 Task: Look for space in Brejo Santo, Brazil from 12th July, 2023 to 16th July, 2023 for 8 adults in price range Rs.10000 to Rs.16000. Place can be private room with 8 bedrooms having 8 beds and 8 bathrooms. Property type can be house, flat, guest house. Amenities needed are: wifi, TV, free parkinig on premises, gym, breakfast. Booking option can be shelf check-in. Required host language is English.
Action: Mouse pressed left at (577, 120)
Screenshot: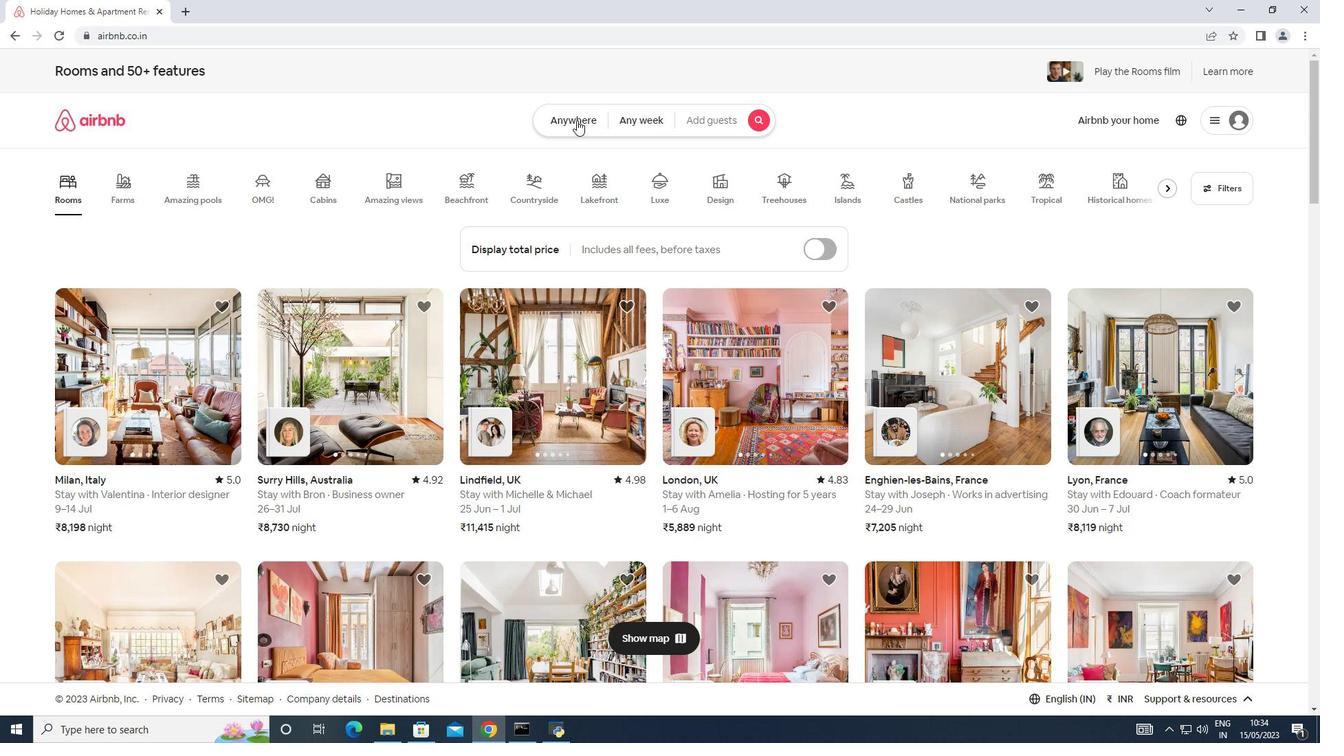 
Action: Mouse moved to (501, 176)
Screenshot: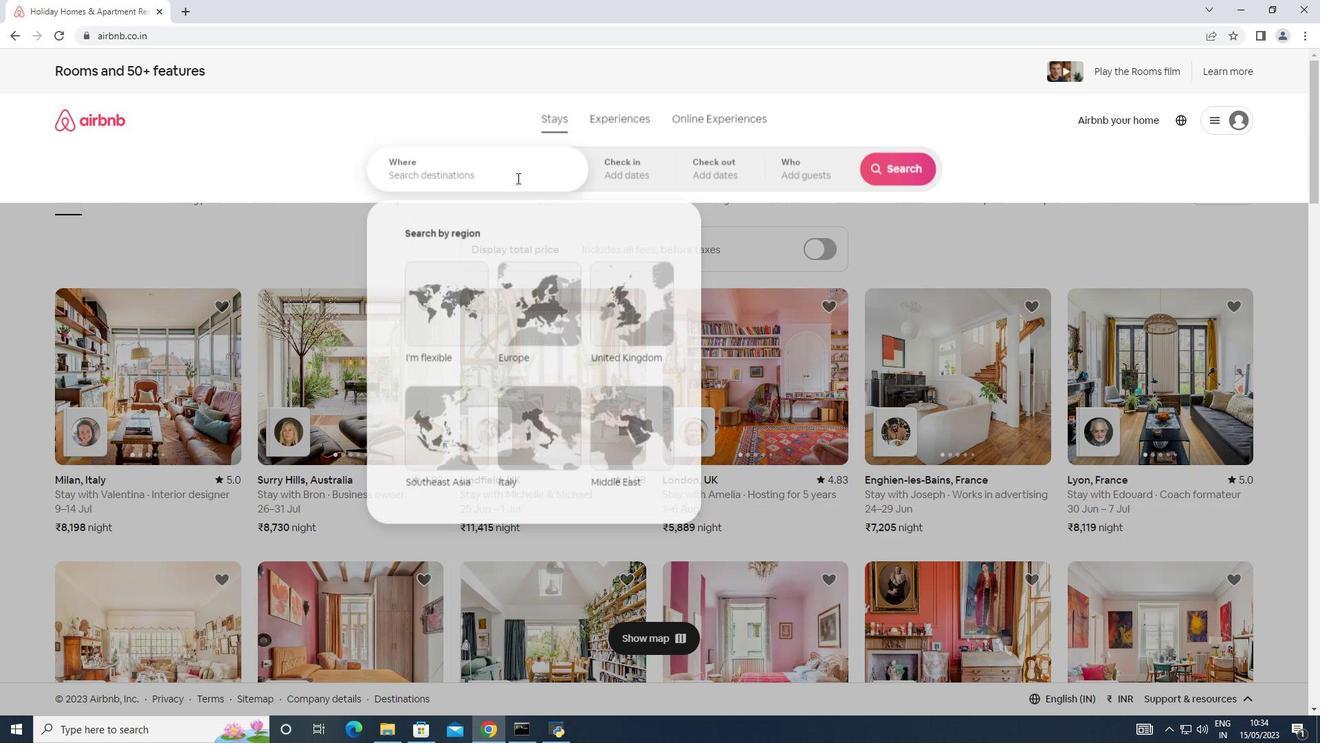 
Action: Mouse pressed left at (501, 176)
Screenshot: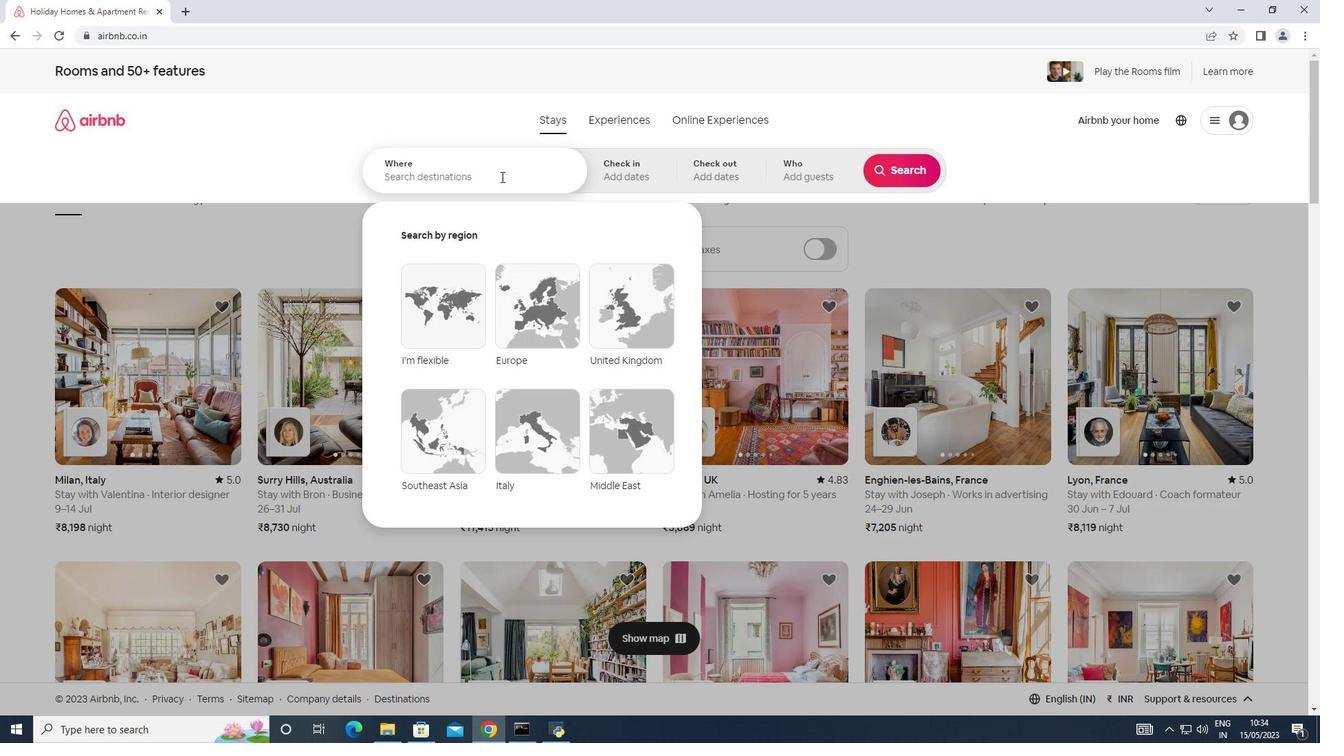 
Action: Mouse moved to (500, 176)
Screenshot: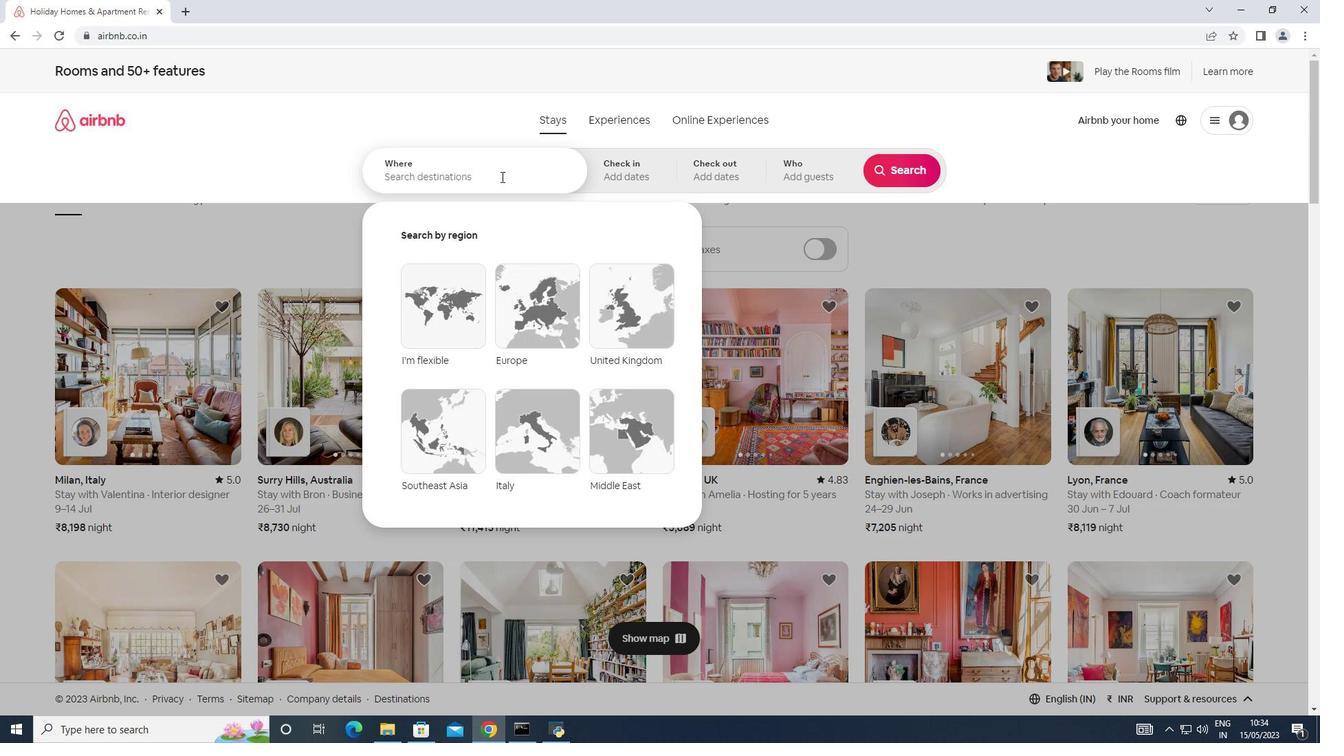 
Action: Key pressed <Key.shift>Brejo<Key.space><Key.shift>Santo,<Key.shift>Brazil
Screenshot: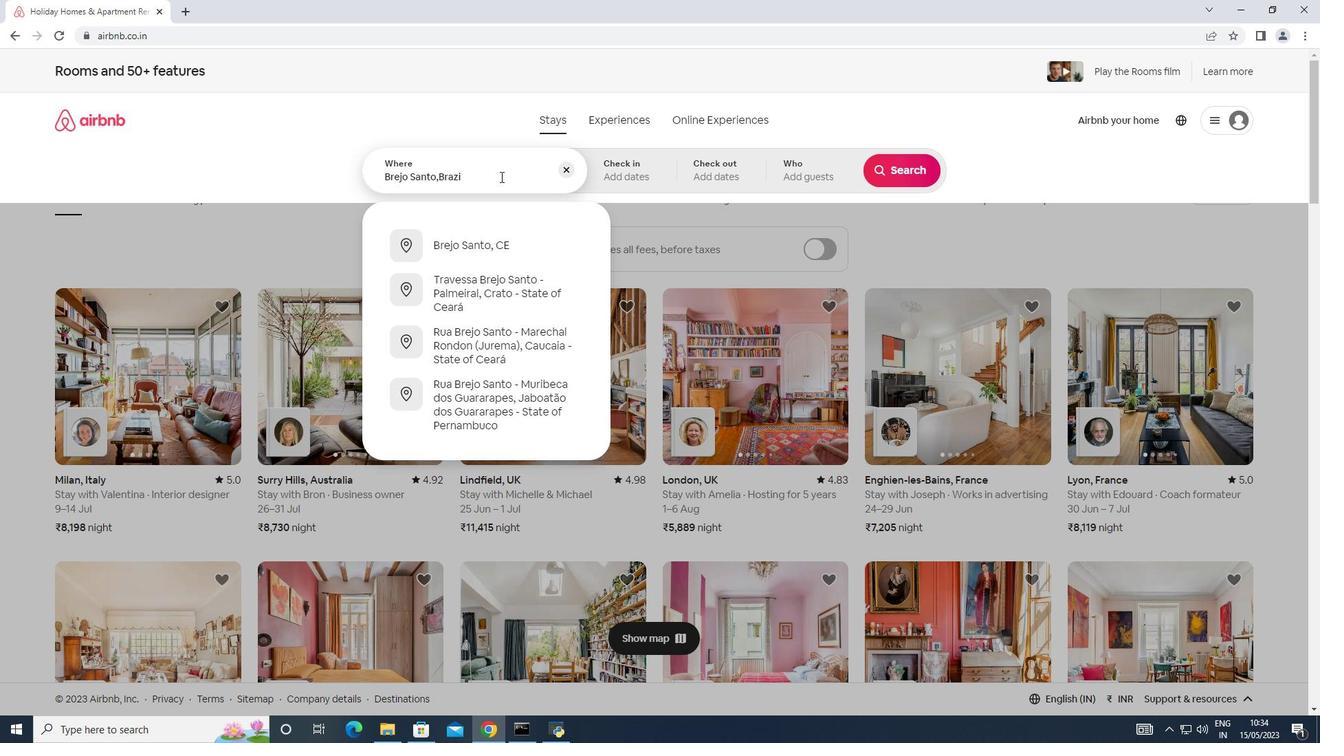 
Action: Mouse moved to (643, 173)
Screenshot: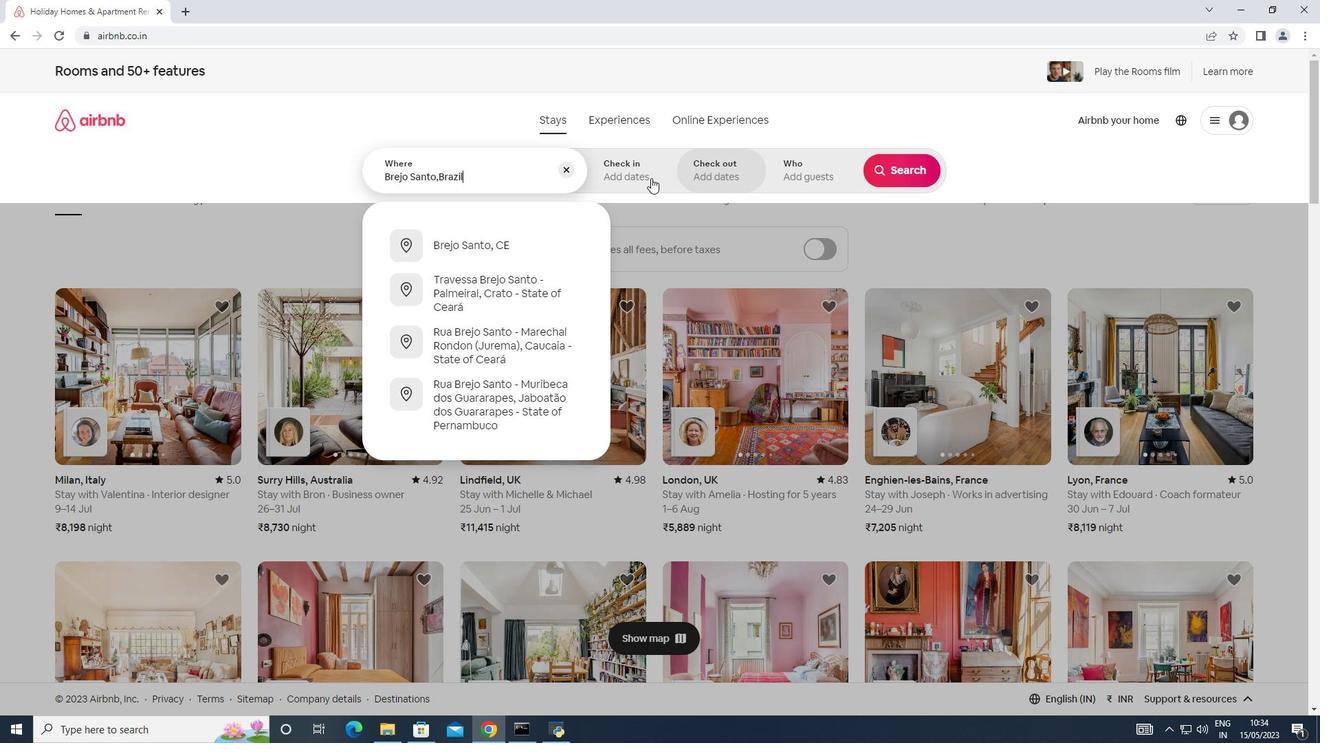 
Action: Mouse pressed left at (643, 173)
Screenshot: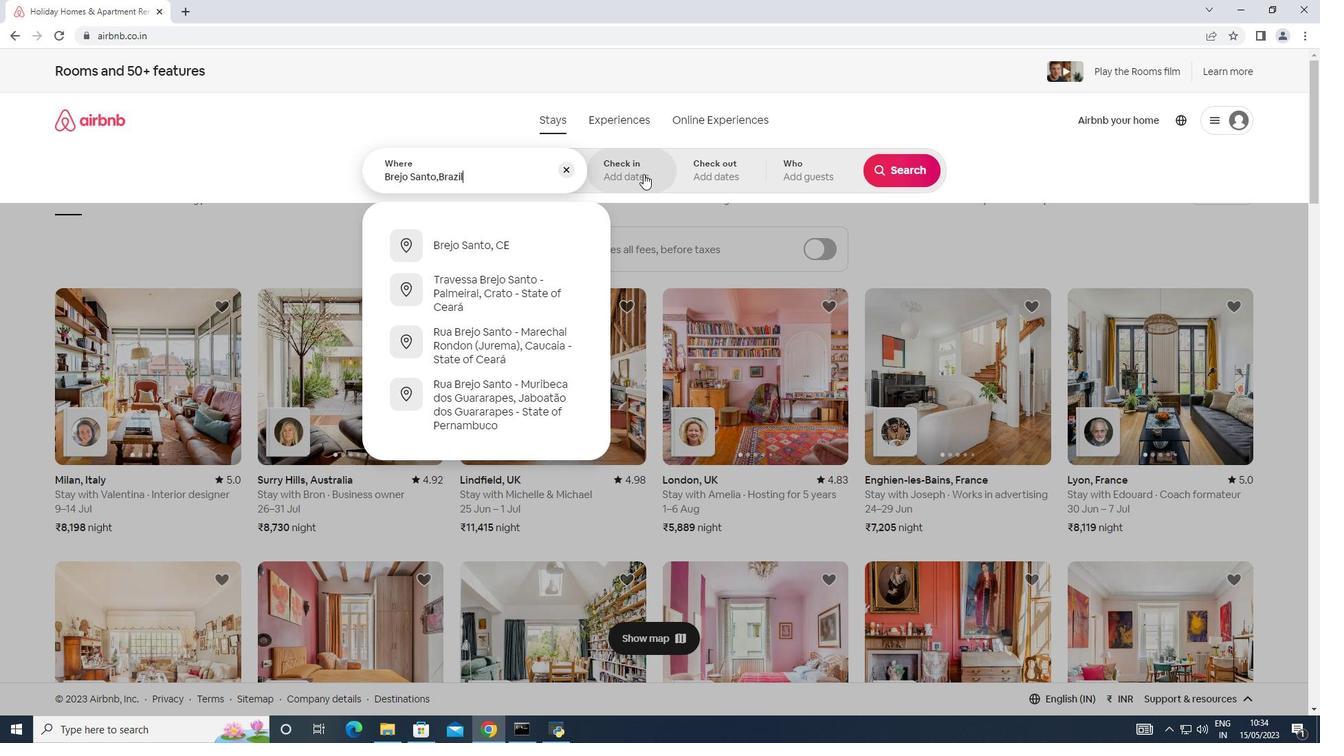 
Action: Mouse moved to (906, 280)
Screenshot: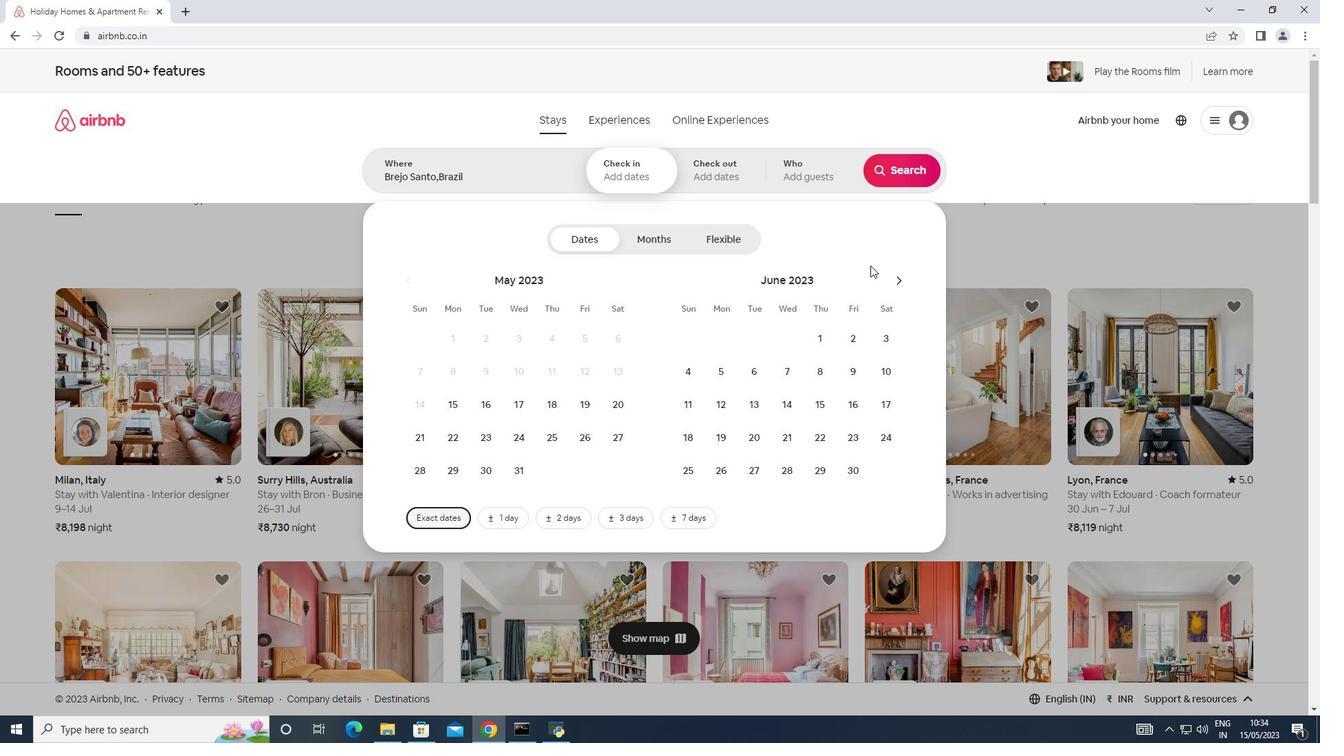
Action: Mouse pressed left at (906, 280)
Screenshot: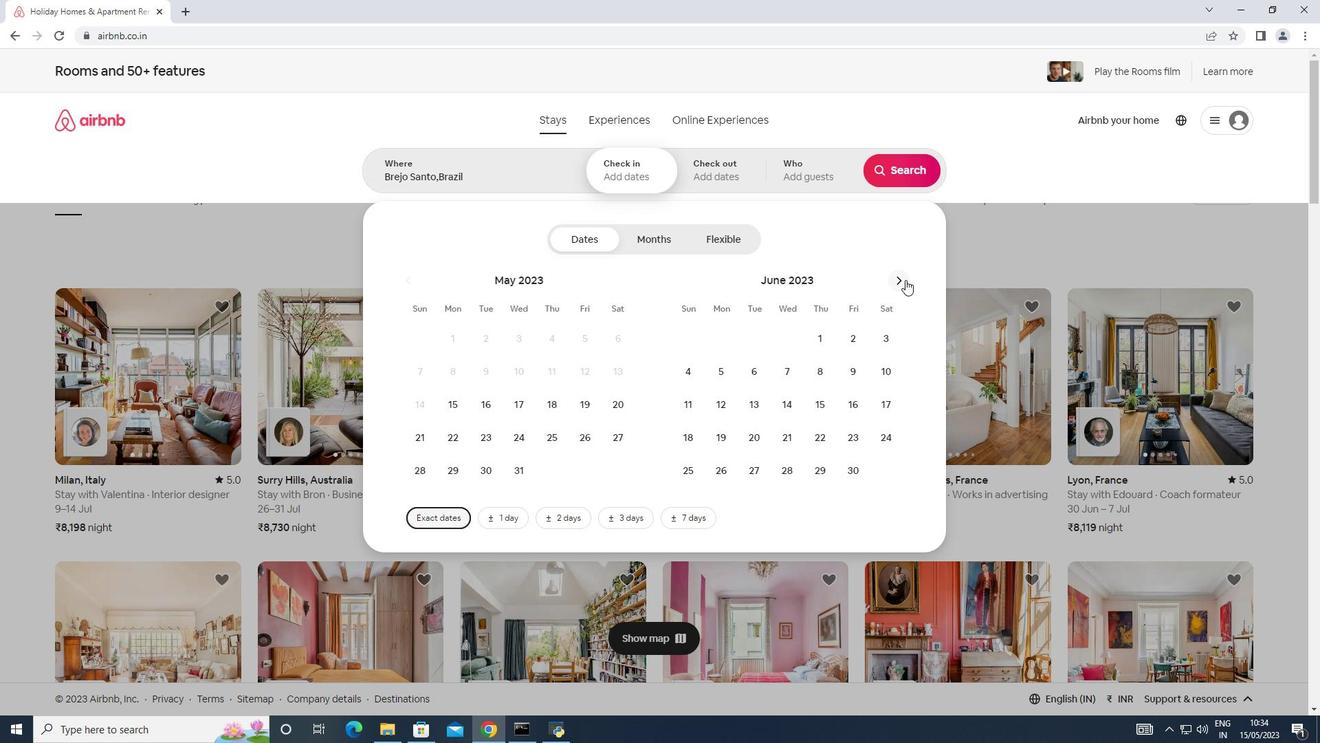 
Action: Mouse moved to (785, 399)
Screenshot: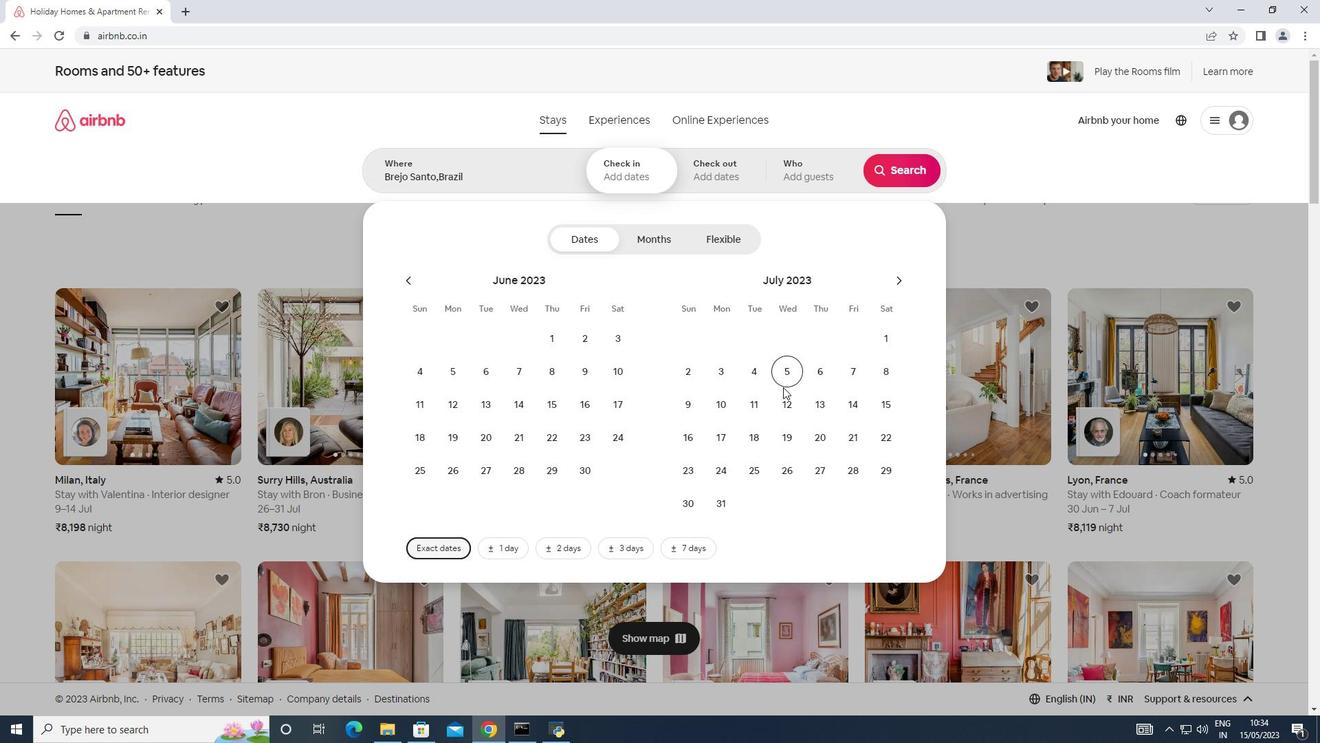 
Action: Mouse pressed left at (785, 399)
Screenshot: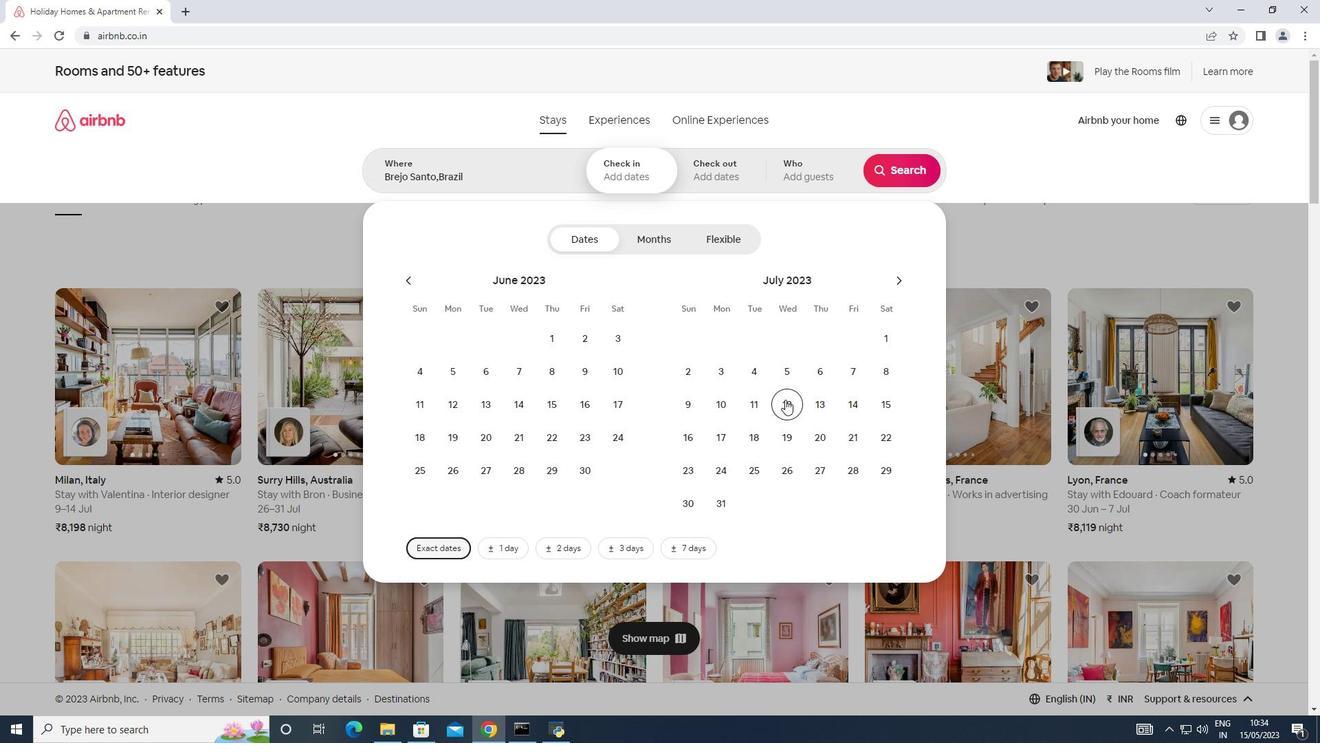 
Action: Mouse moved to (686, 435)
Screenshot: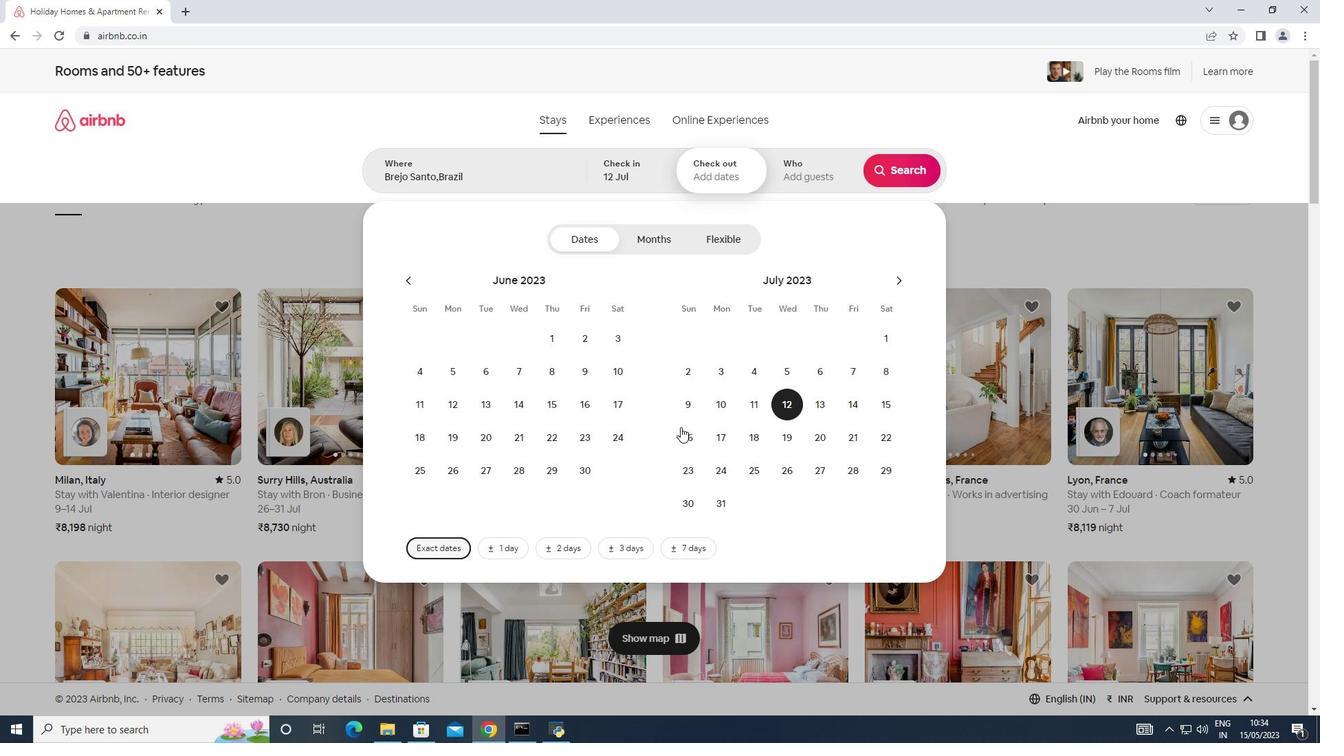 
Action: Mouse pressed left at (686, 435)
Screenshot: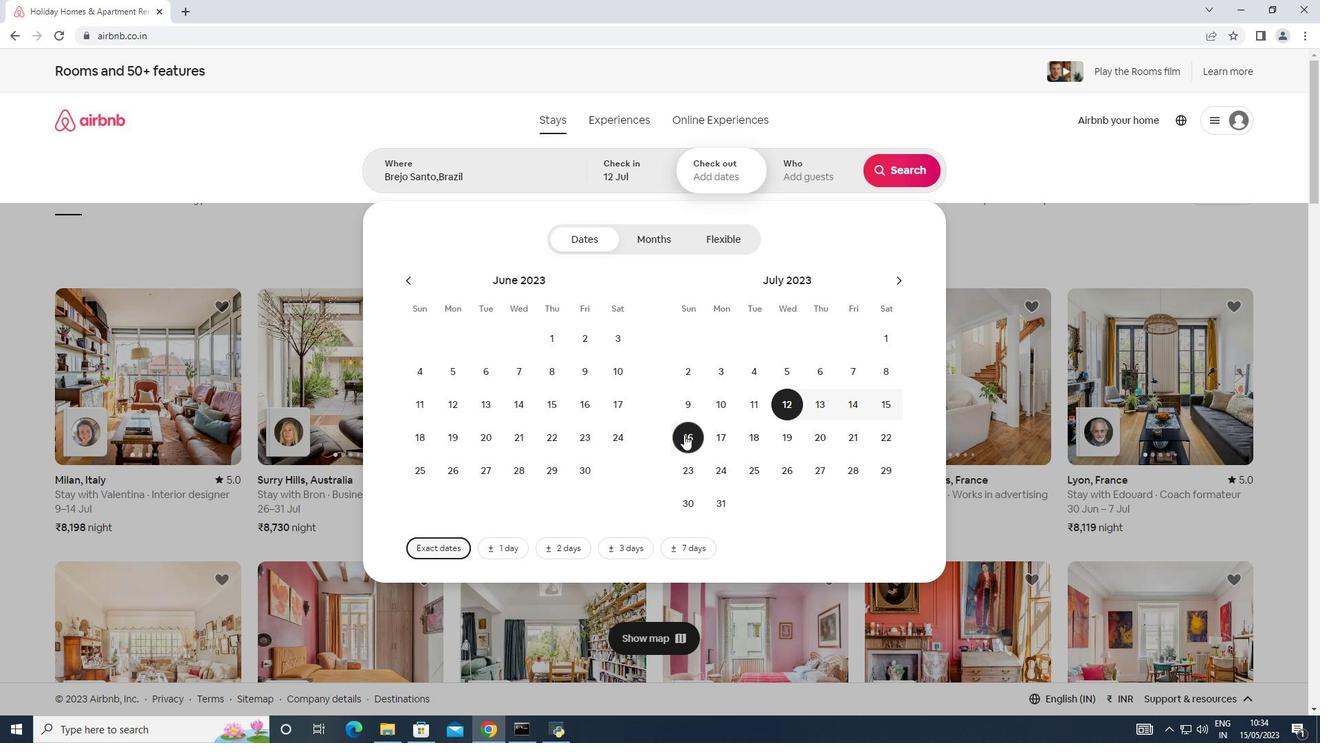 
Action: Mouse moved to (813, 172)
Screenshot: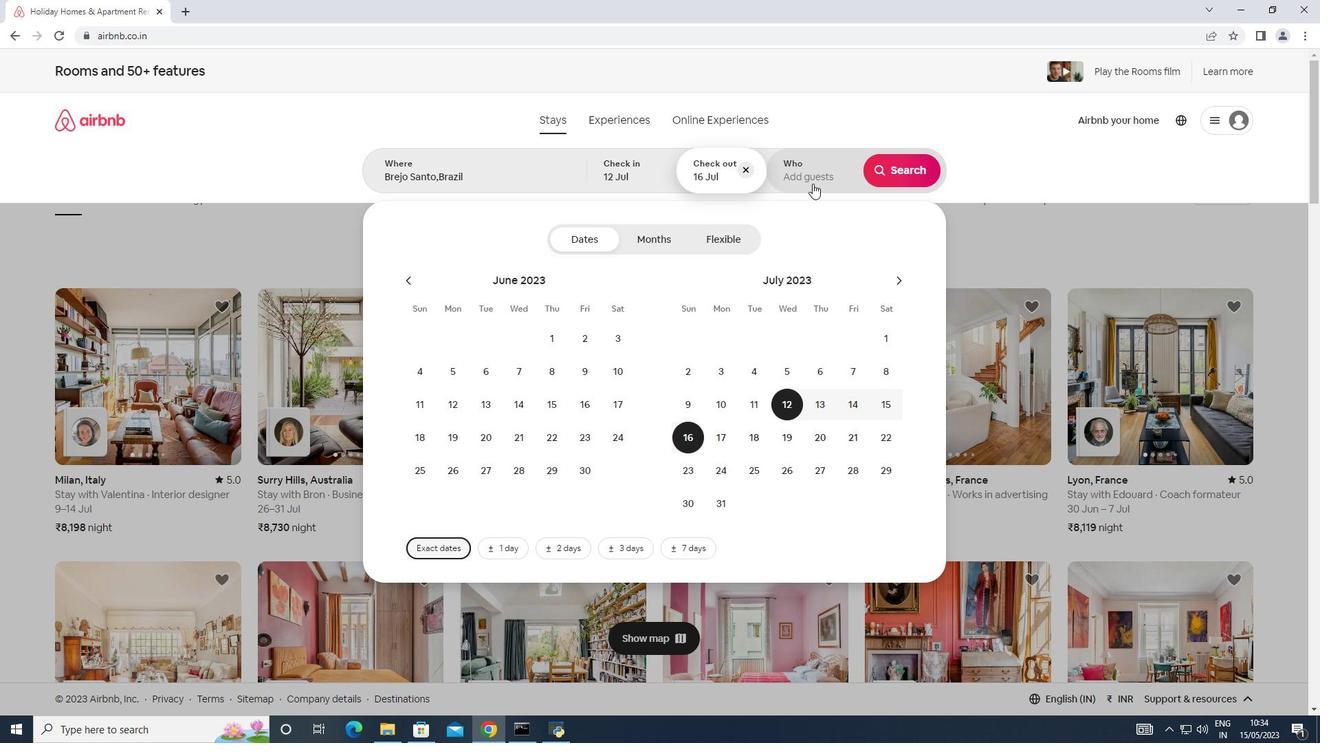 
Action: Mouse pressed left at (813, 172)
Screenshot: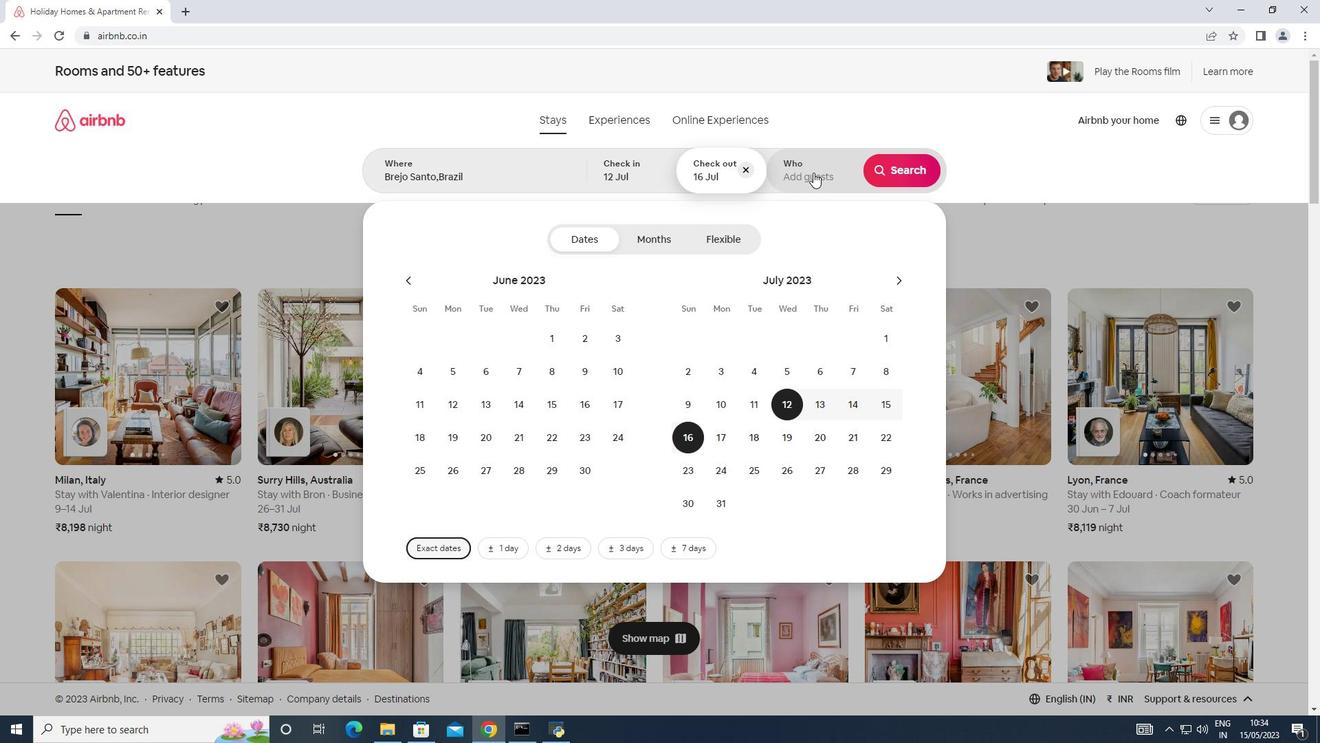 
Action: Mouse moved to (897, 245)
Screenshot: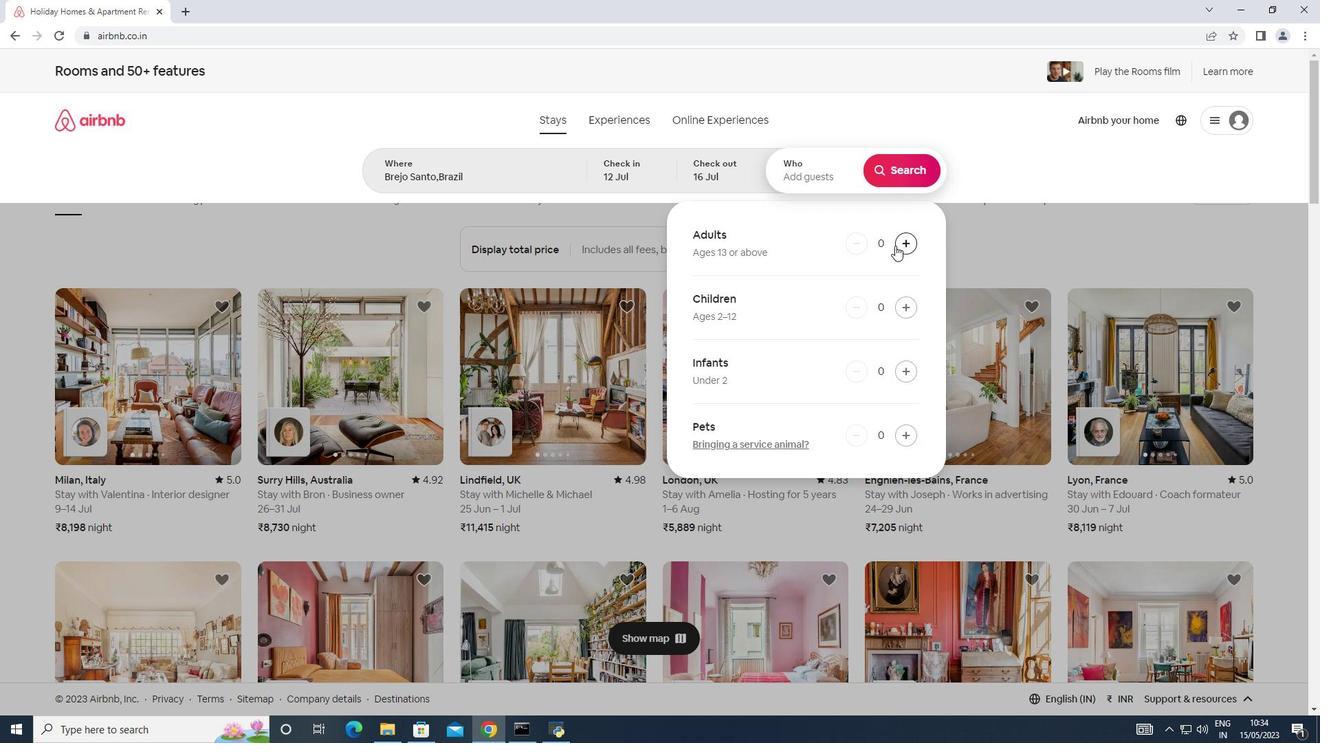 
Action: Mouse pressed left at (897, 245)
Screenshot: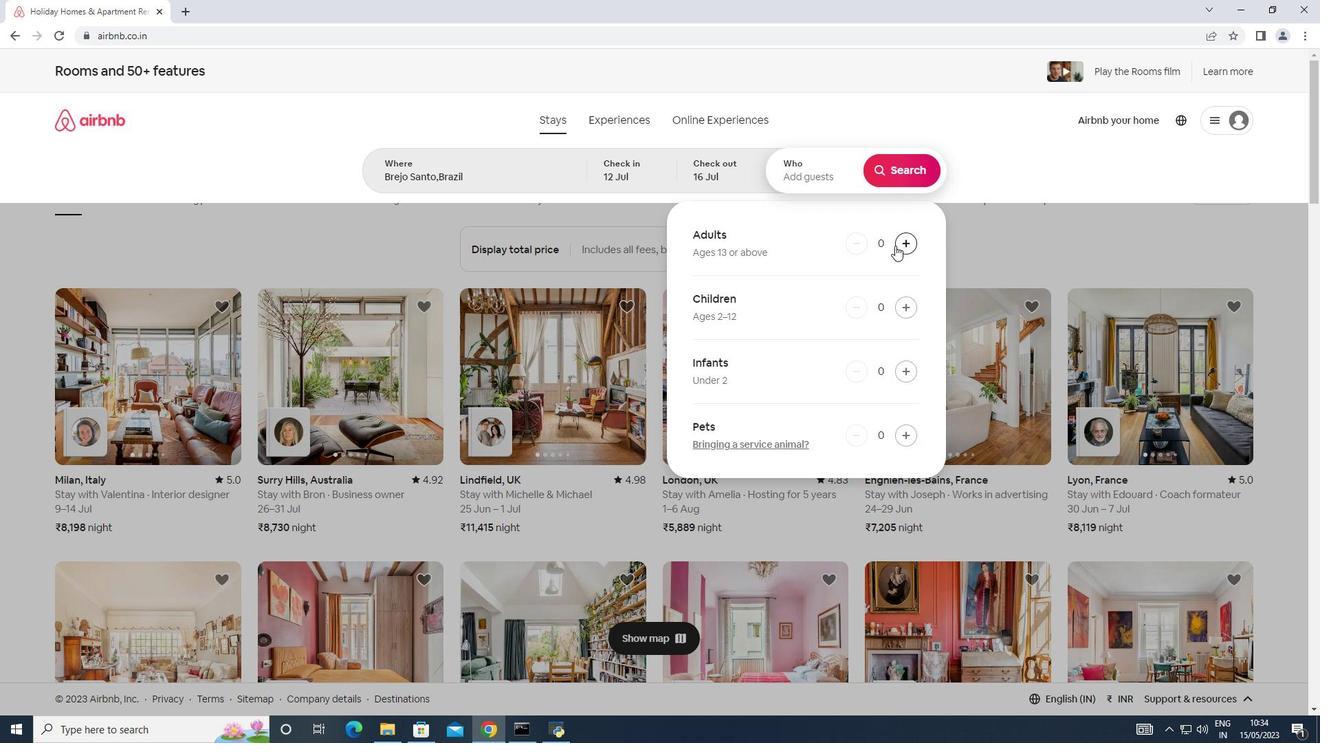 
Action: Mouse moved to (898, 246)
Screenshot: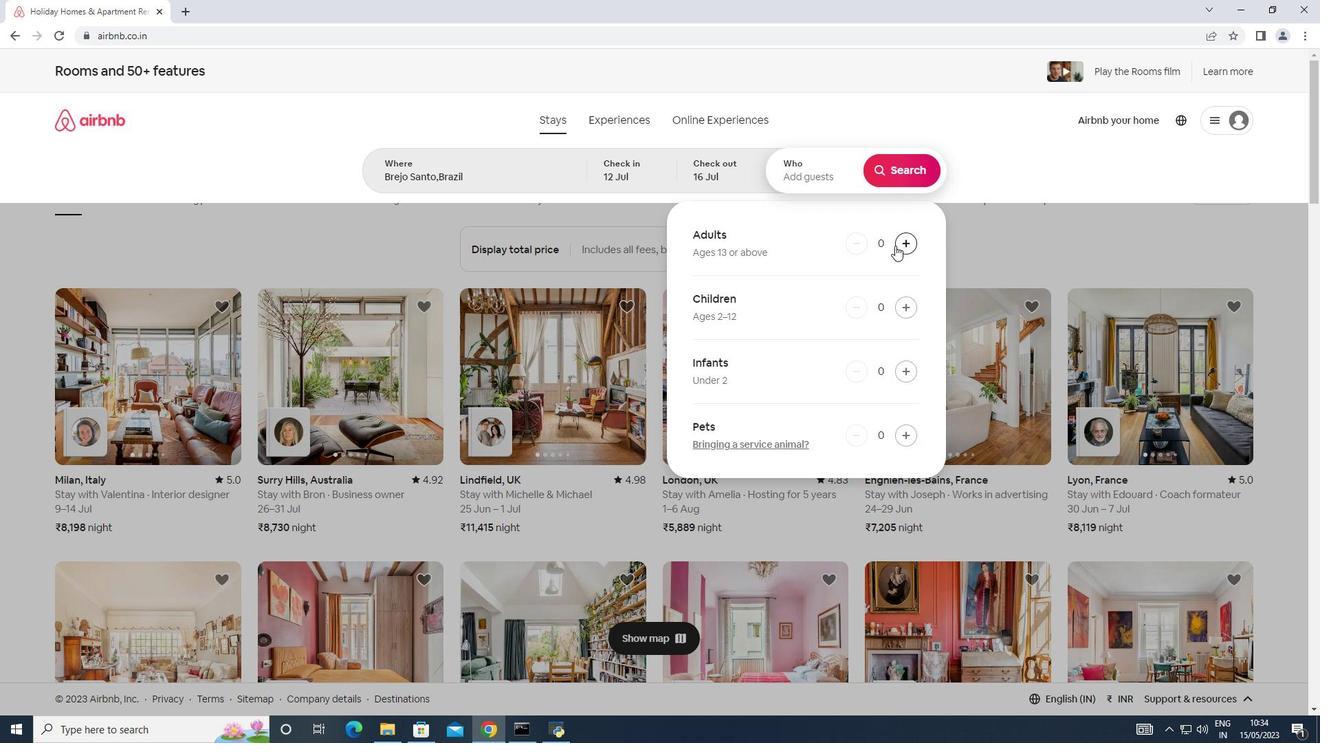 
Action: Mouse pressed left at (898, 246)
Screenshot: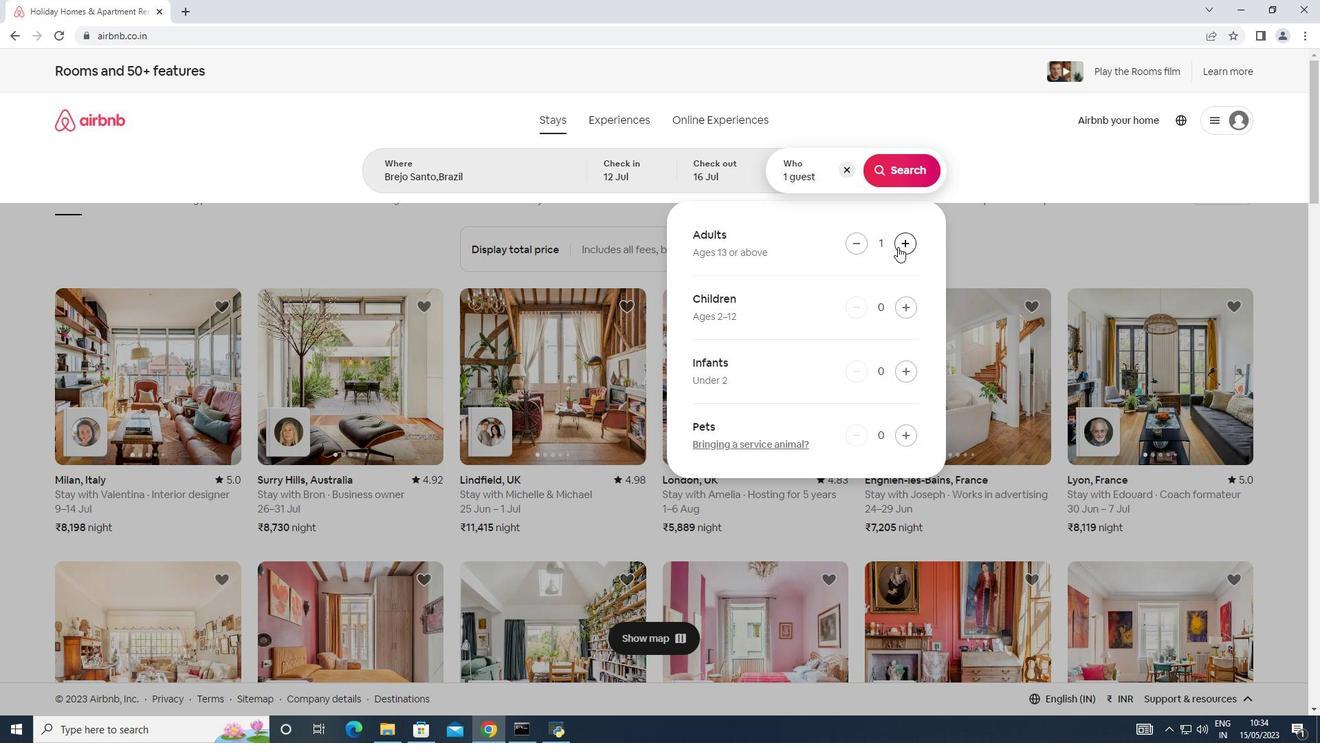 
Action: Mouse pressed left at (898, 246)
Screenshot: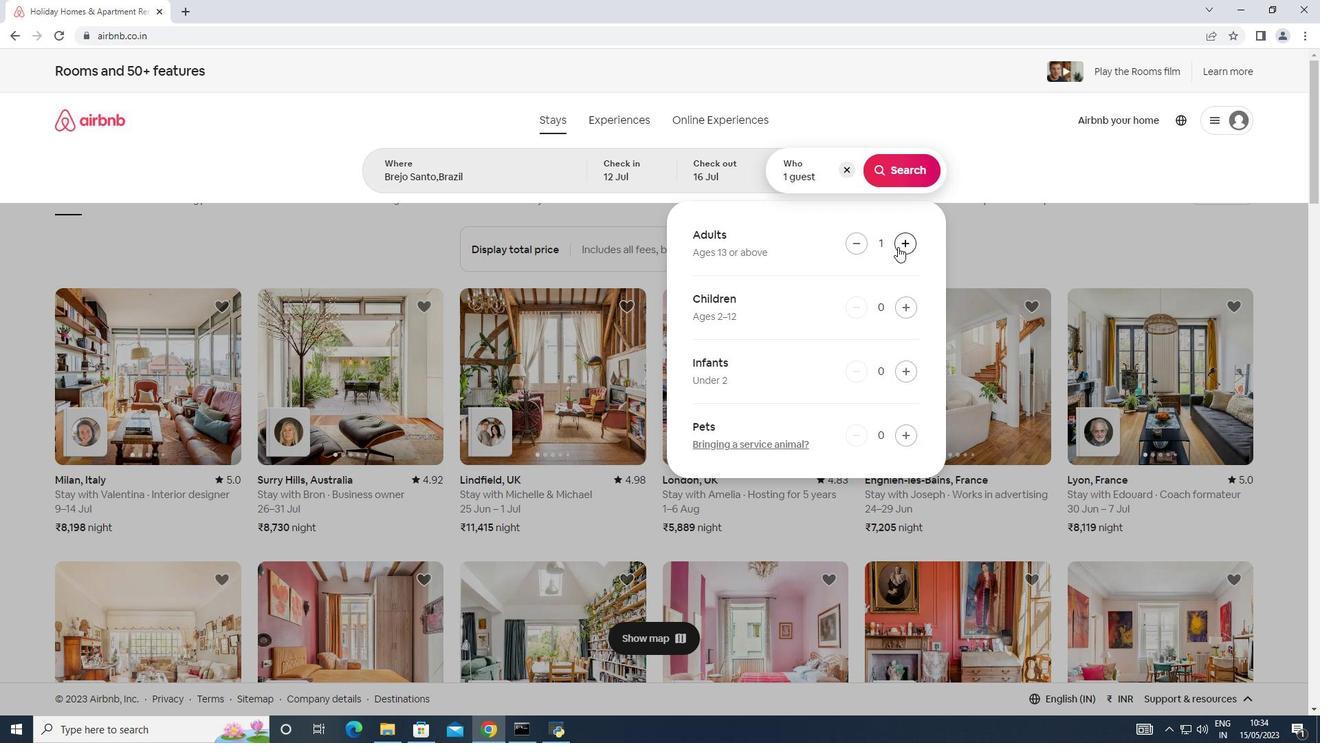 
Action: Mouse pressed left at (898, 246)
Screenshot: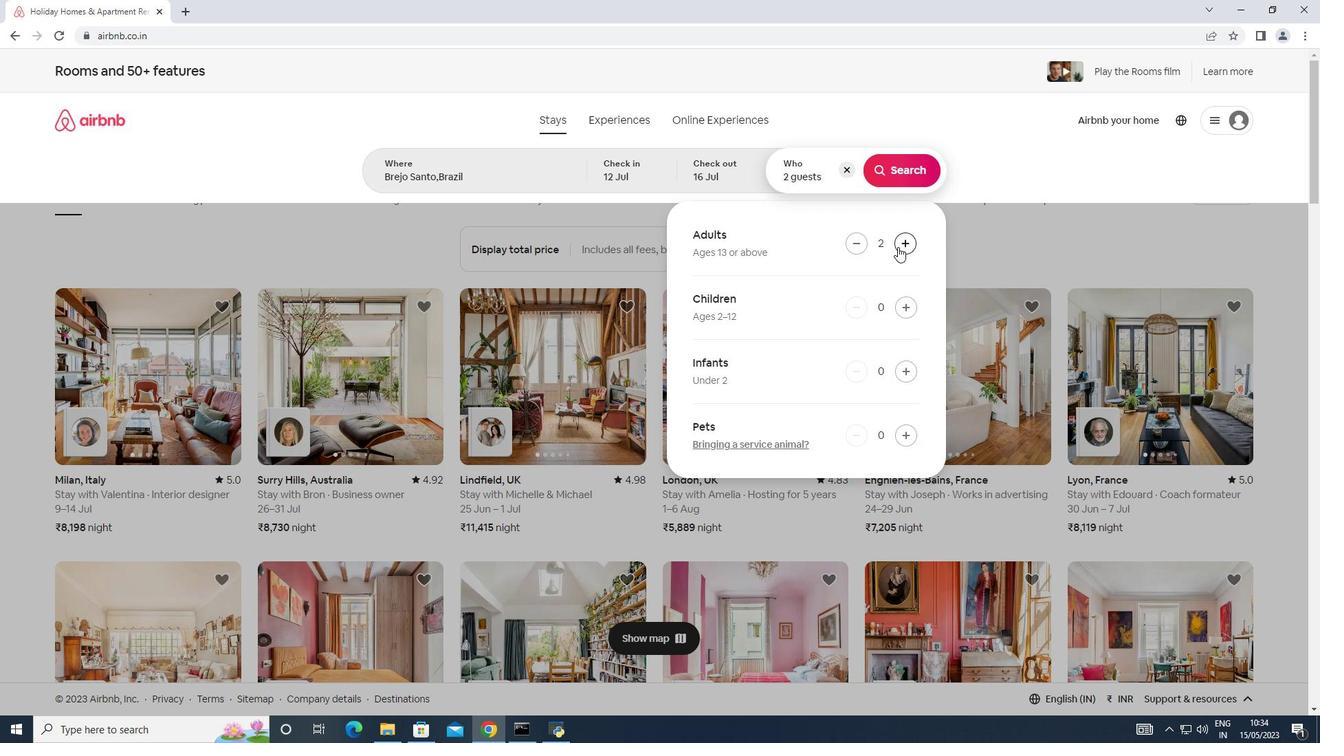 
Action: Mouse pressed left at (898, 246)
Screenshot: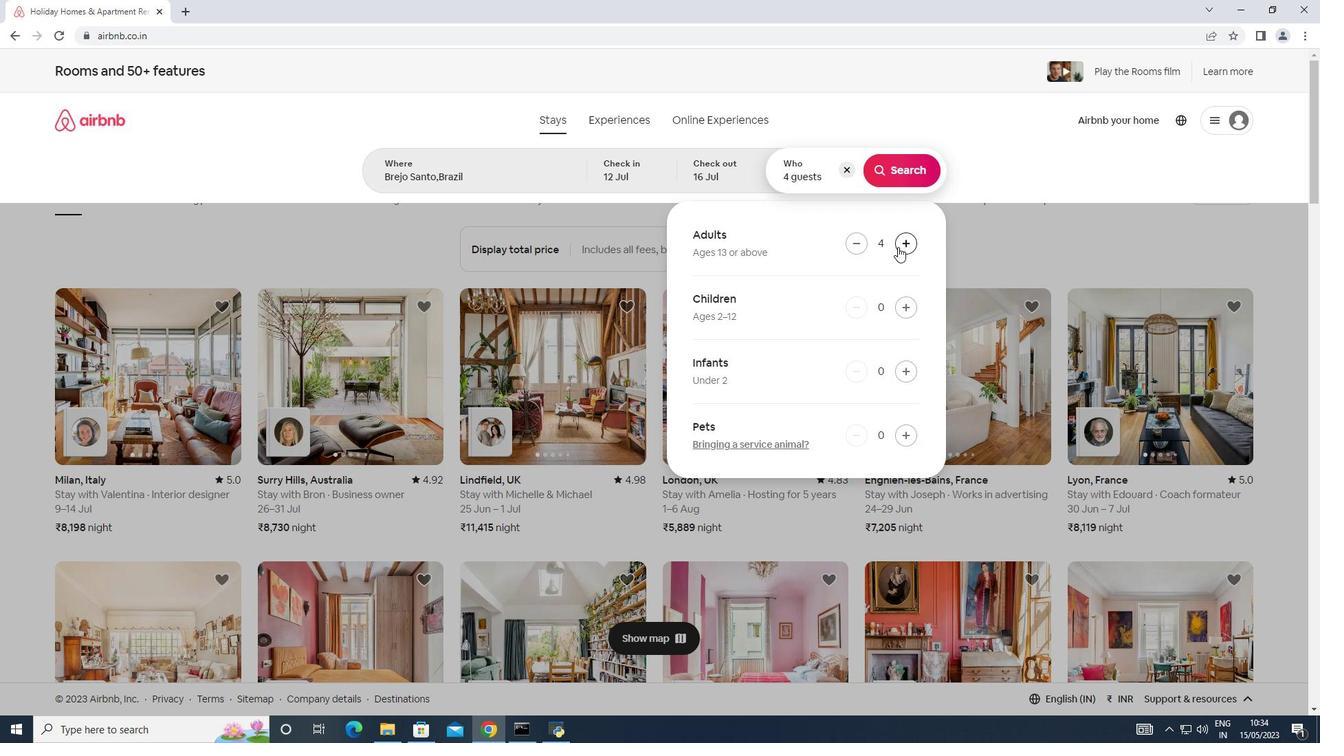 
Action: Mouse pressed left at (898, 246)
Screenshot: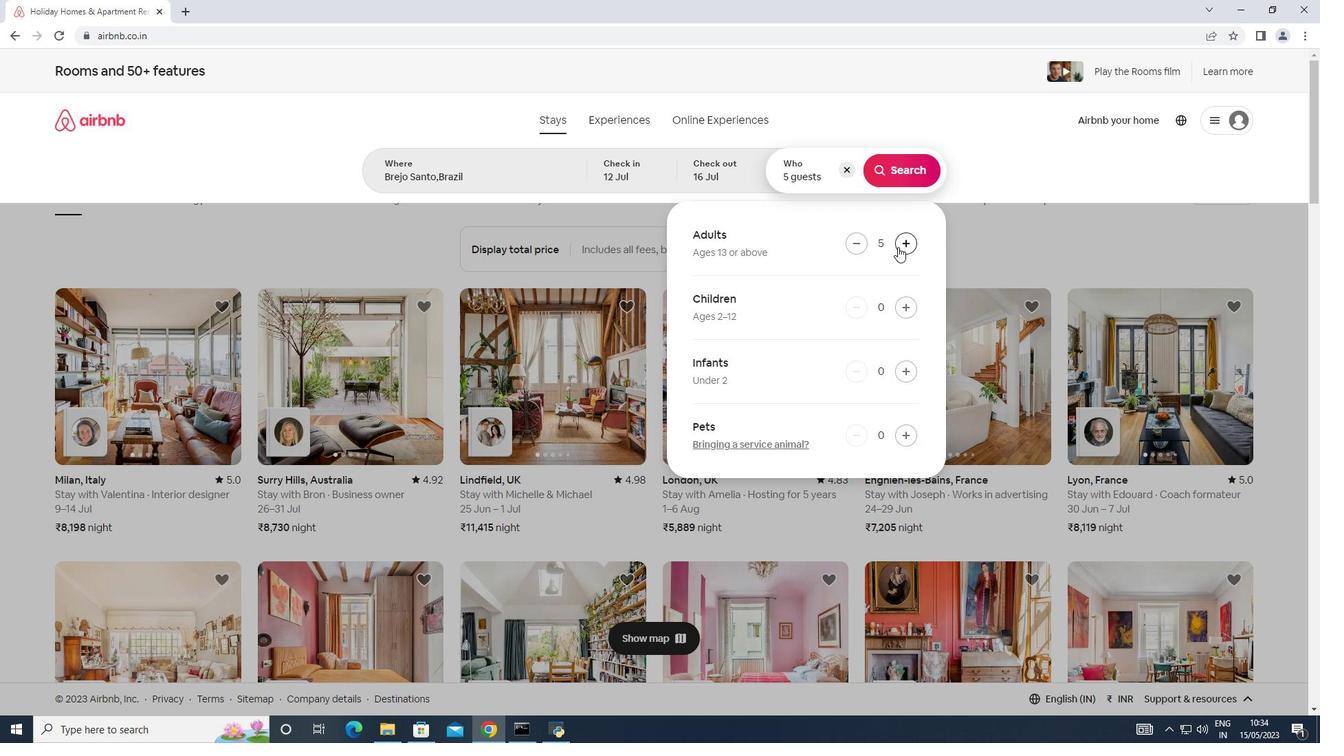 
Action: Mouse pressed left at (898, 246)
Screenshot: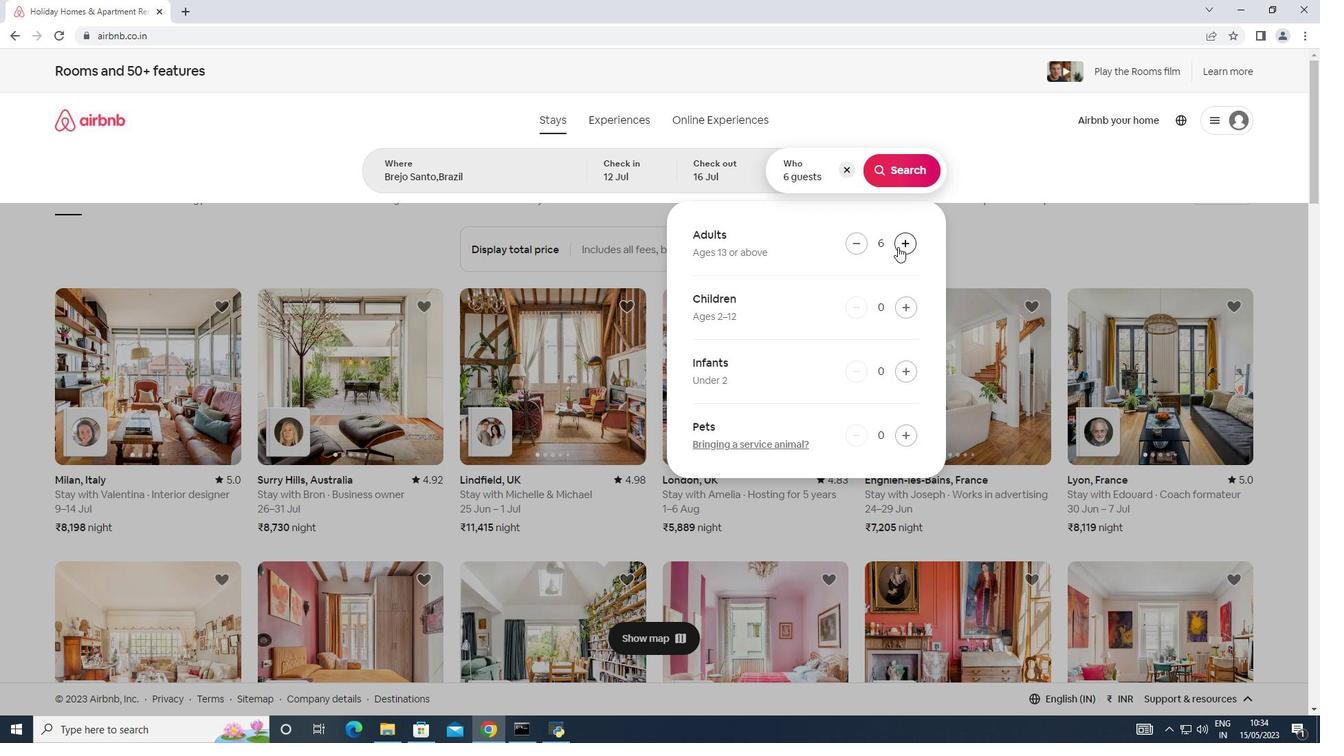 
Action: Mouse pressed left at (898, 246)
Screenshot: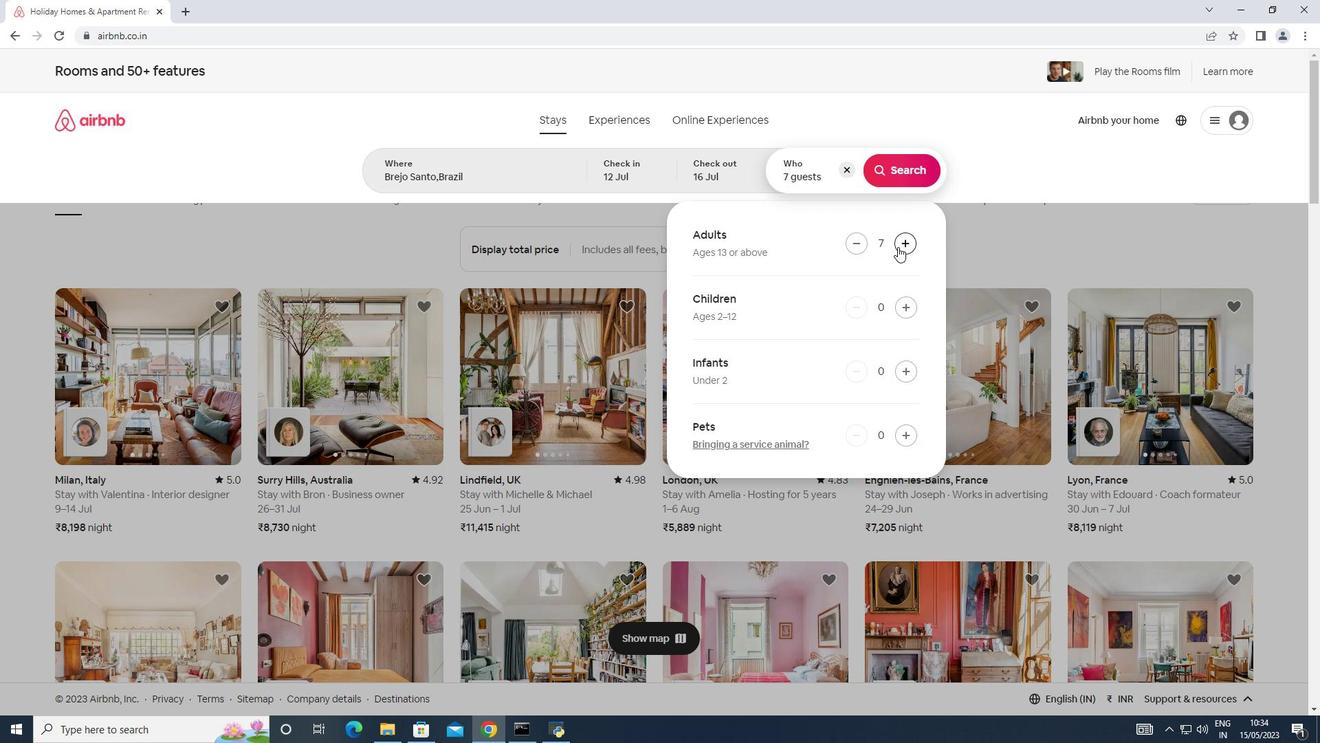 
Action: Mouse moved to (907, 167)
Screenshot: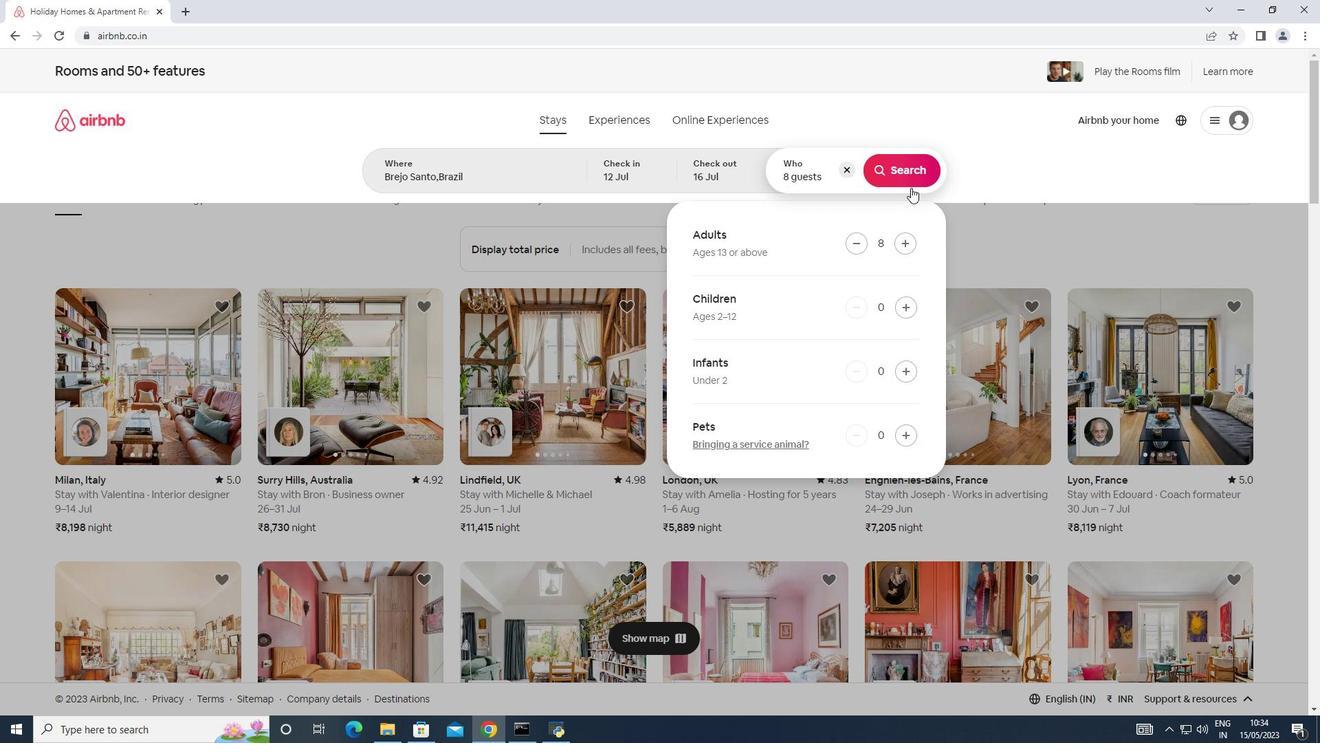 
Action: Mouse pressed left at (907, 167)
Screenshot: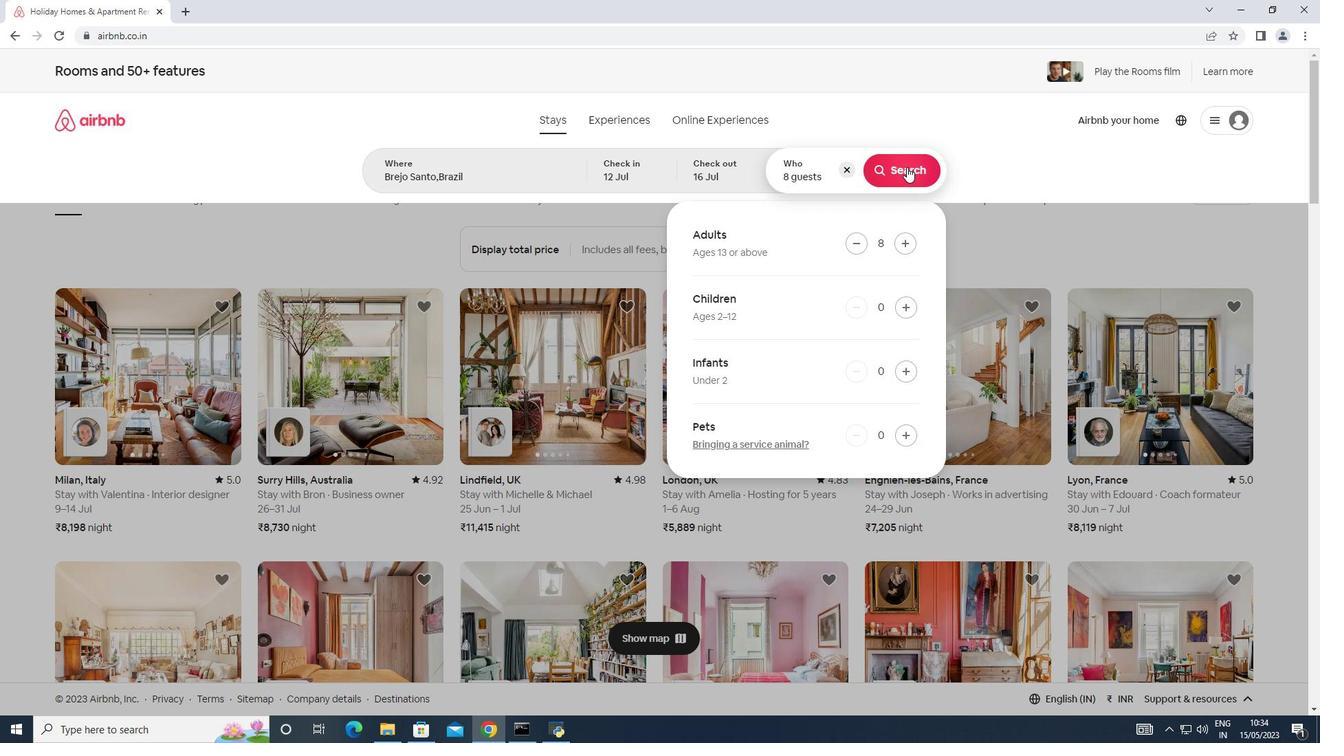 
Action: Mouse moved to (1248, 125)
Screenshot: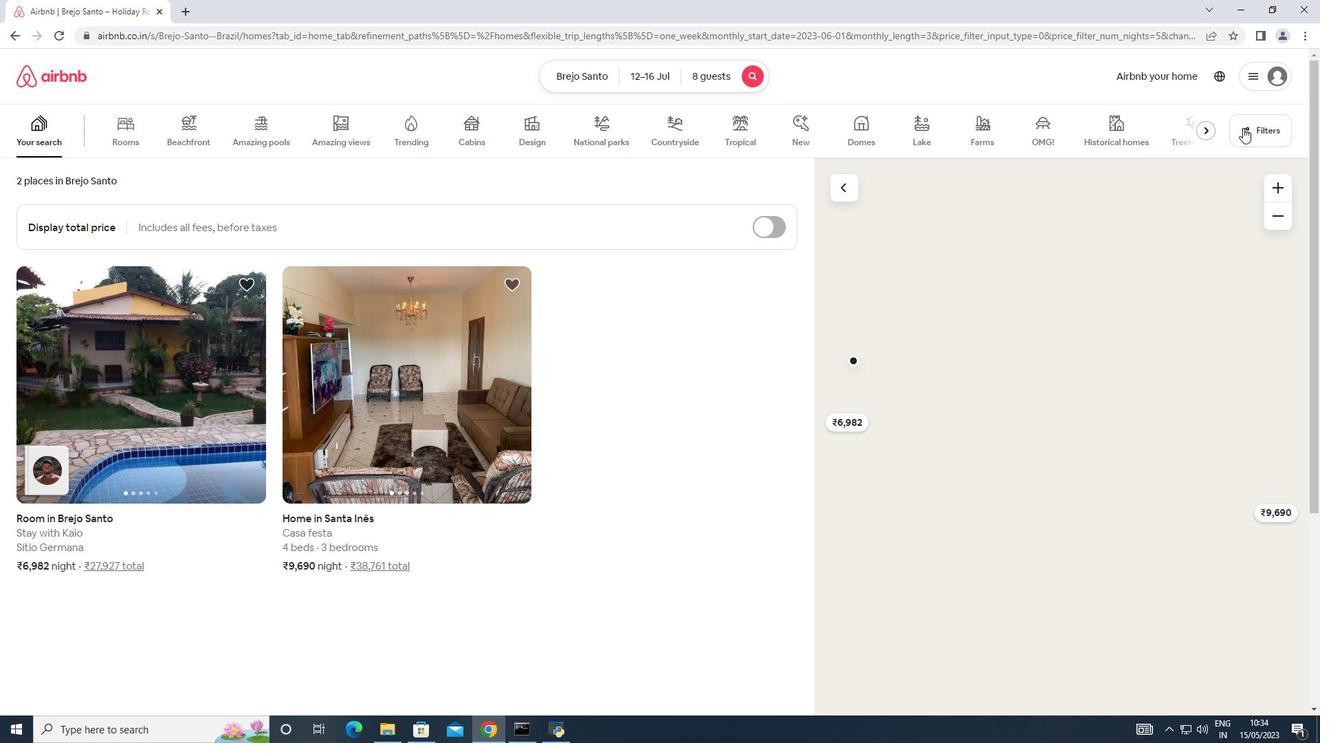 
Action: Mouse pressed left at (1248, 125)
Screenshot: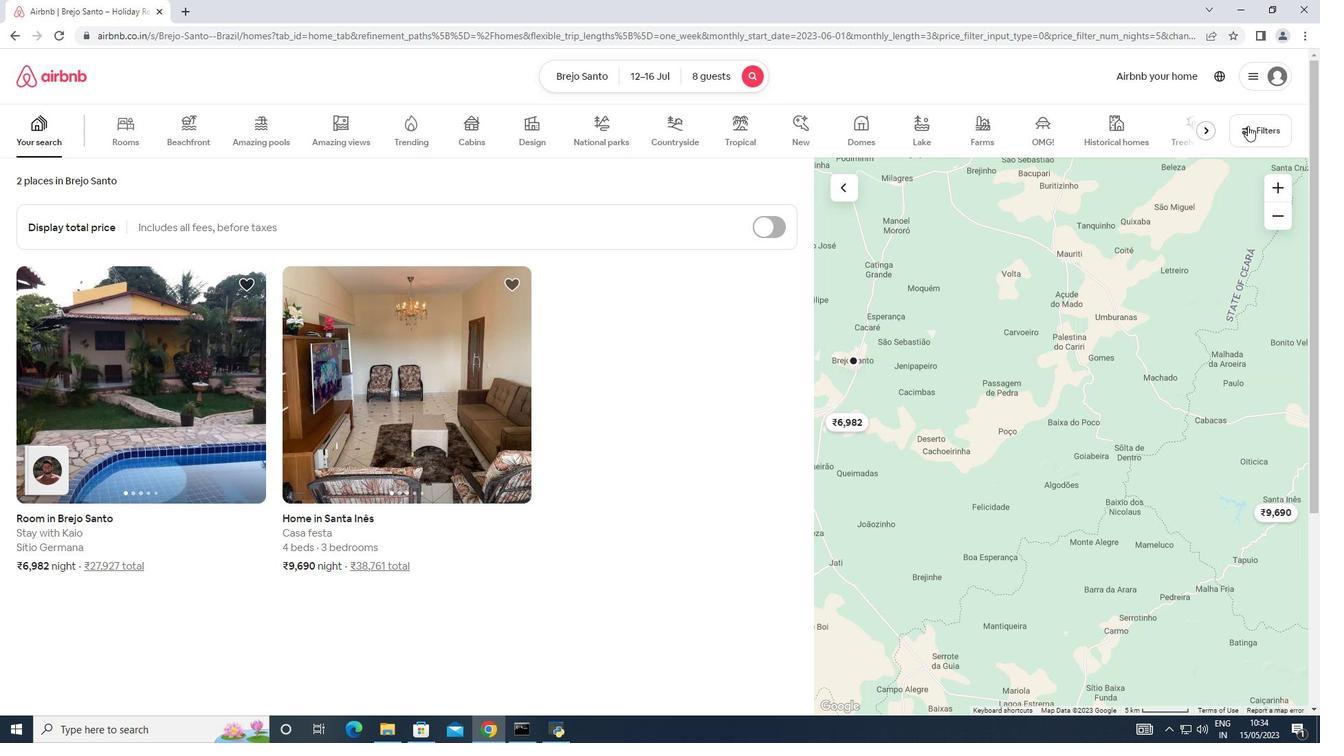 
Action: Mouse moved to (482, 474)
Screenshot: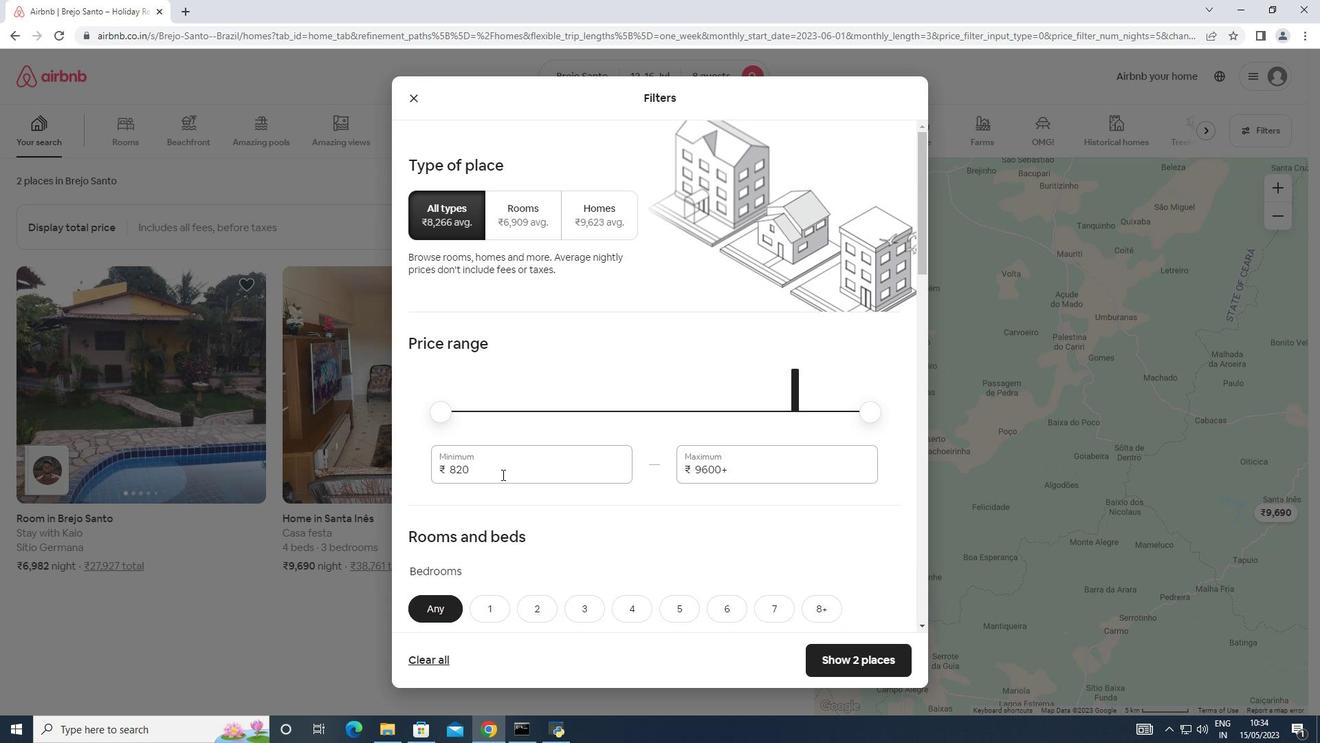 
Action: Mouse pressed left at (482, 474)
Screenshot: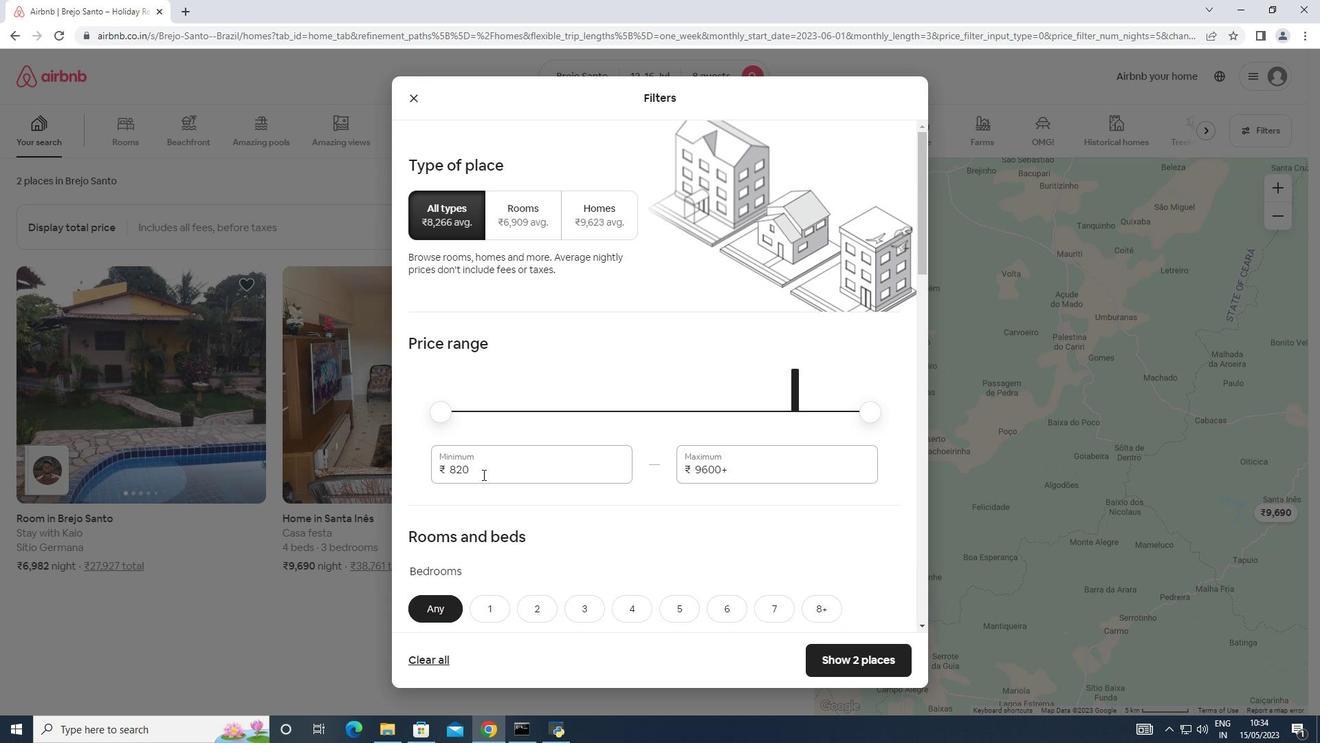 
Action: Mouse moved to (443, 468)
Screenshot: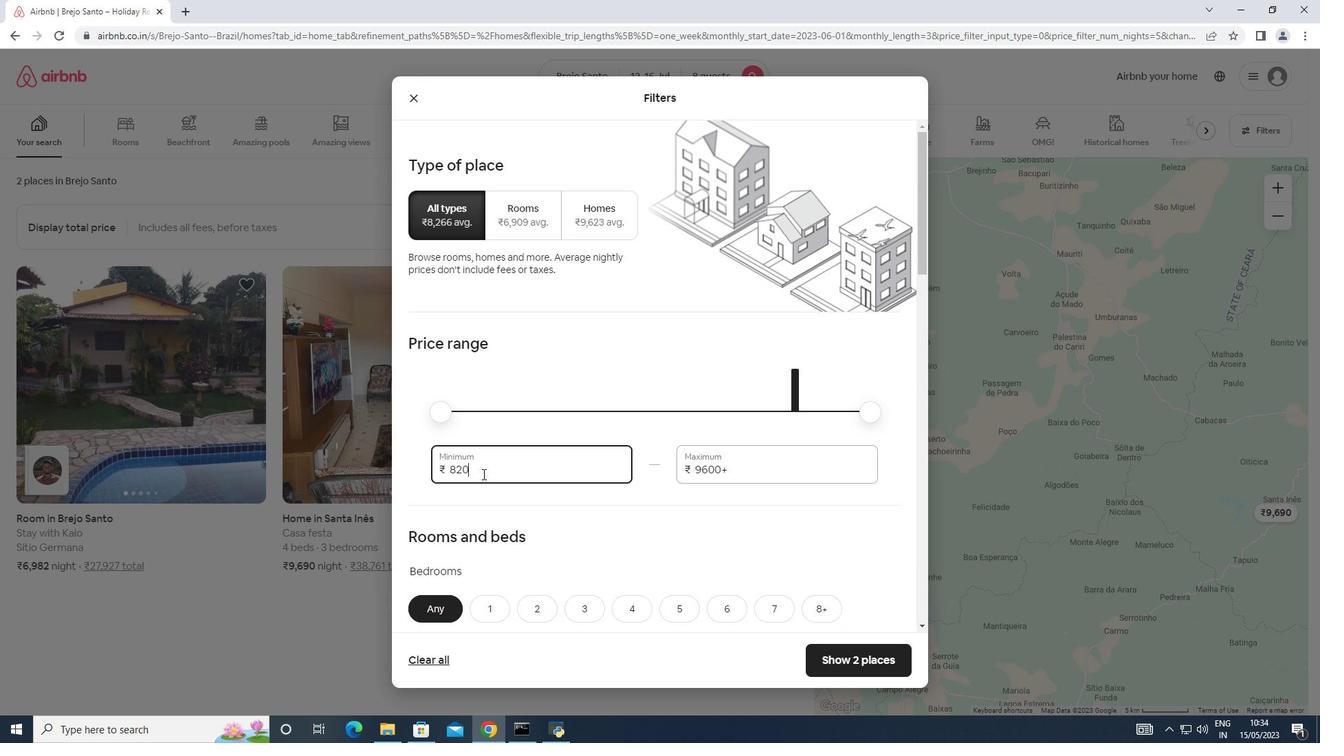 
Action: Key pressed 10000
Screenshot: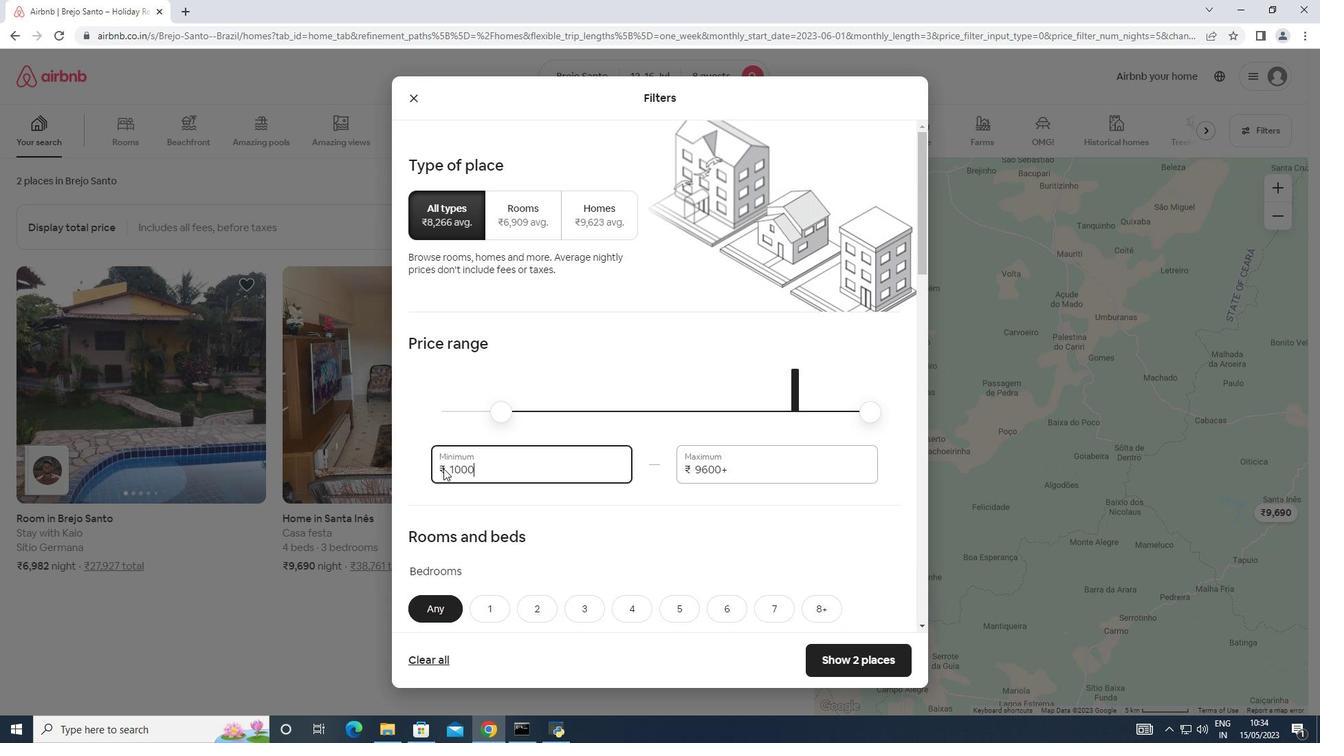 
Action: Mouse moved to (747, 470)
Screenshot: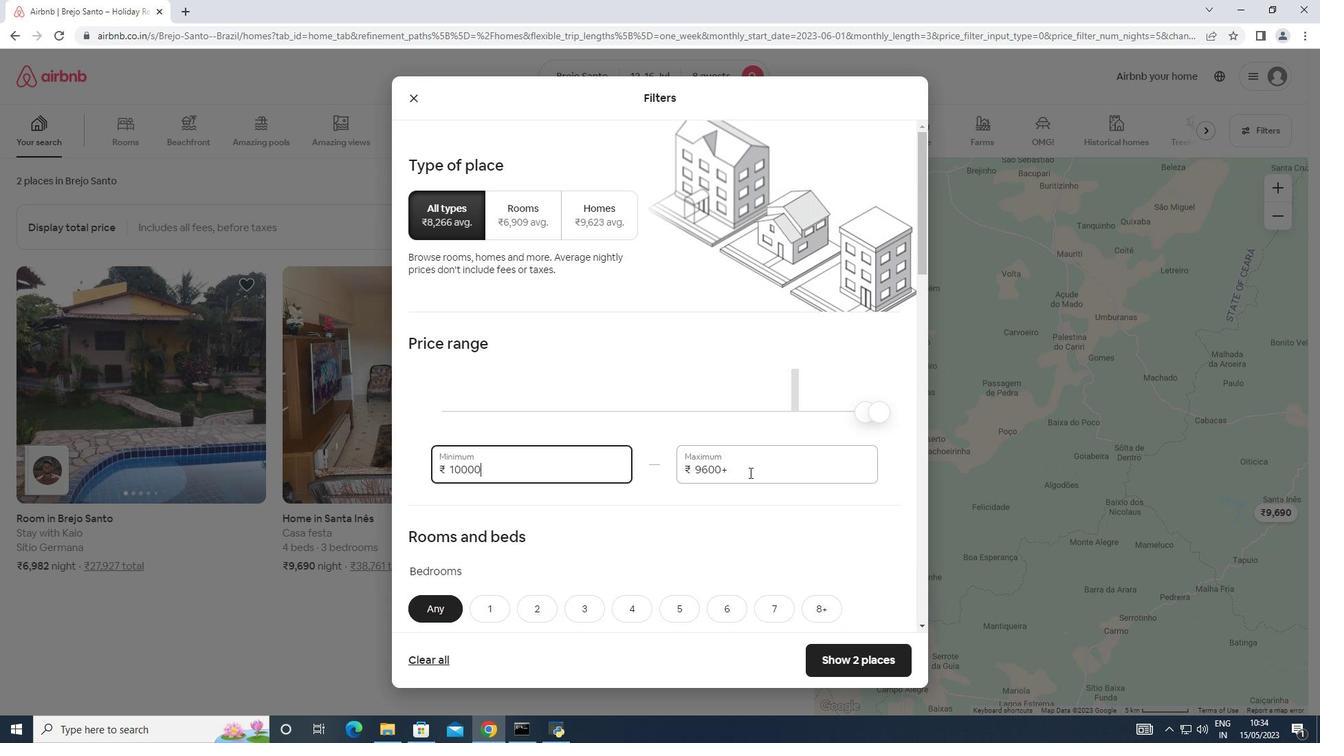 
Action: Mouse pressed left at (747, 470)
Screenshot: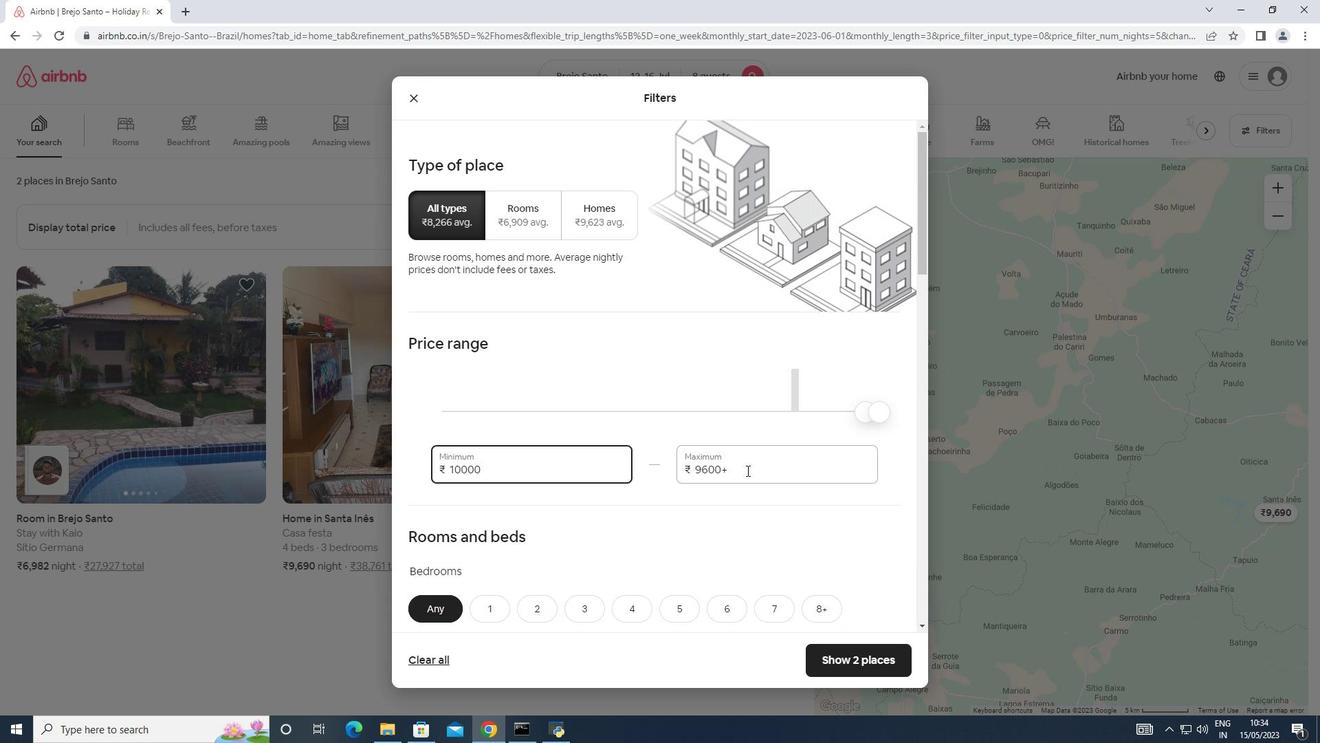 
Action: Mouse moved to (673, 470)
Screenshot: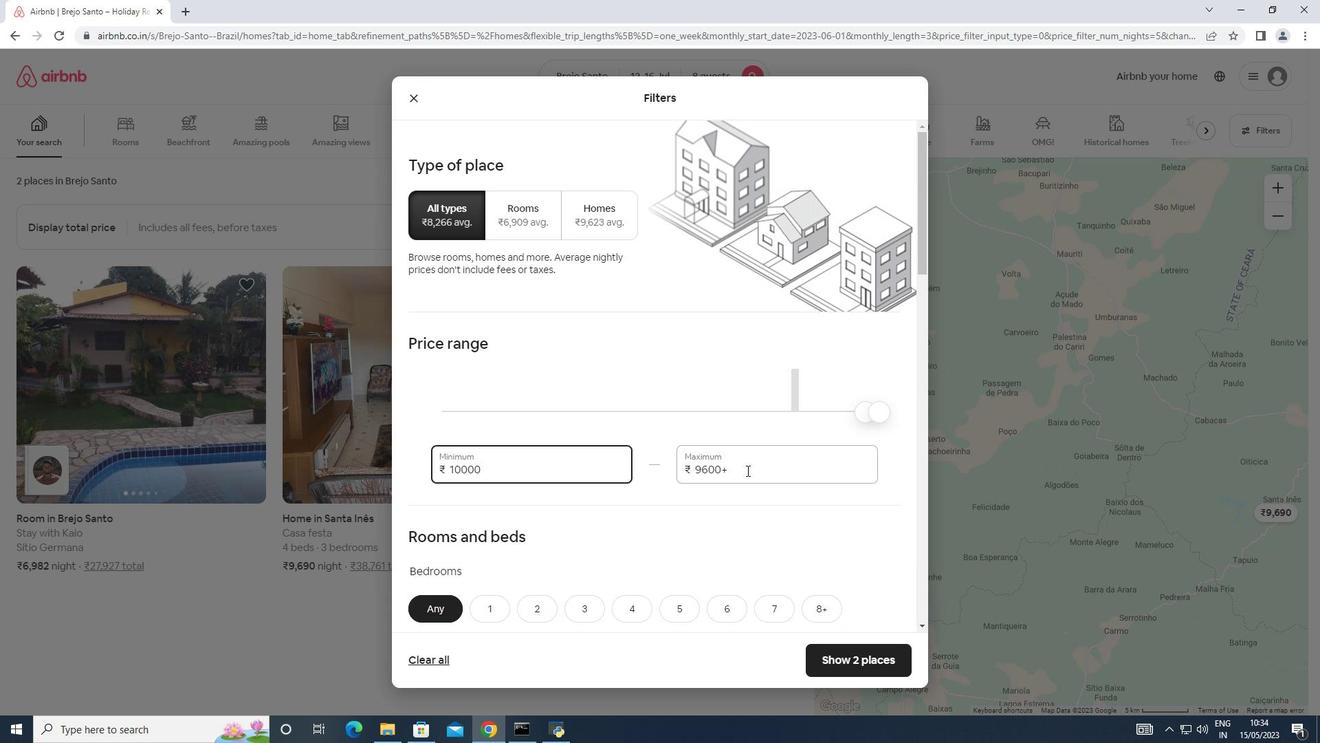 
Action: Key pressed 16000
Screenshot: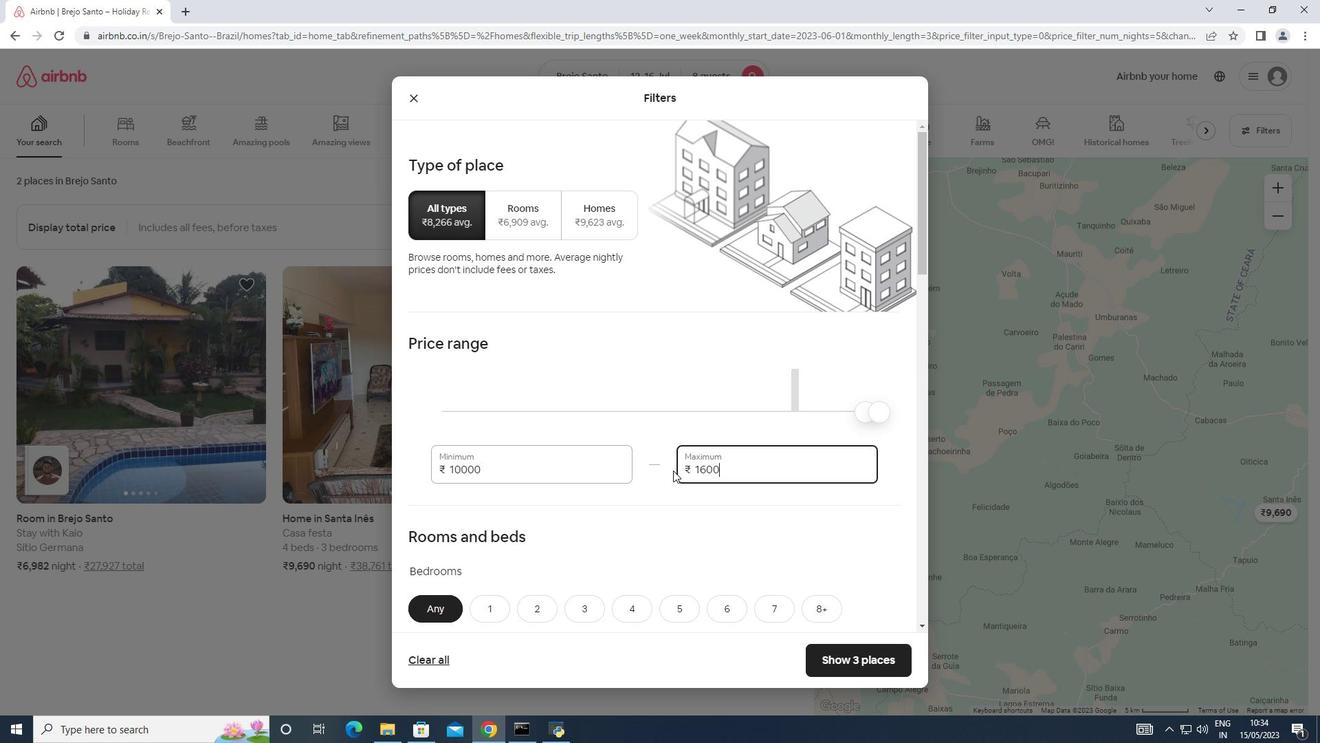 
Action: Mouse moved to (685, 462)
Screenshot: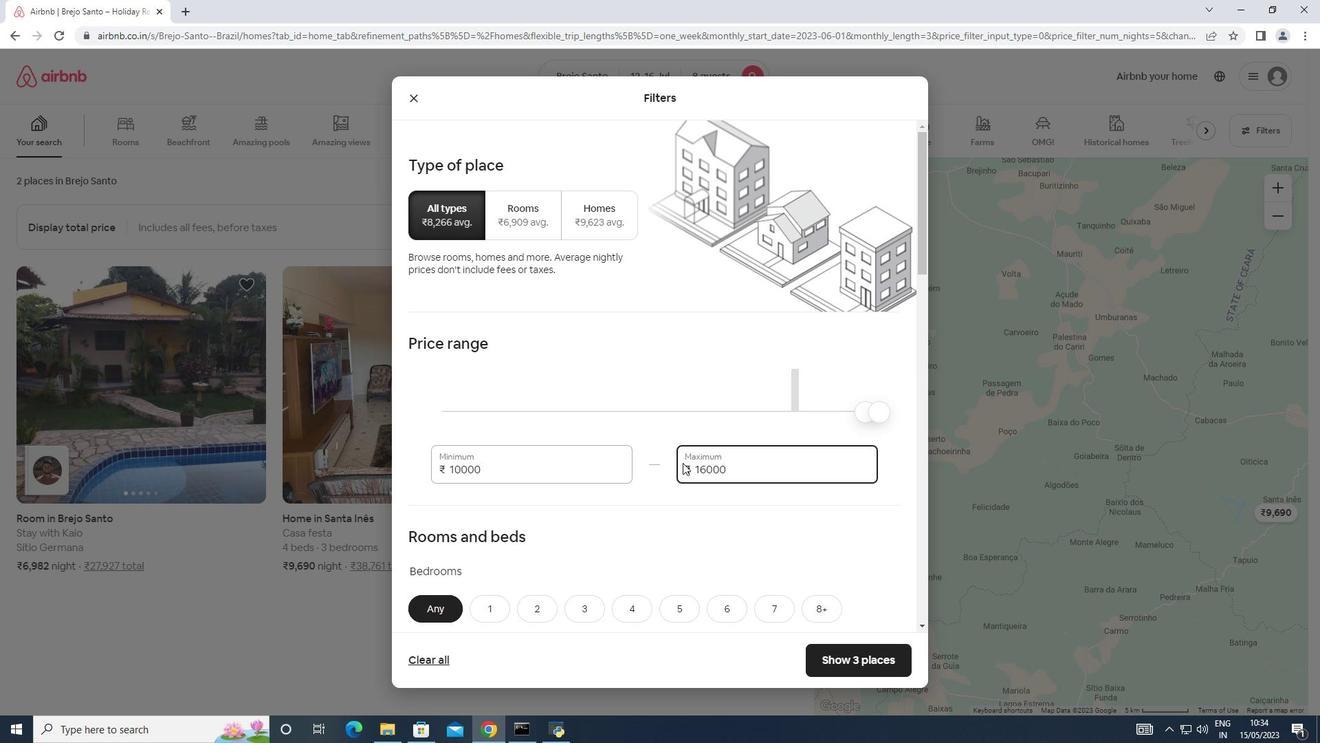 
Action: Mouse scrolled (685, 461) with delta (0, 0)
Screenshot: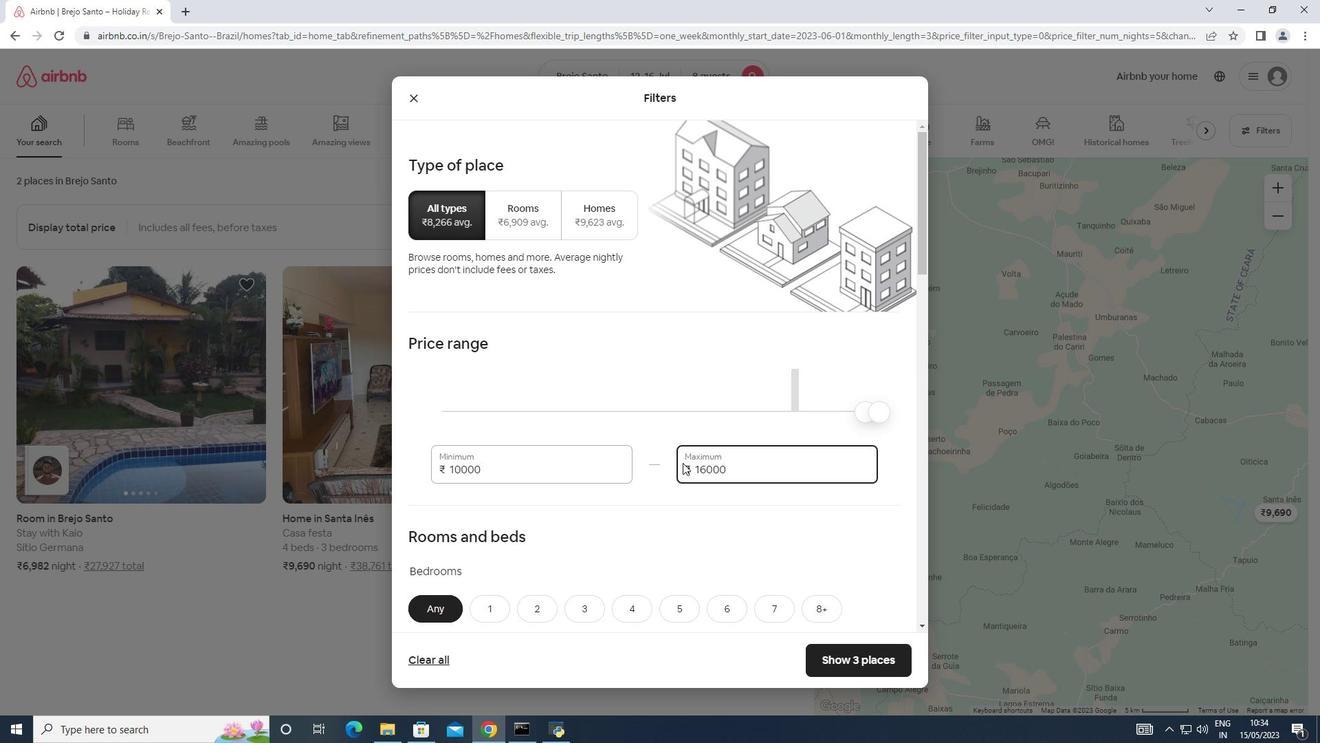 
Action: Mouse moved to (685, 461)
Screenshot: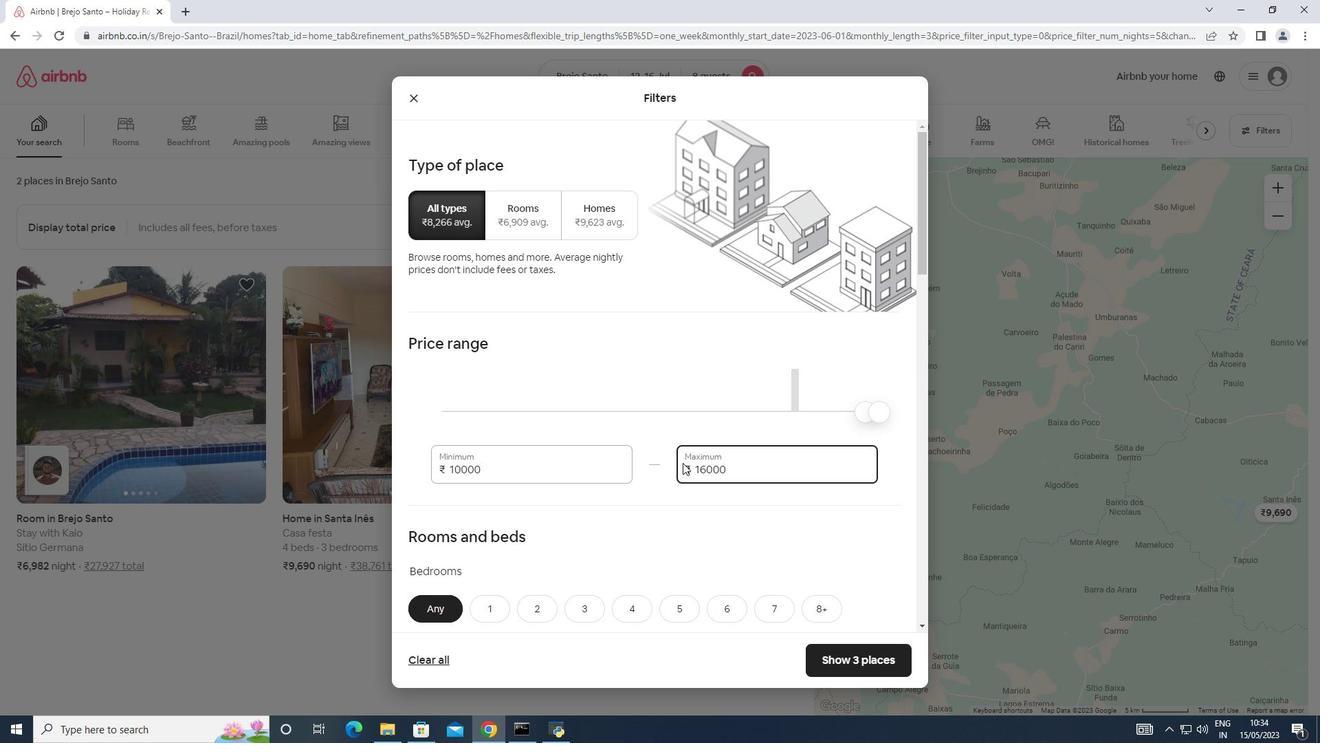 
Action: Mouse scrolled (685, 460) with delta (0, 0)
Screenshot: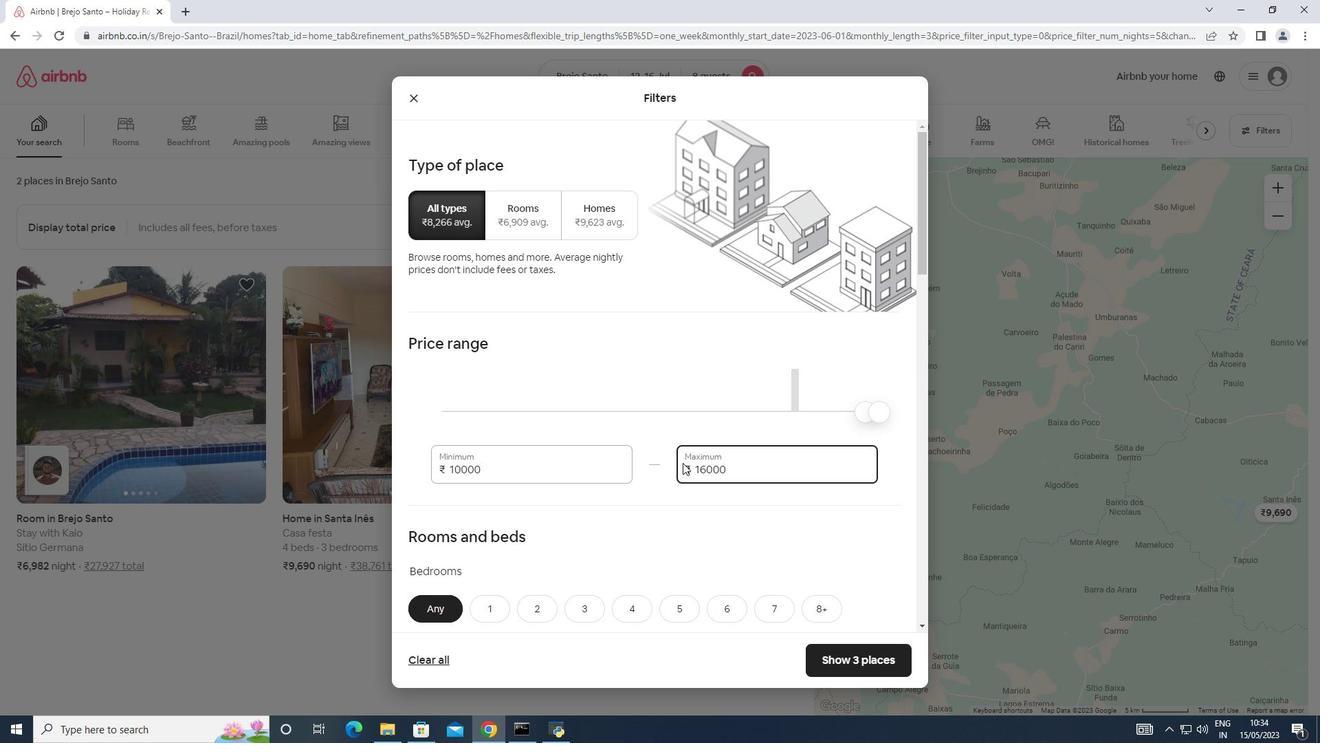 
Action: Mouse moved to (717, 445)
Screenshot: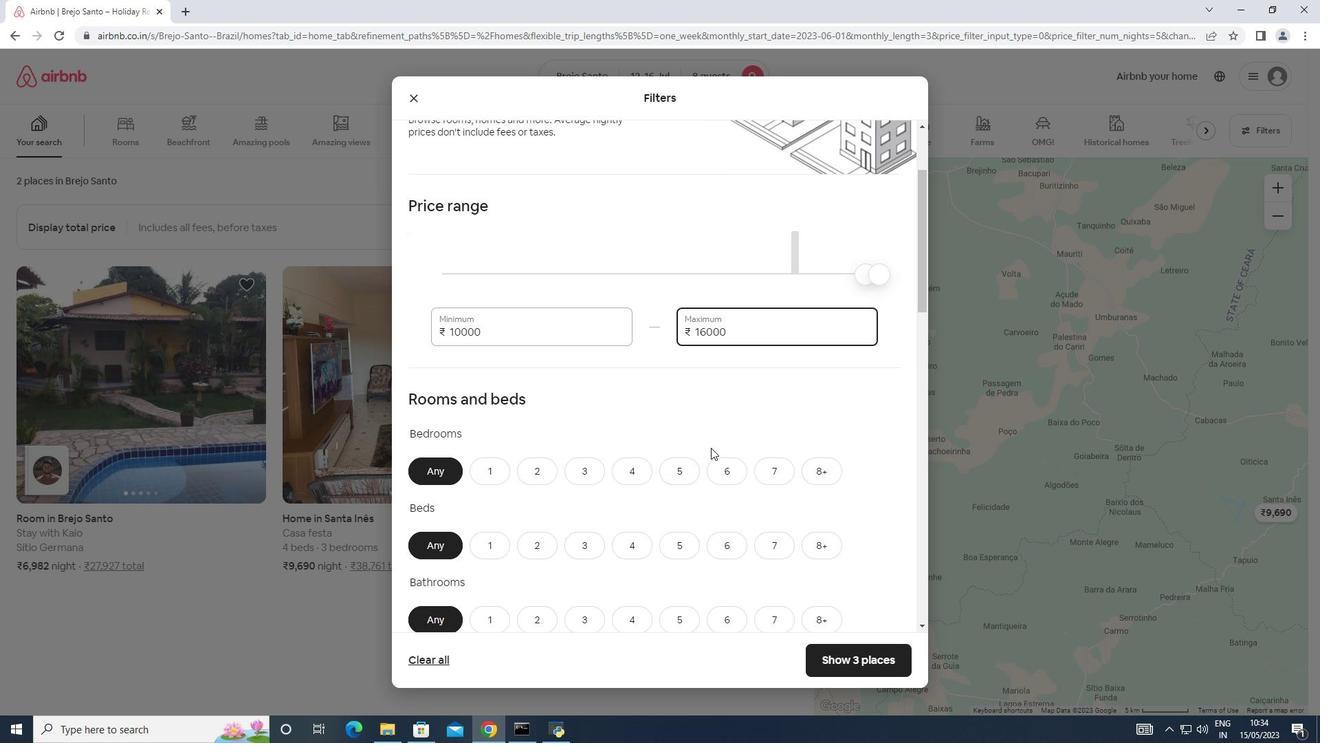 
Action: Mouse scrolled (717, 444) with delta (0, 0)
Screenshot: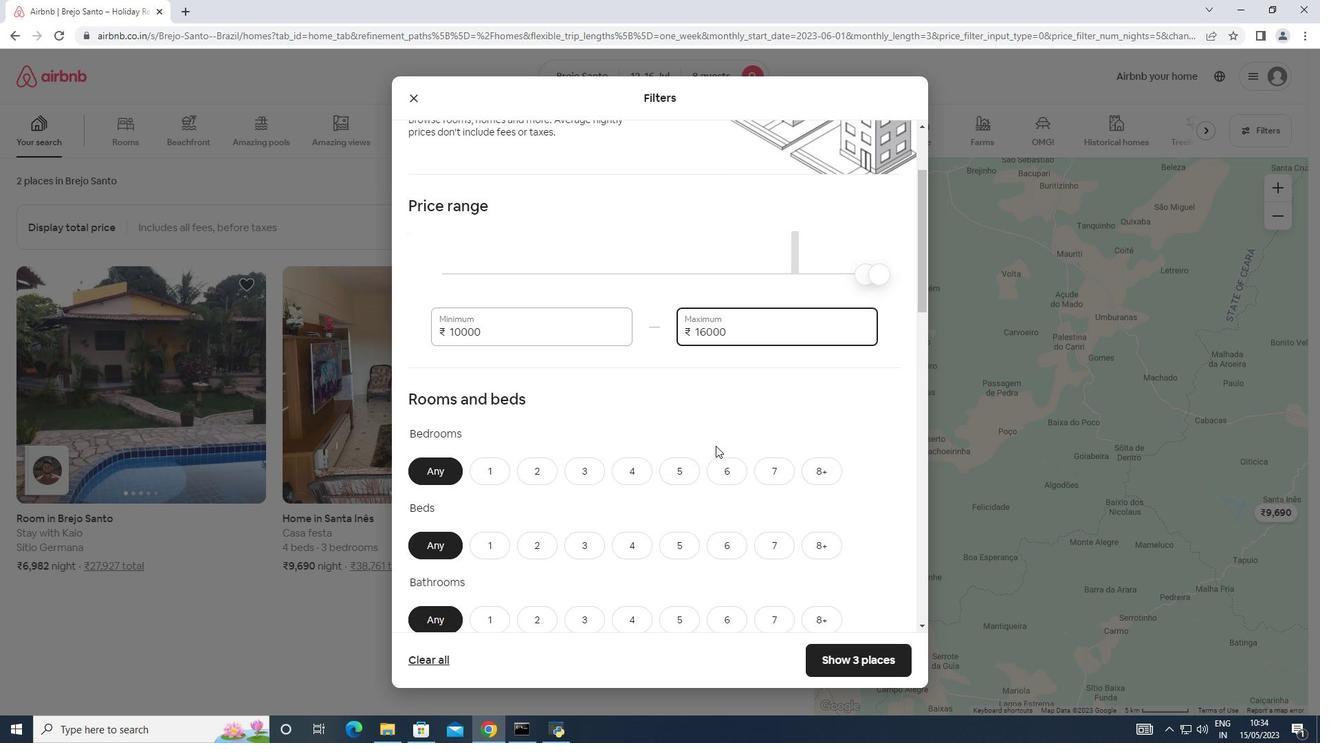
Action: Mouse scrolled (717, 444) with delta (0, 0)
Screenshot: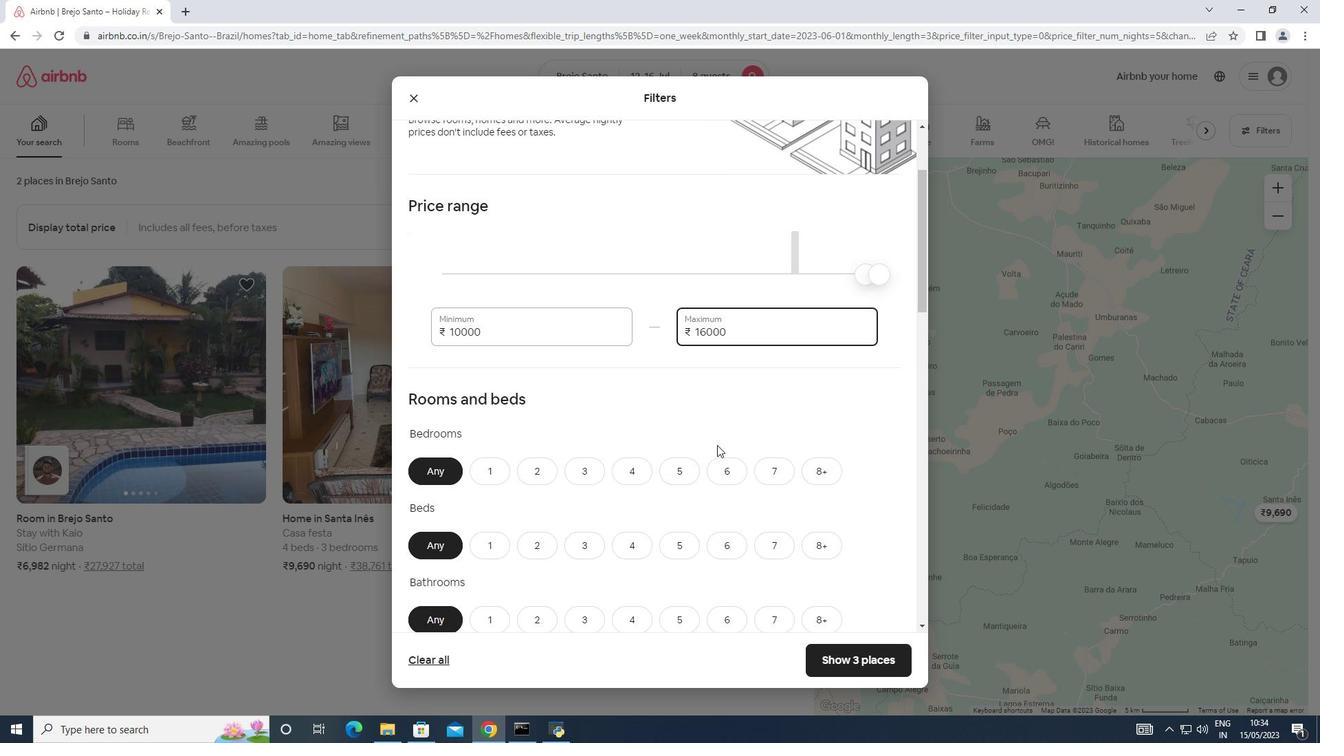 
Action: Mouse moved to (815, 339)
Screenshot: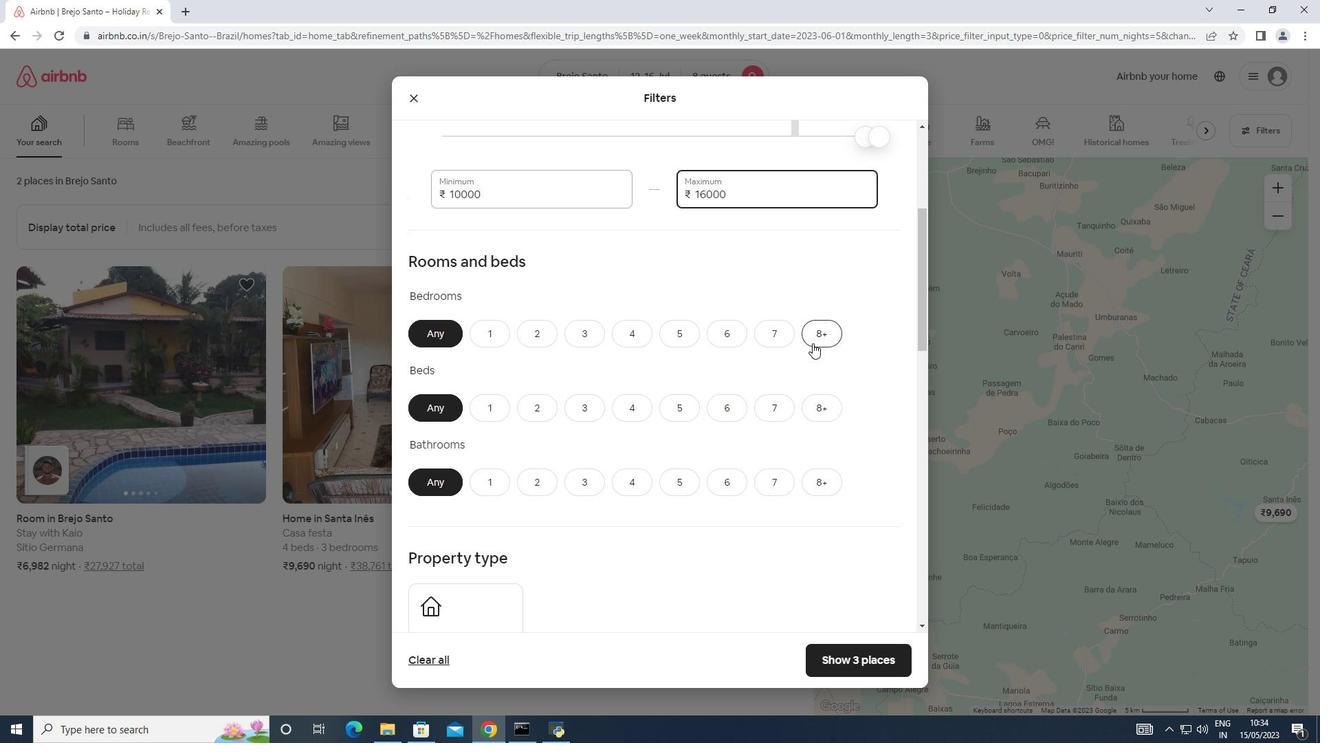 
Action: Mouse pressed left at (815, 339)
Screenshot: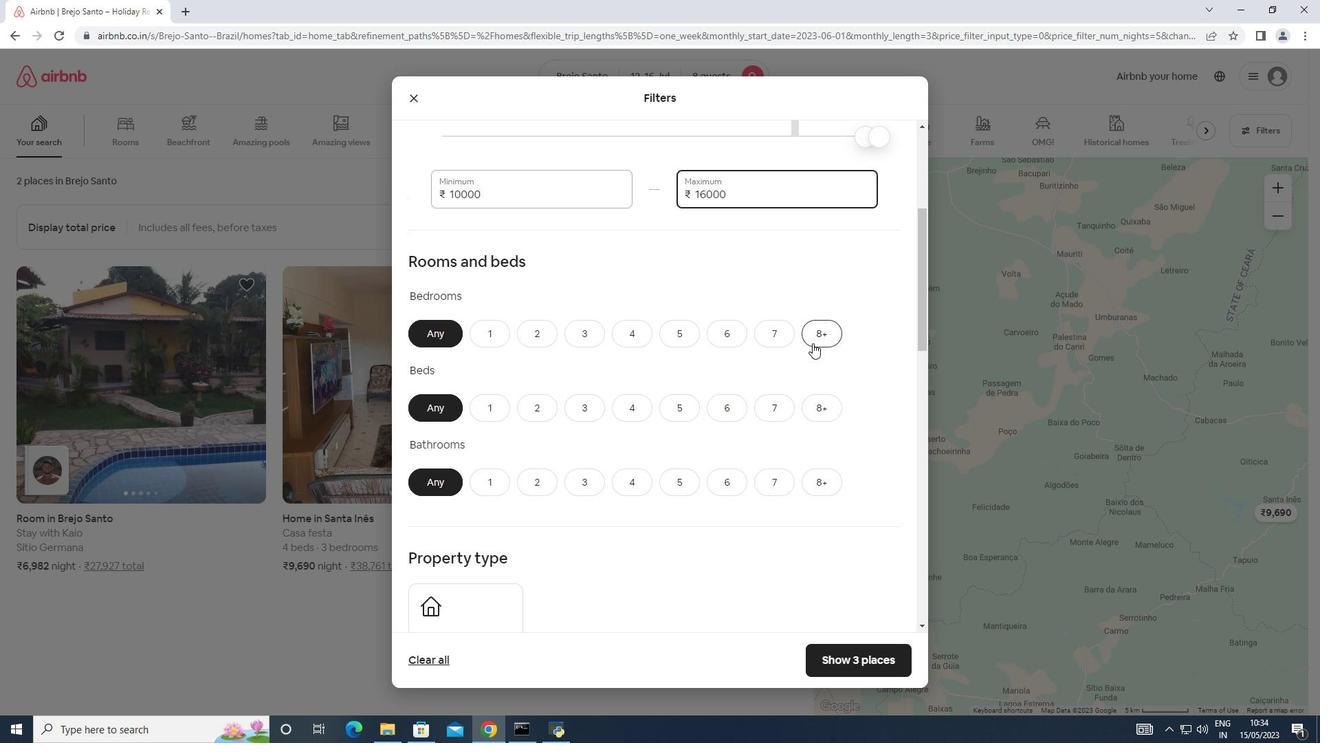 
Action: Mouse moved to (814, 404)
Screenshot: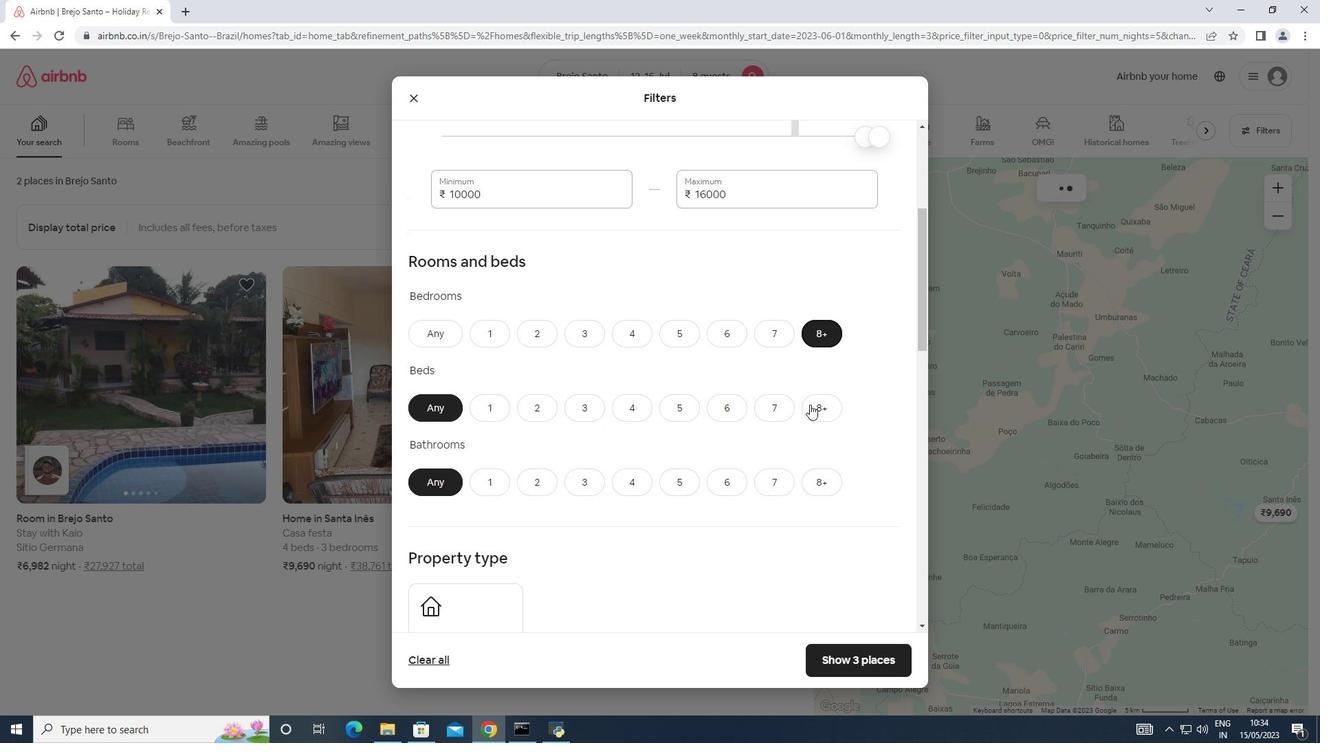 
Action: Mouse pressed left at (814, 404)
Screenshot: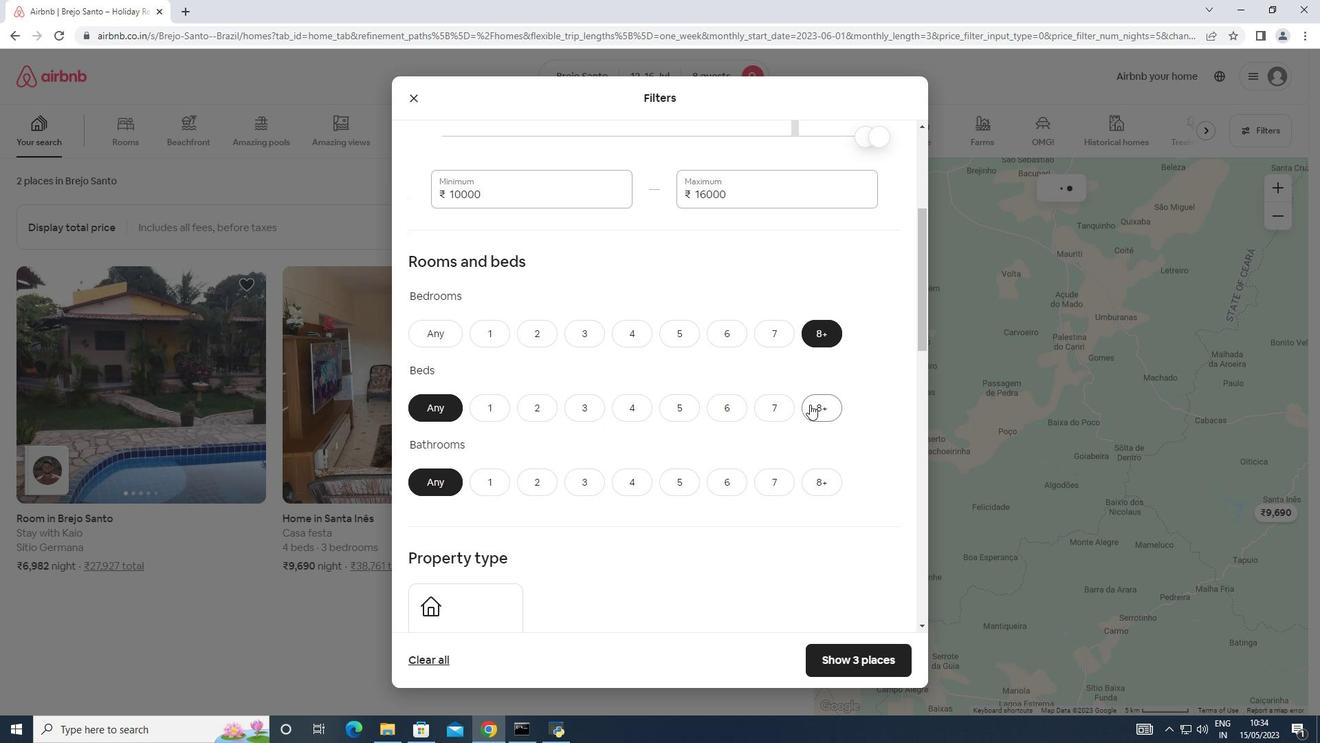 
Action: Mouse moved to (816, 478)
Screenshot: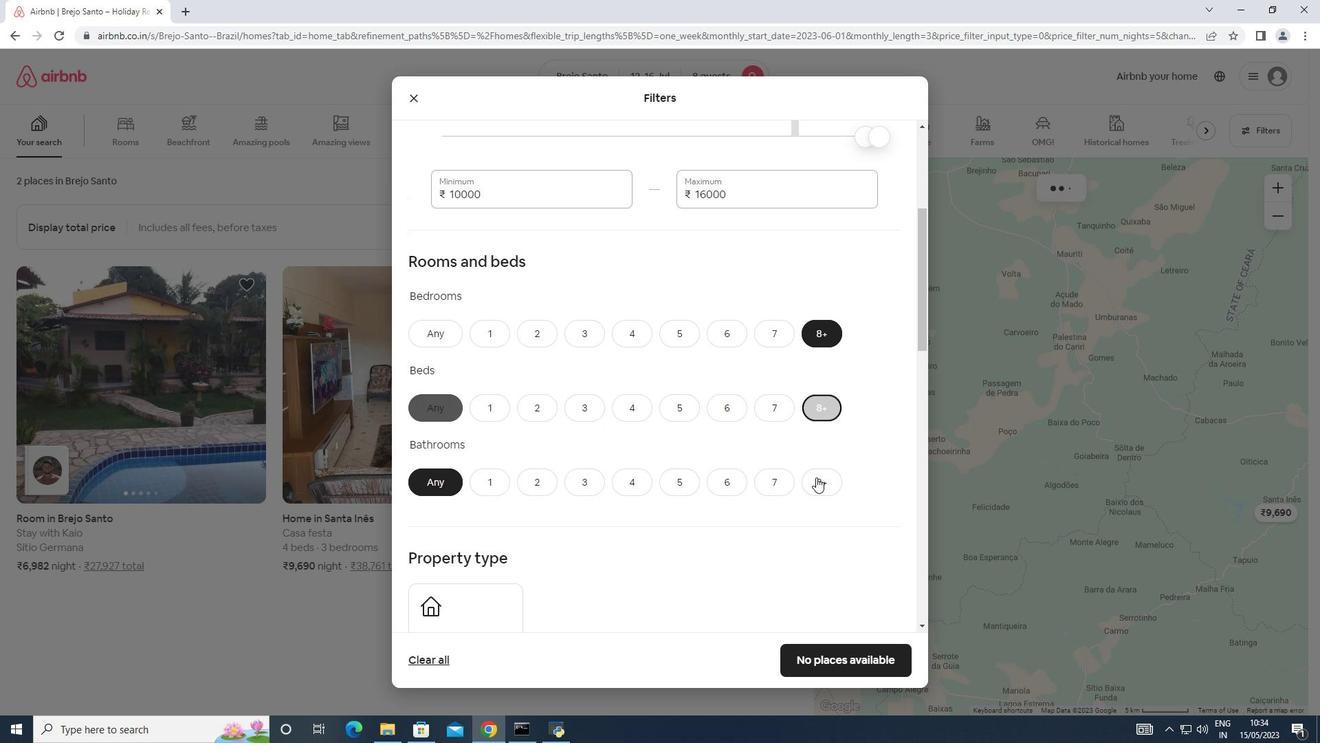 
Action: Mouse pressed left at (816, 478)
Screenshot: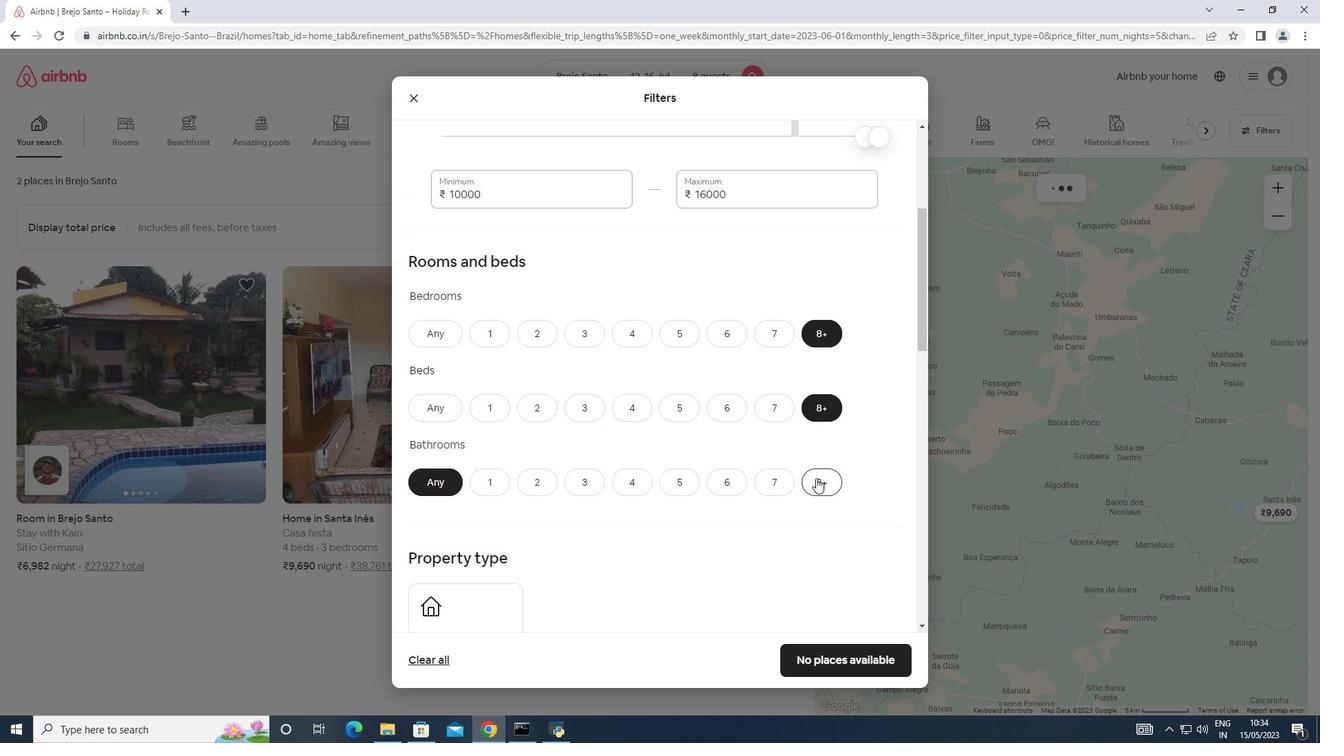 
Action: Mouse moved to (804, 479)
Screenshot: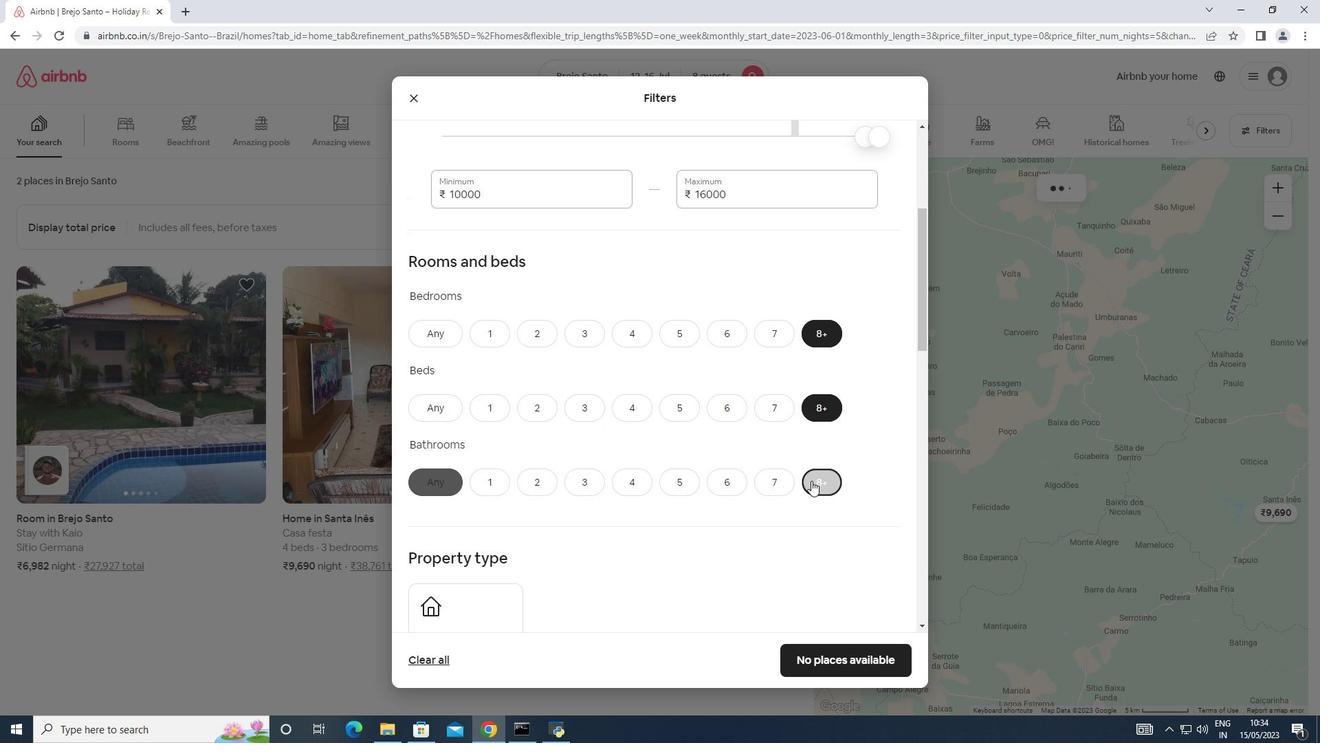 
Action: Mouse scrolled (804, 478) with delta (0, 0)
Screenshot: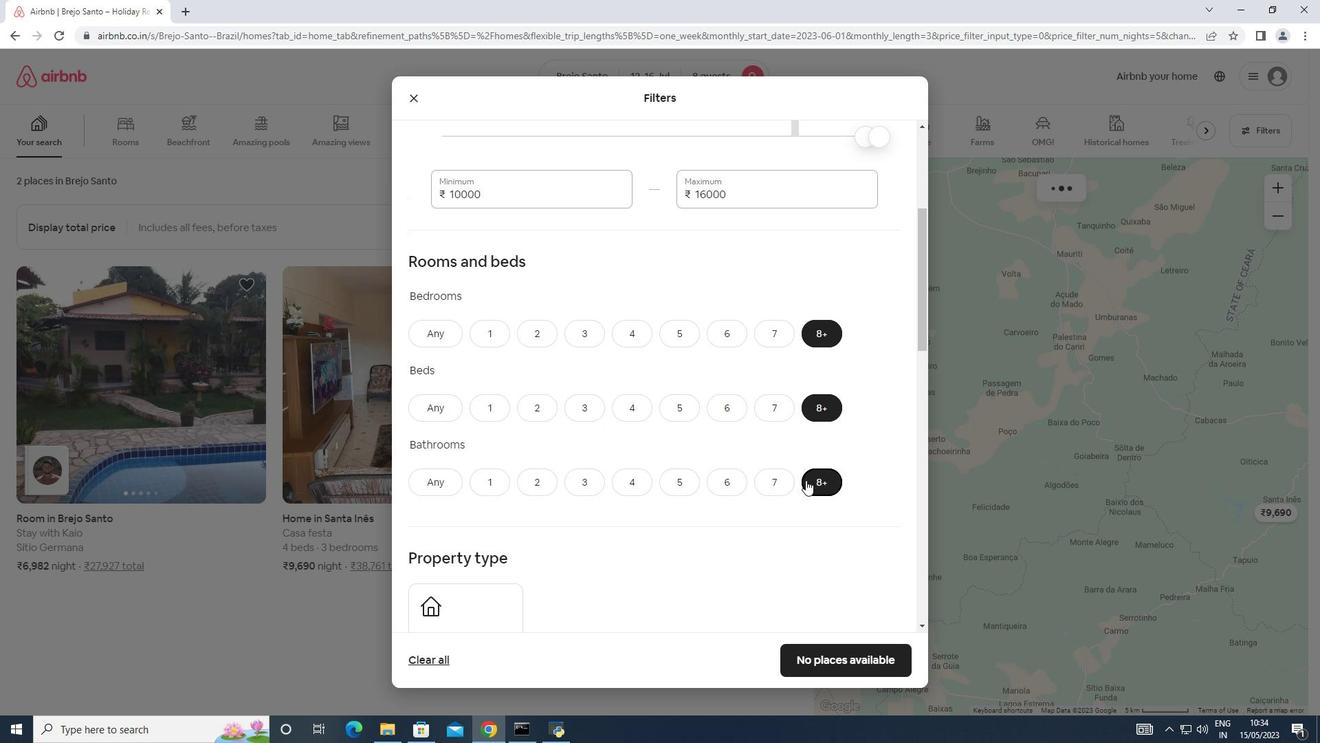 
Action: Mouse scrolled (804, 478) with delta (0, 0)
Screenshot: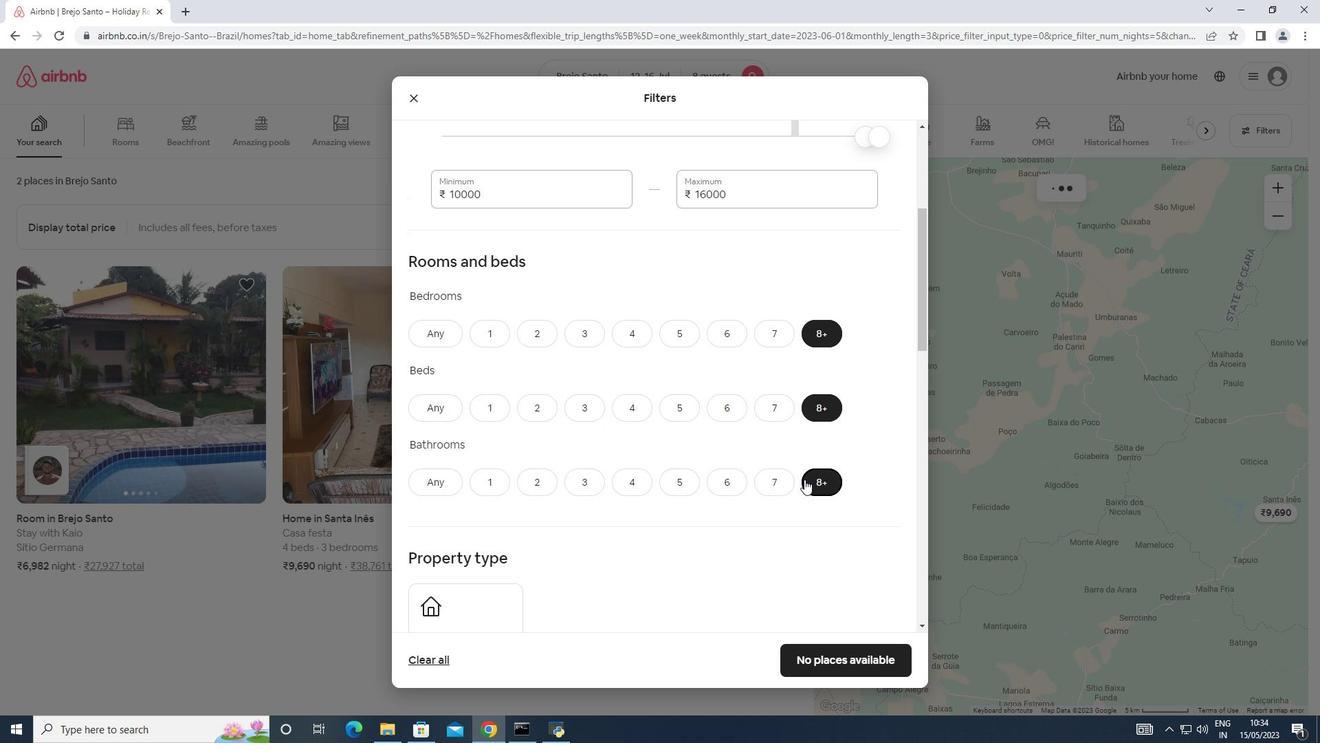 
Action: Mouse moved to (804, 474)
Screenshot: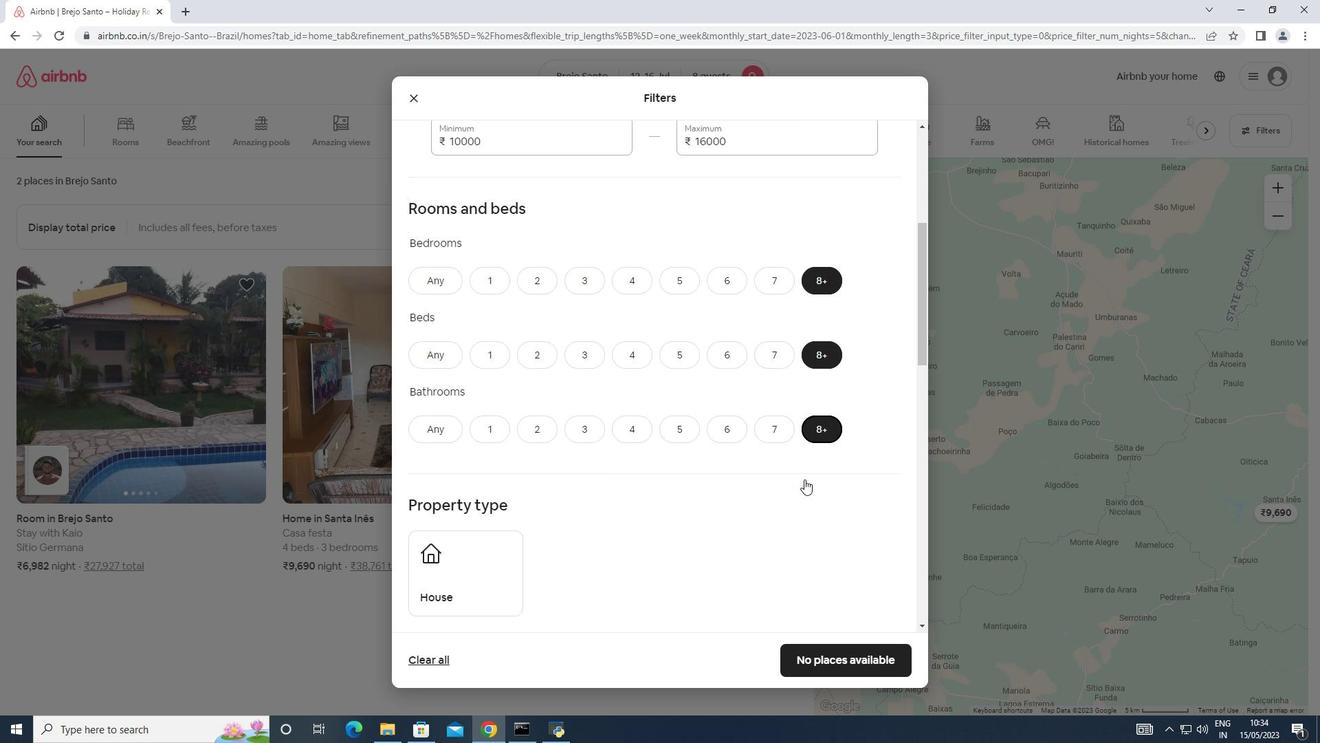 
Action: Mouse scrolled (804, 474) with delta (0, 0)
Screenshot: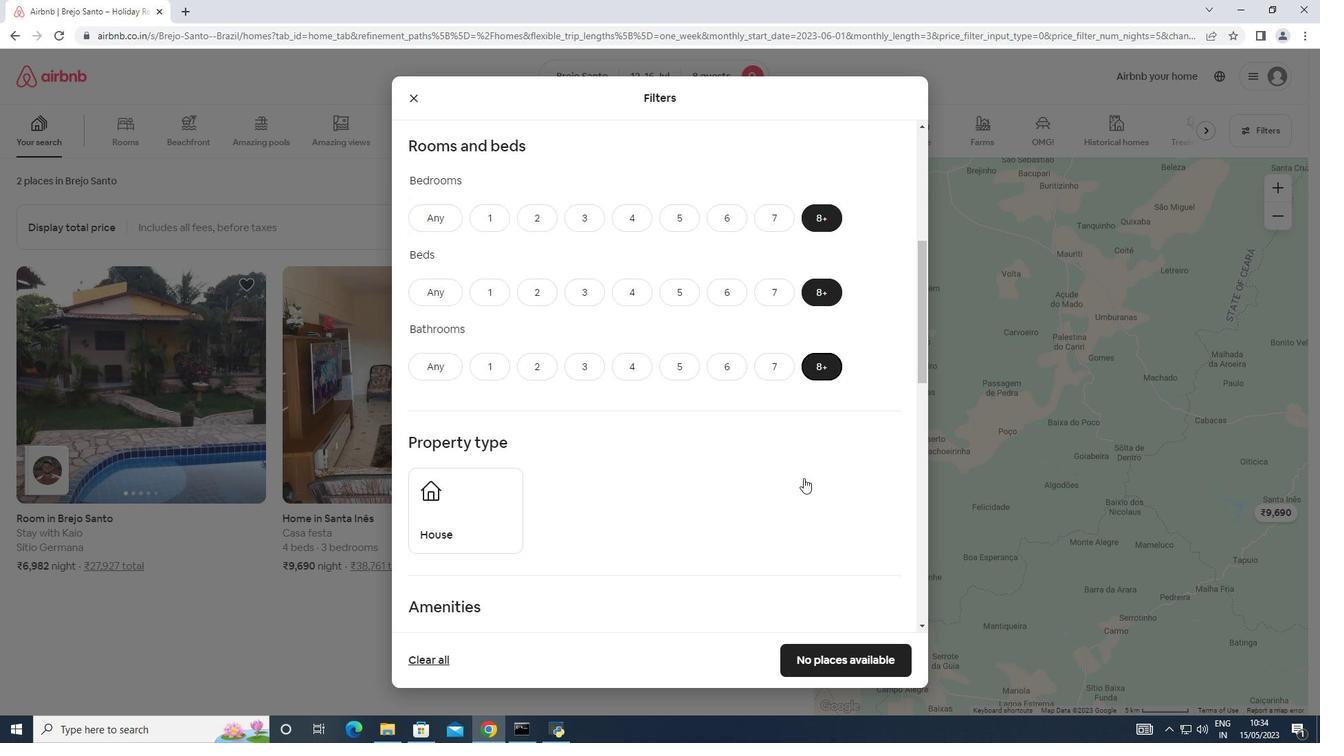 
Action: Mouse moved to (504, 421)
Screenshot: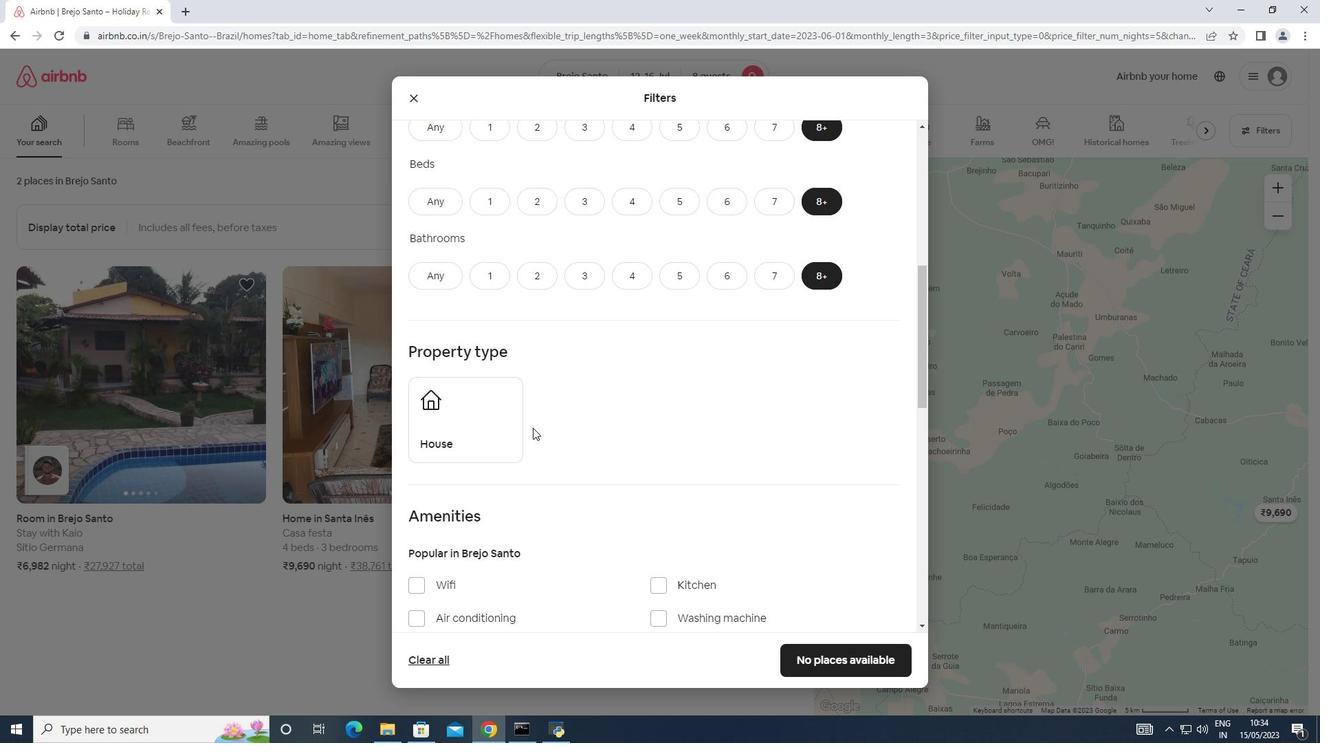 
Action: Mouse pressed left at (504, 421)
Screenshot: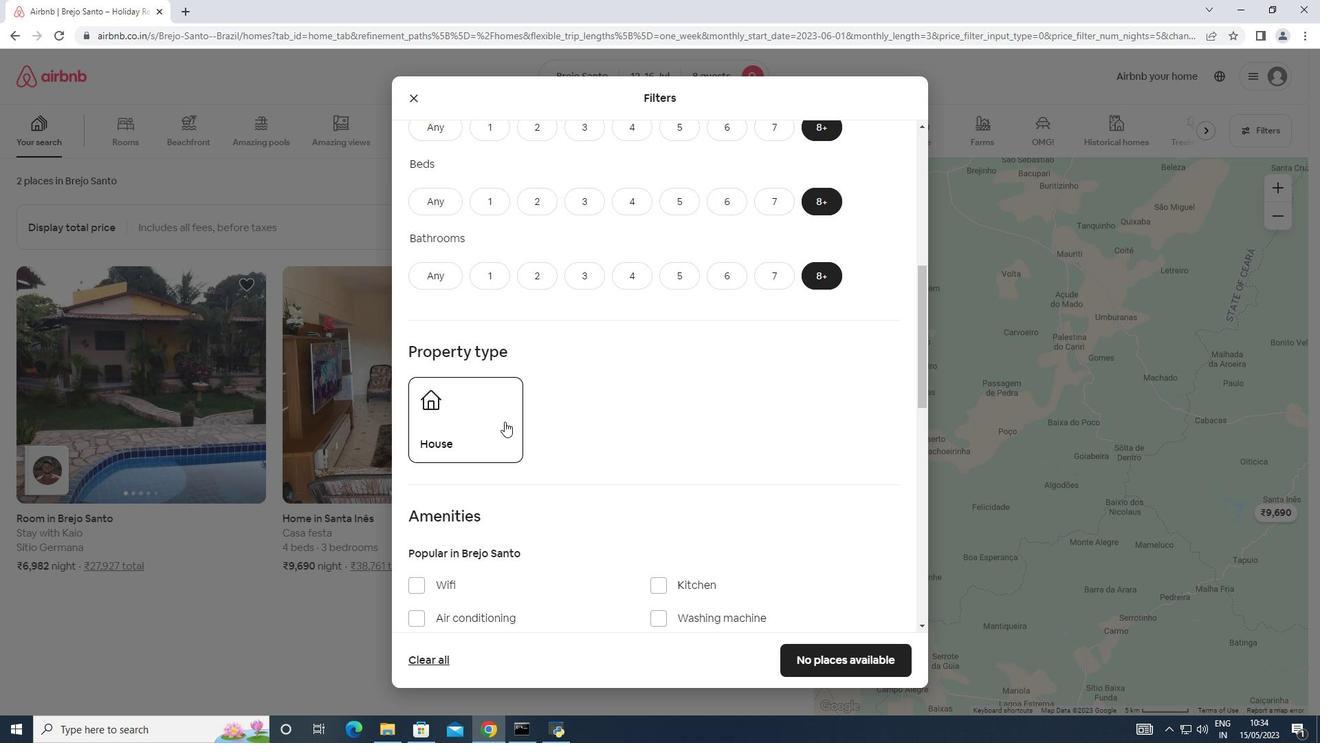 
Action: Mouse moved to (552, 425)
Screenshot: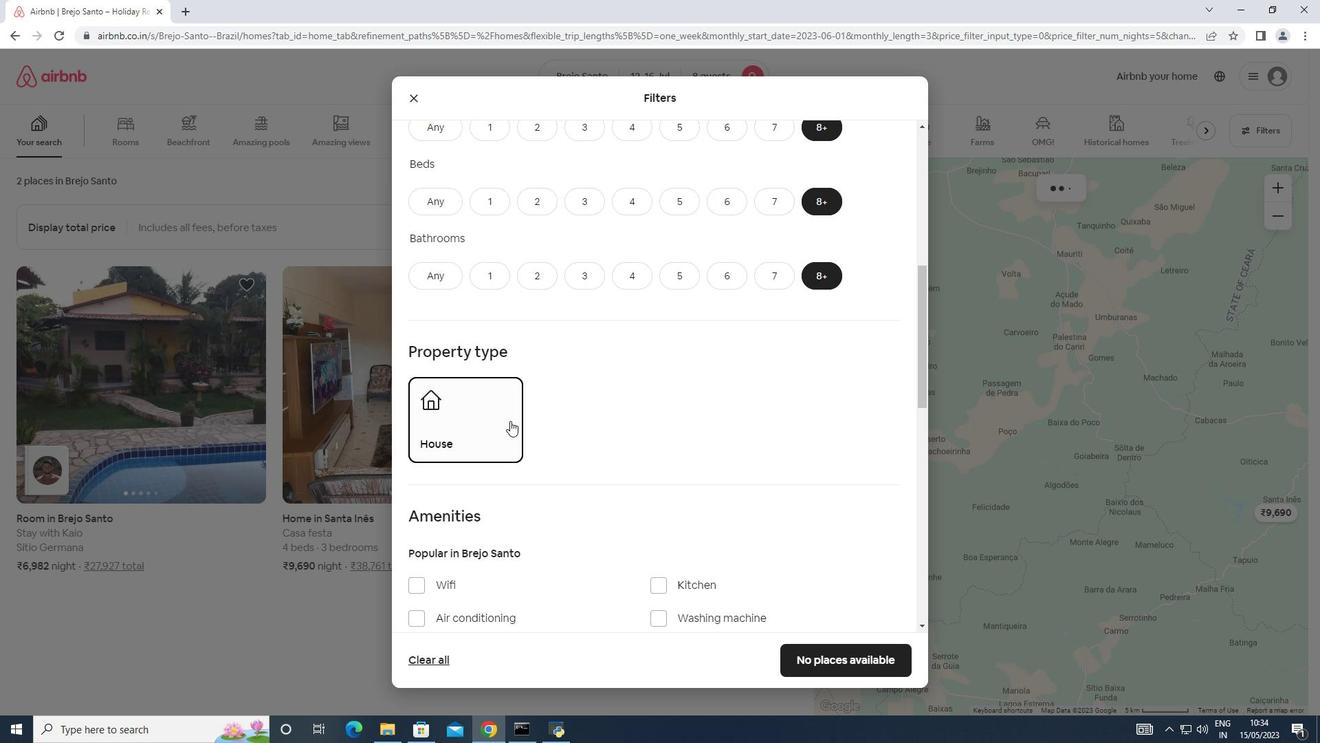 
Action: Mouse scrolled (552, 425) with delta (0, 0)
Screenshot: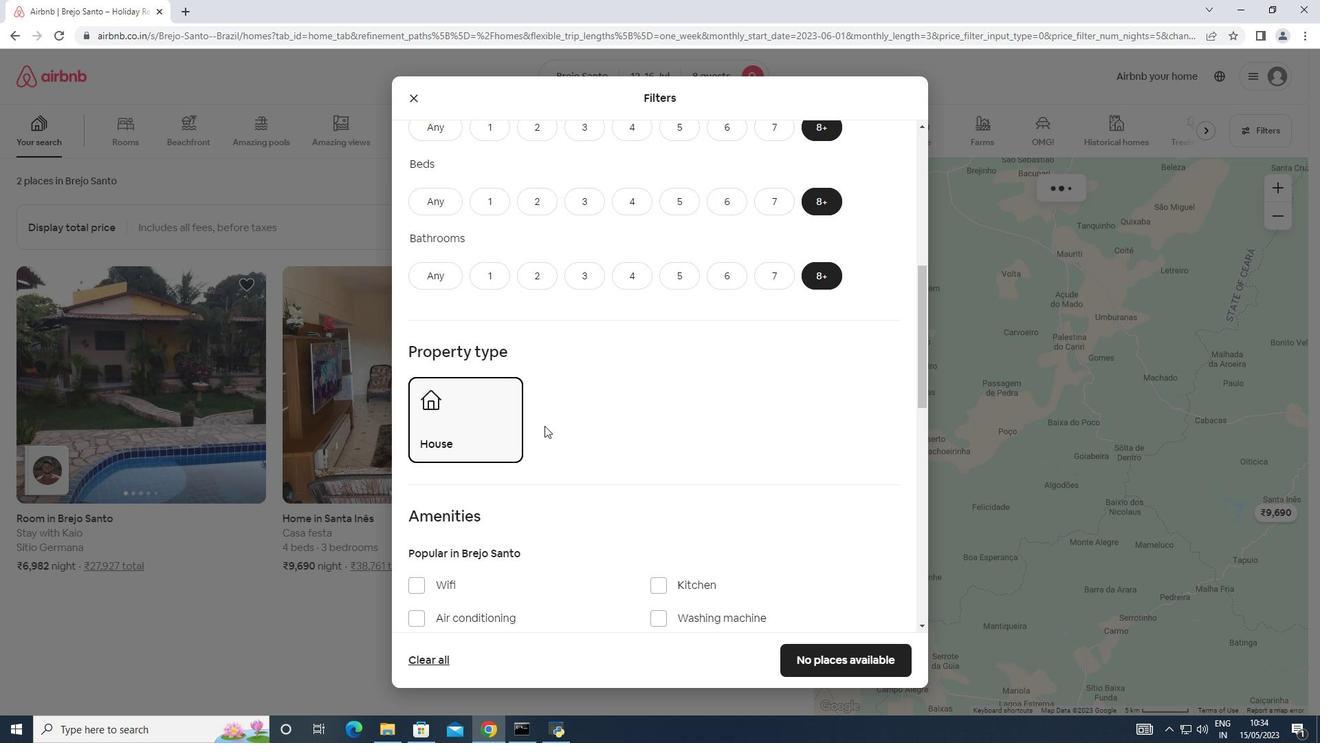 
Action: Mouse scrolled (552, 425) with delta (0, 0)
Screenshot: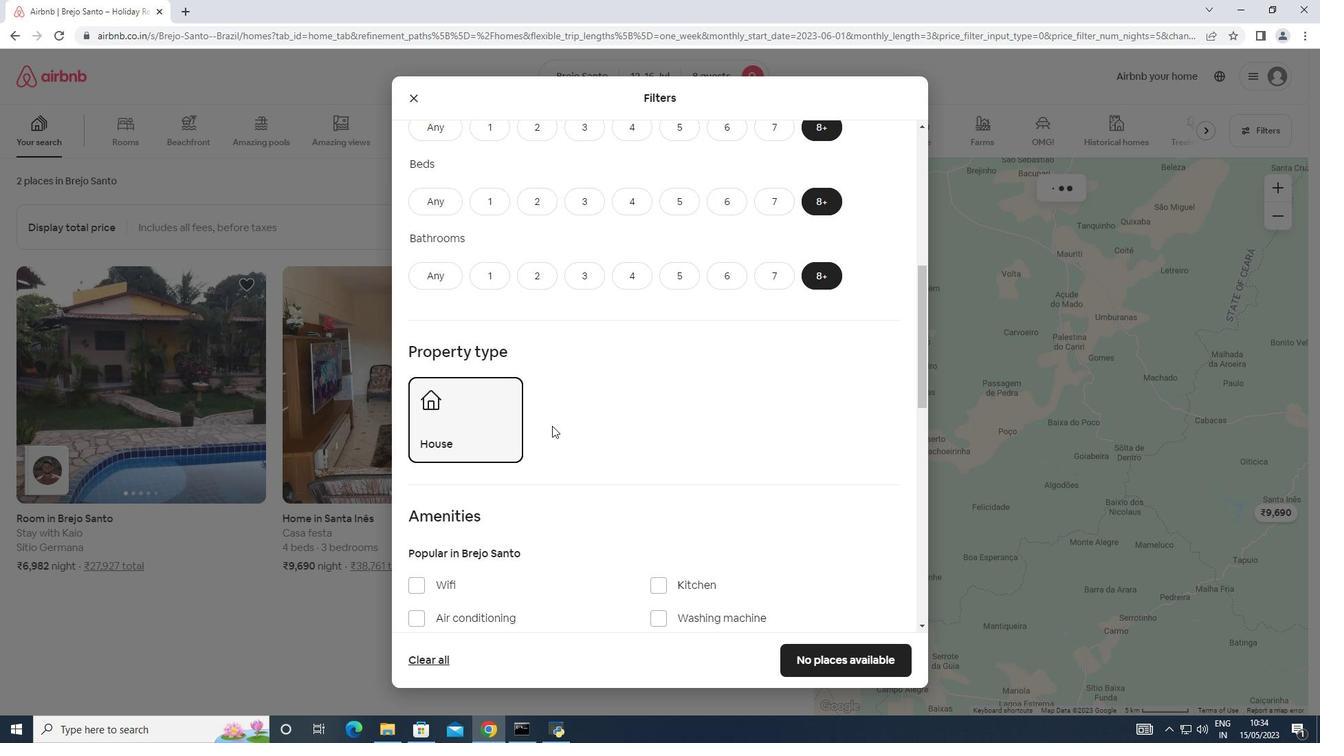 
Action: Mouse moved to (413, 445)
Screenshot: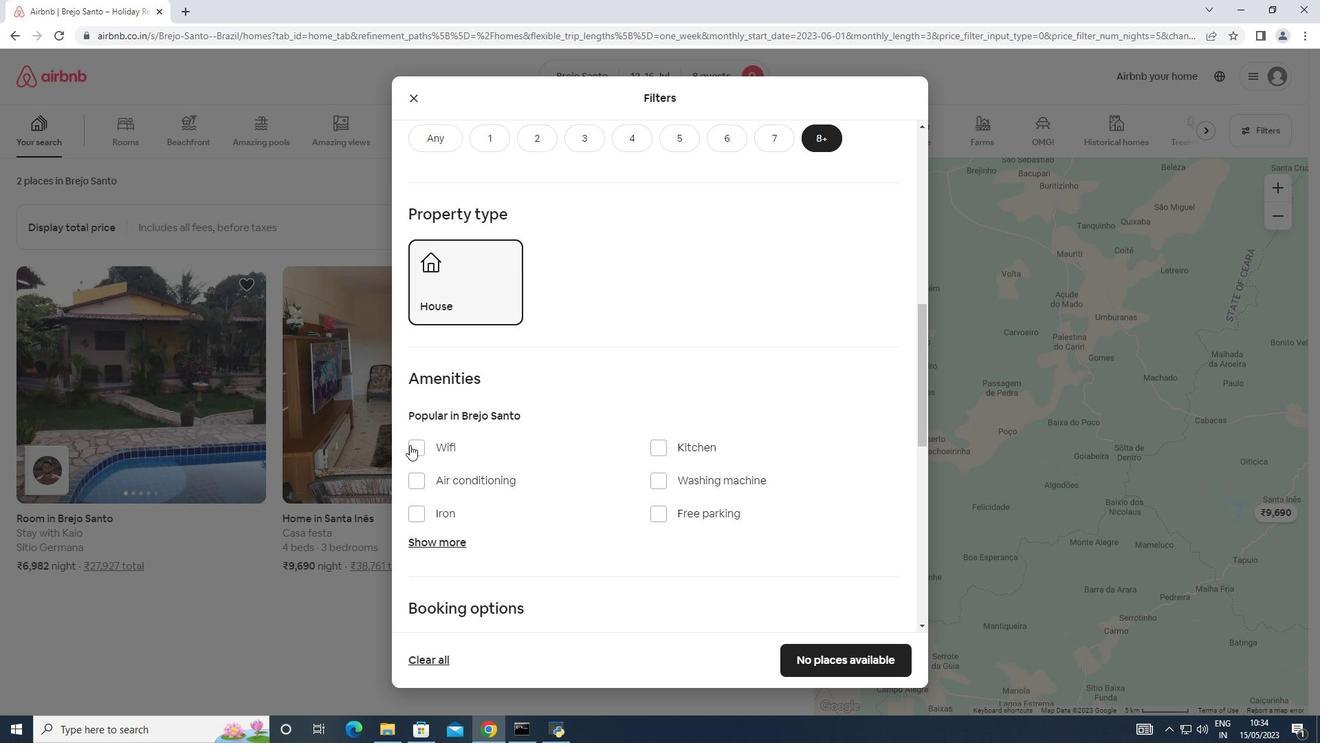 
Action: Mouse pressed left at (413, 445)
Screenshot: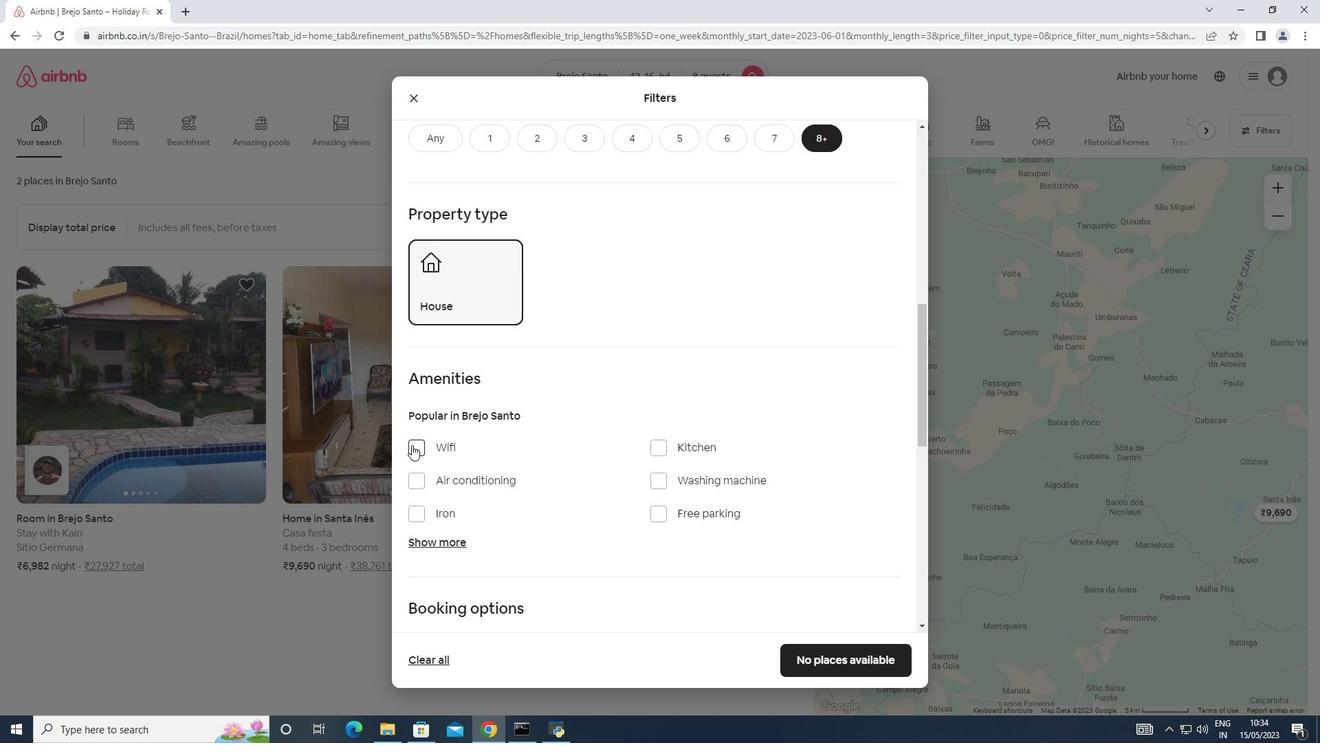 
Action: Mouse moved to (441, 535)
Screenshot: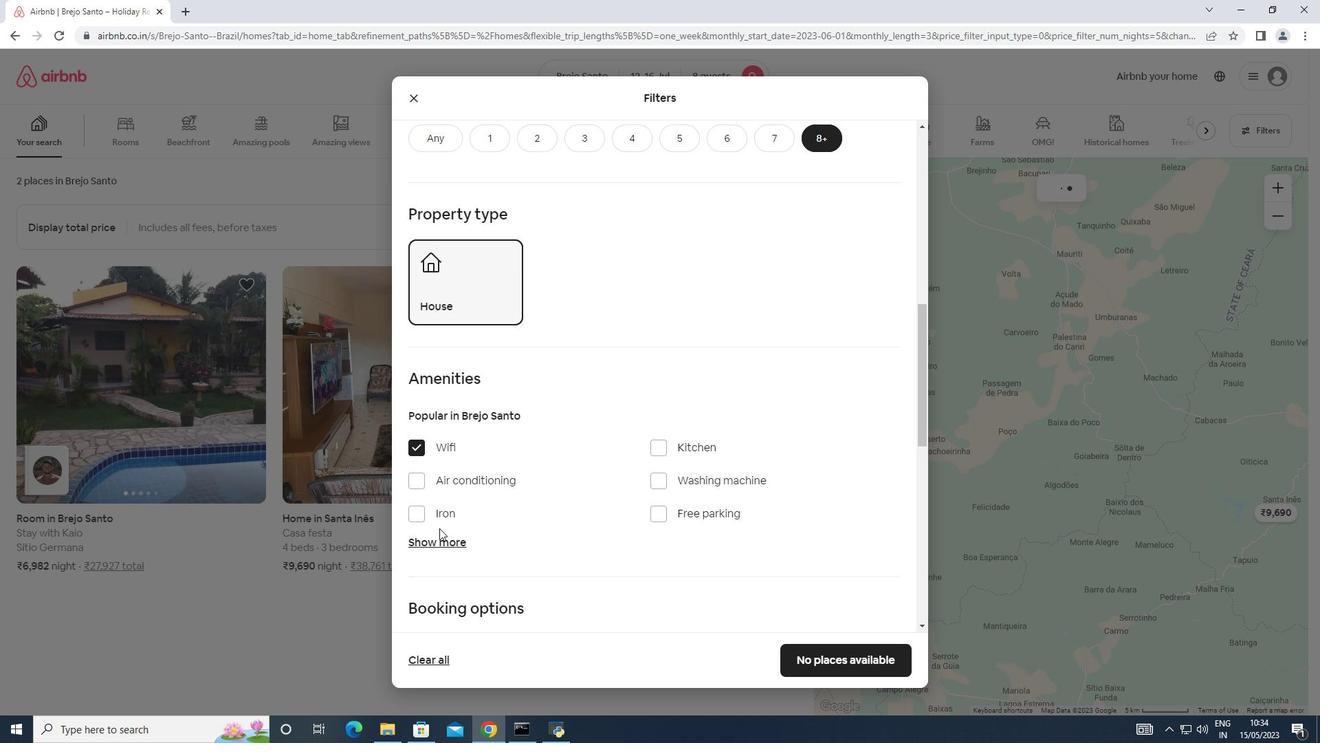 
Action: Mouse pressed left at (441, 535)
Screenshot: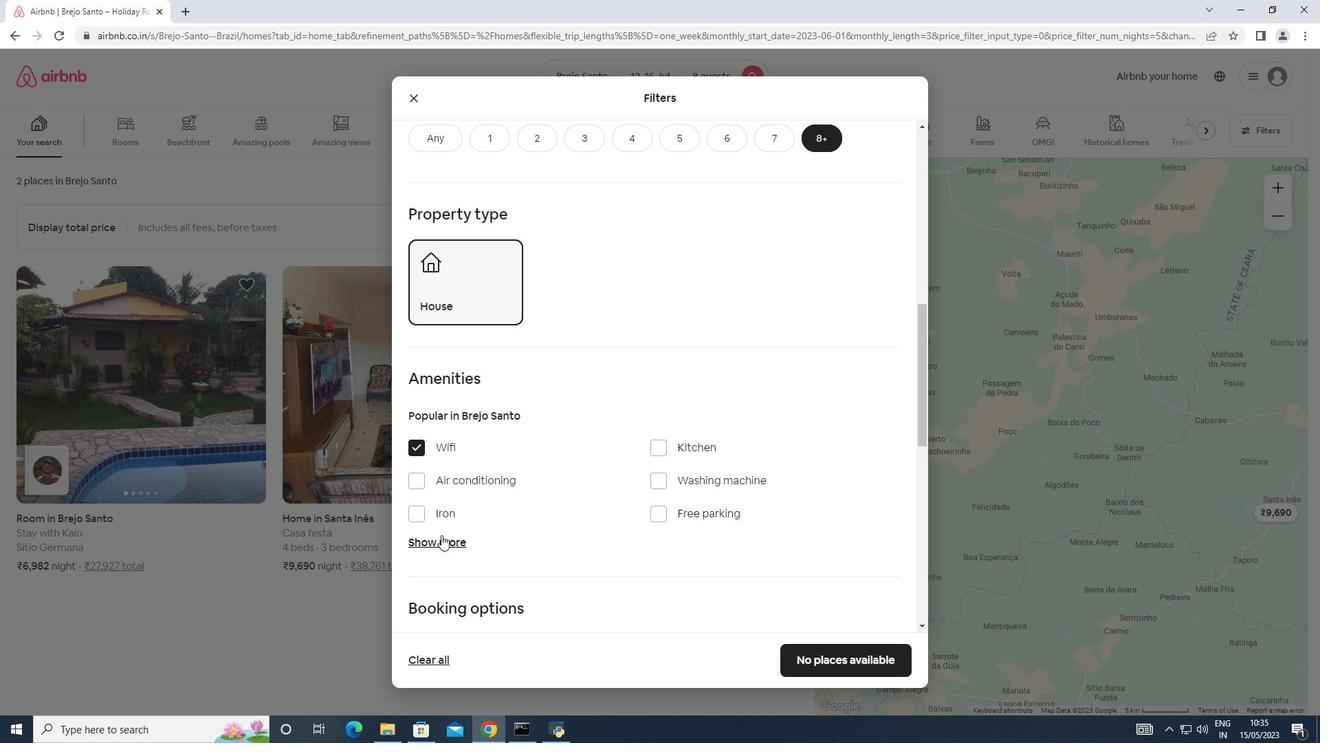 
Action: Mouse moved to (662, 608)
Screenshot: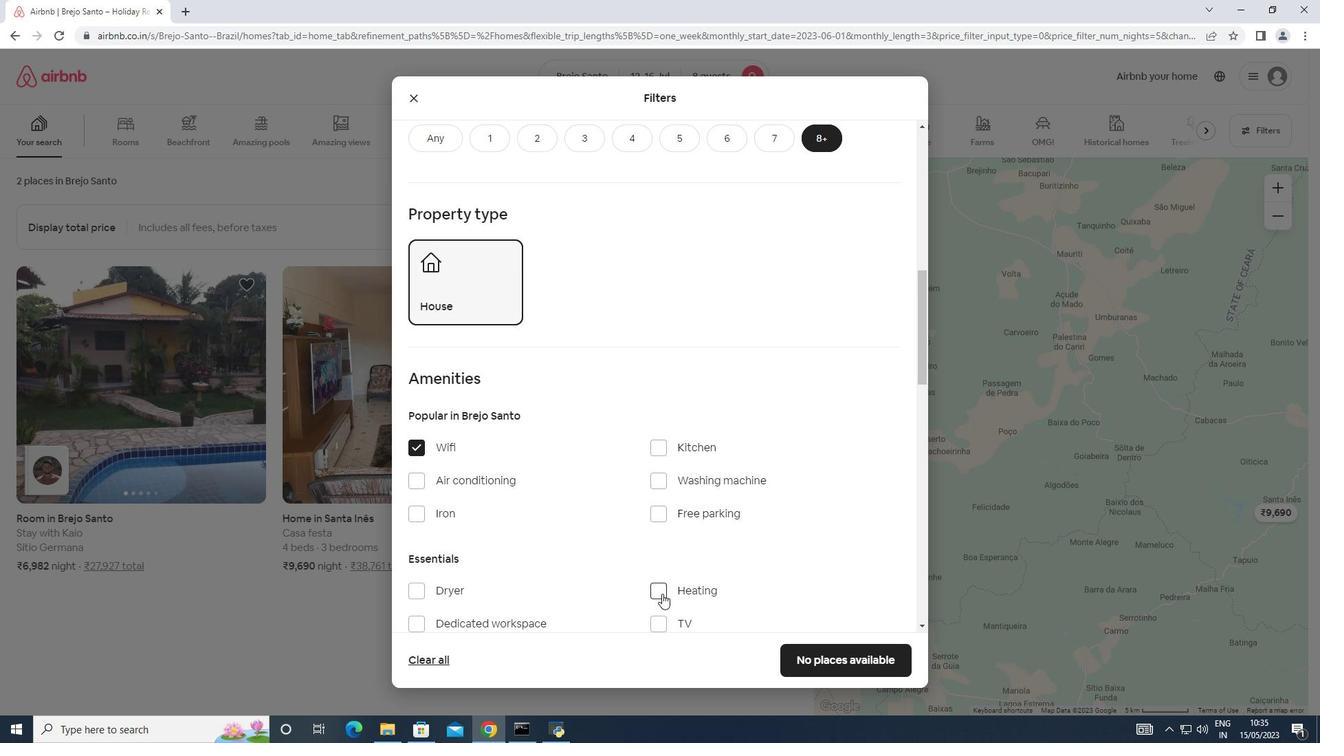 
Action: Mouse scrolled (662, 607) with delta (0, 0)
Screenshot: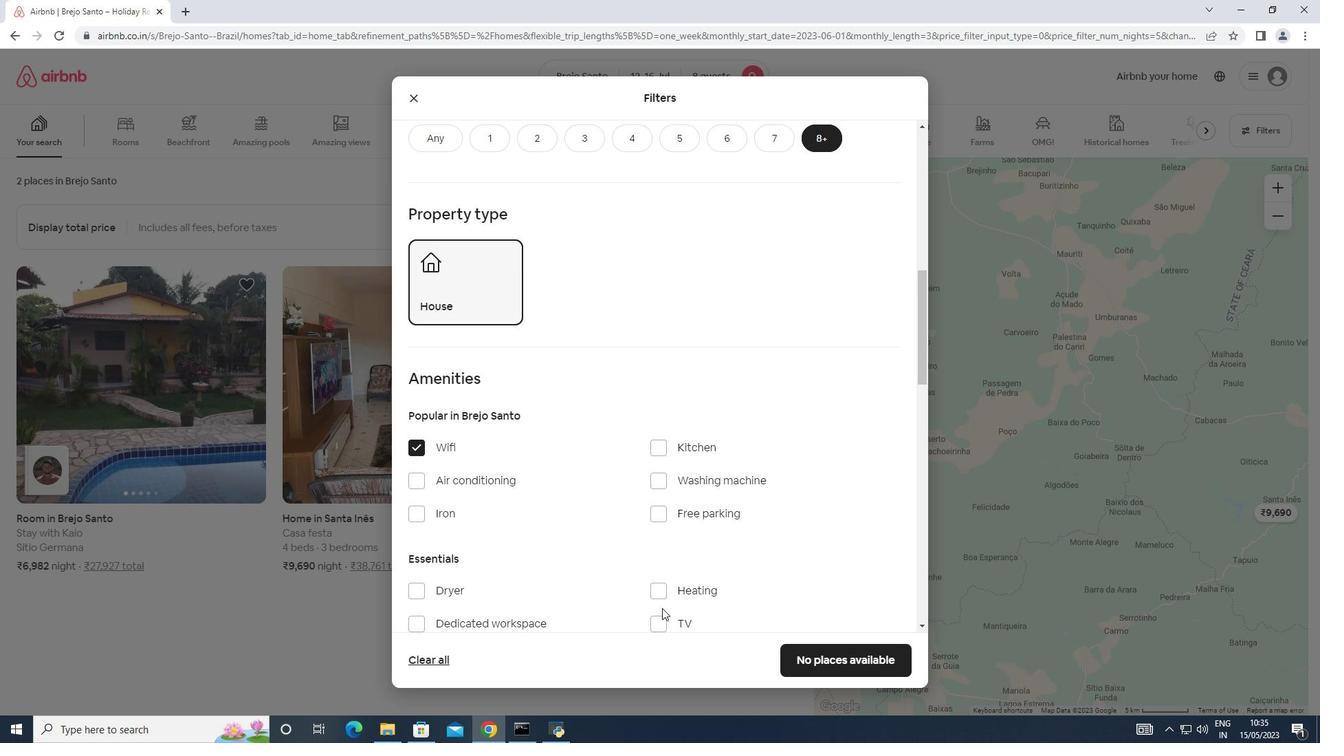 
Action: Mouse scrolled (662, 607) with delta (0, 0)
Screenshot: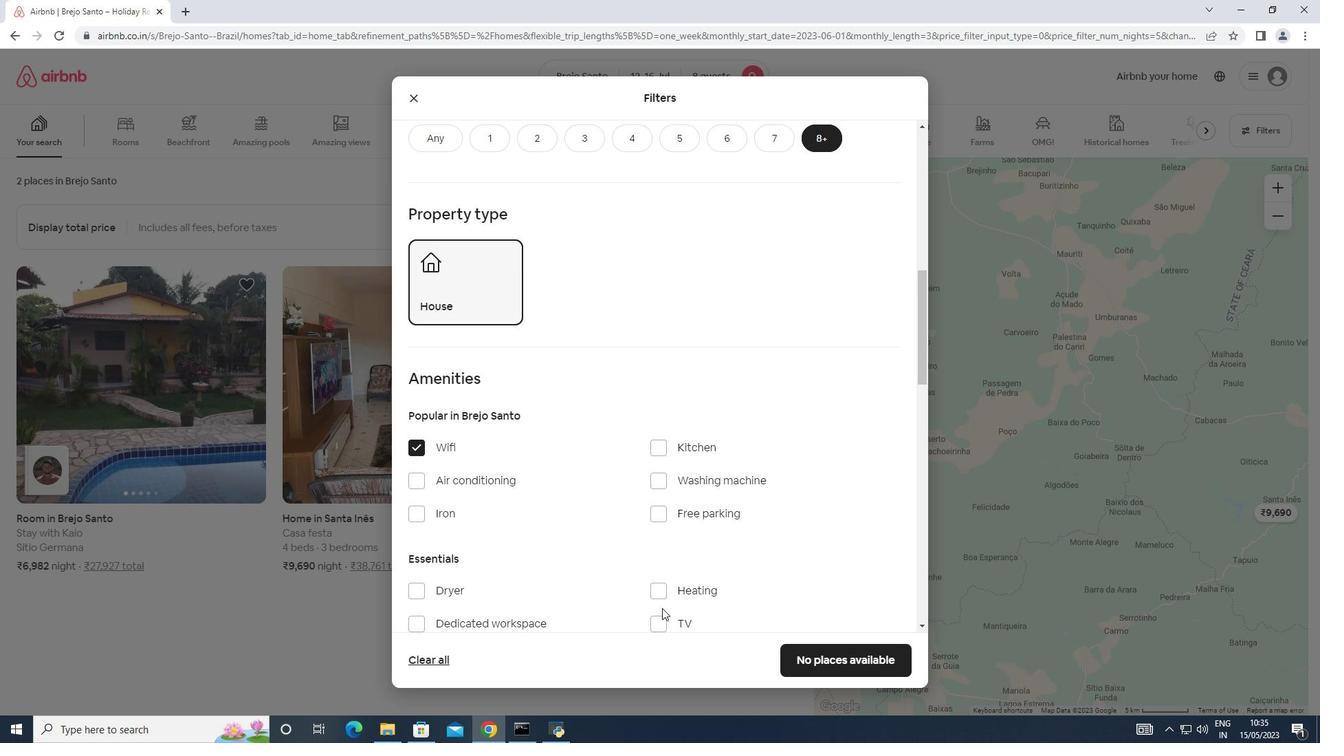 
Action: Mouse moved to (665, 487)
Screenshot: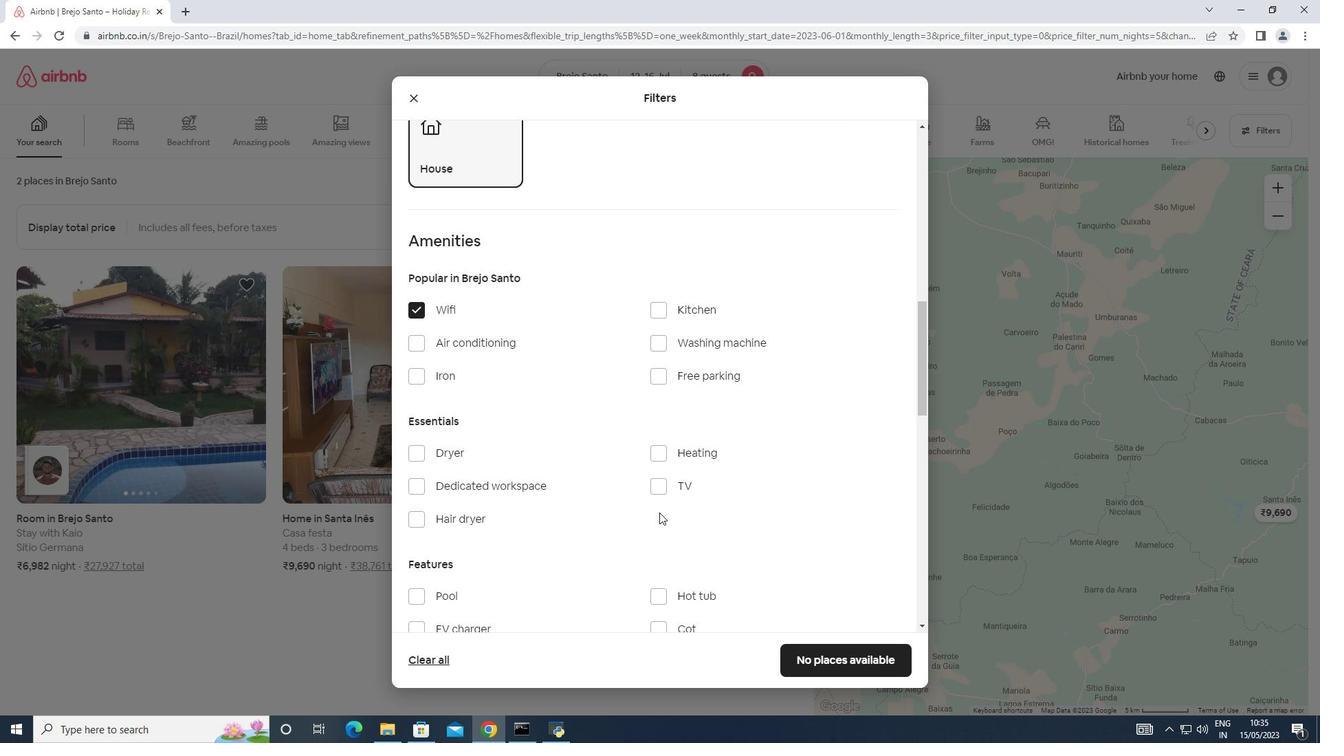 
Action: Mouse pressed left at (665, 487)
Screenshot: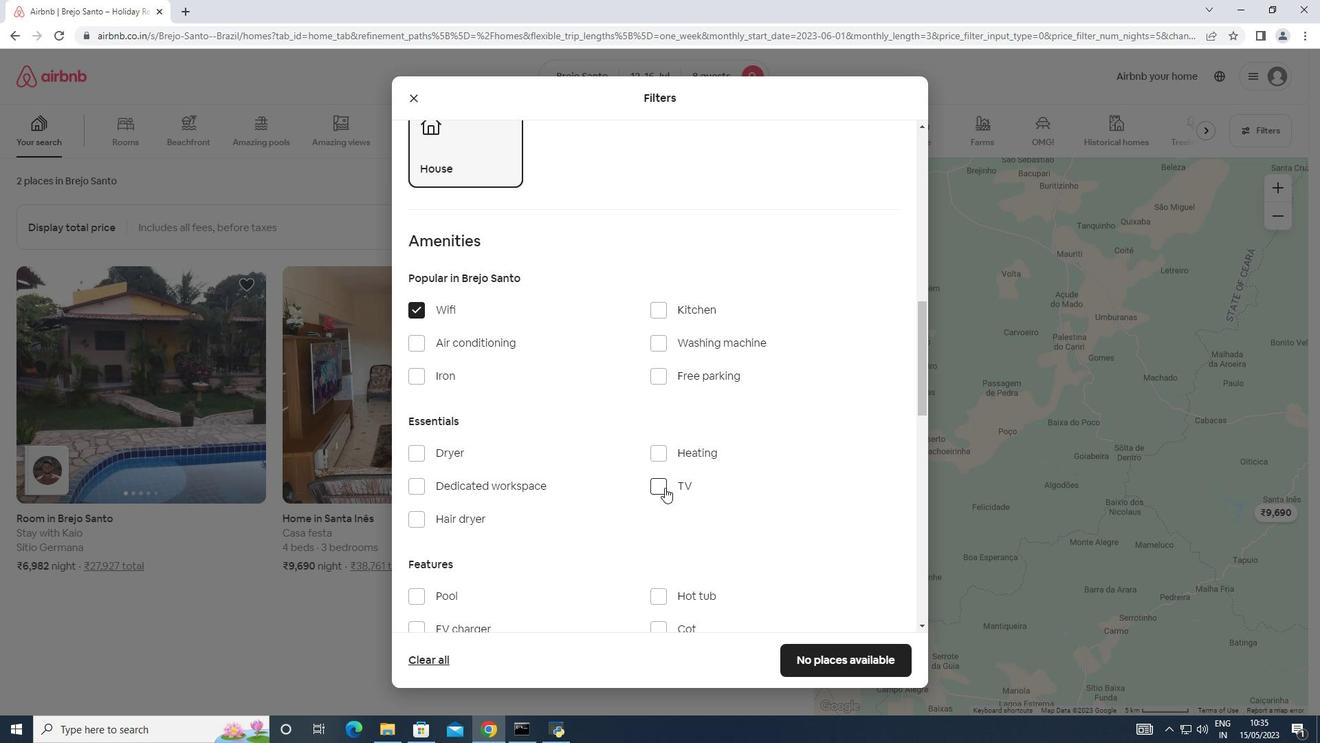 
Action: Mouse moved to (655, 372)
Screenshot: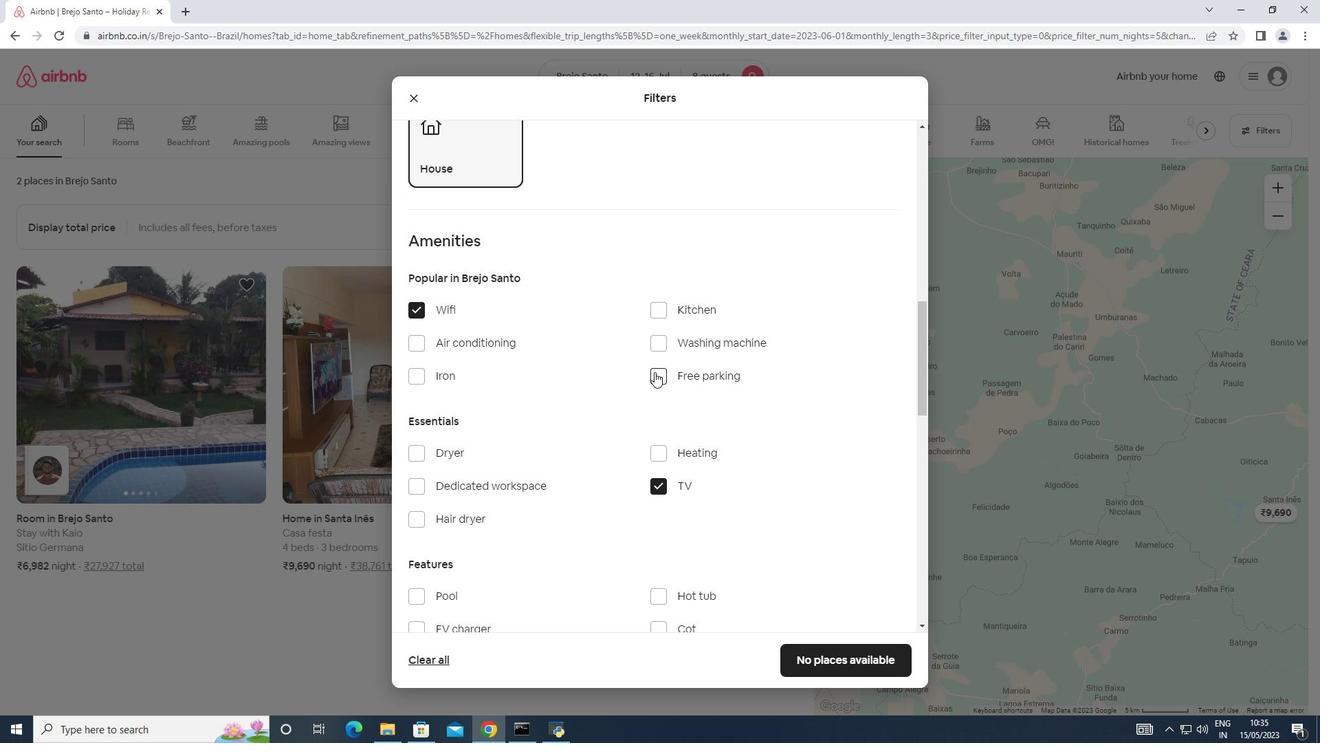 
Action: Mouse pressed left at (655, 372)
Screenshot: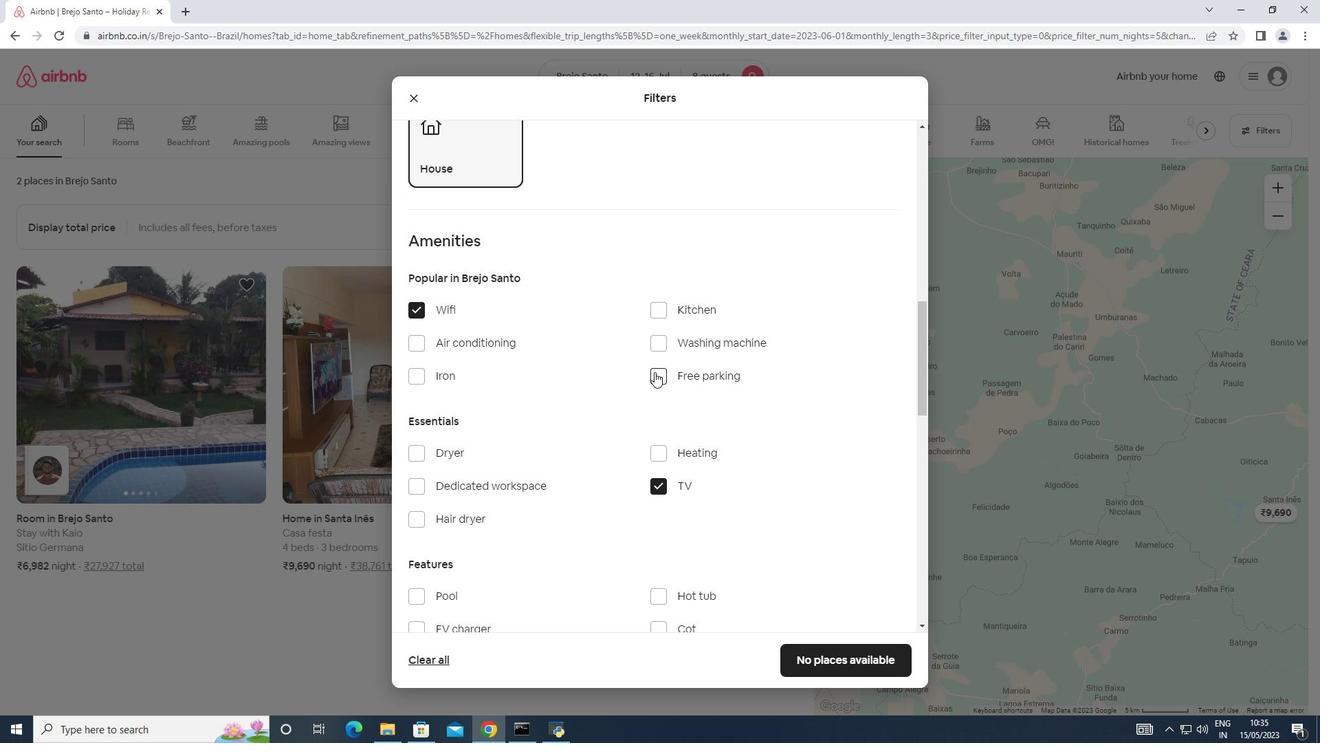 
Action: Mouse moved to (538, 476)
Screenshot: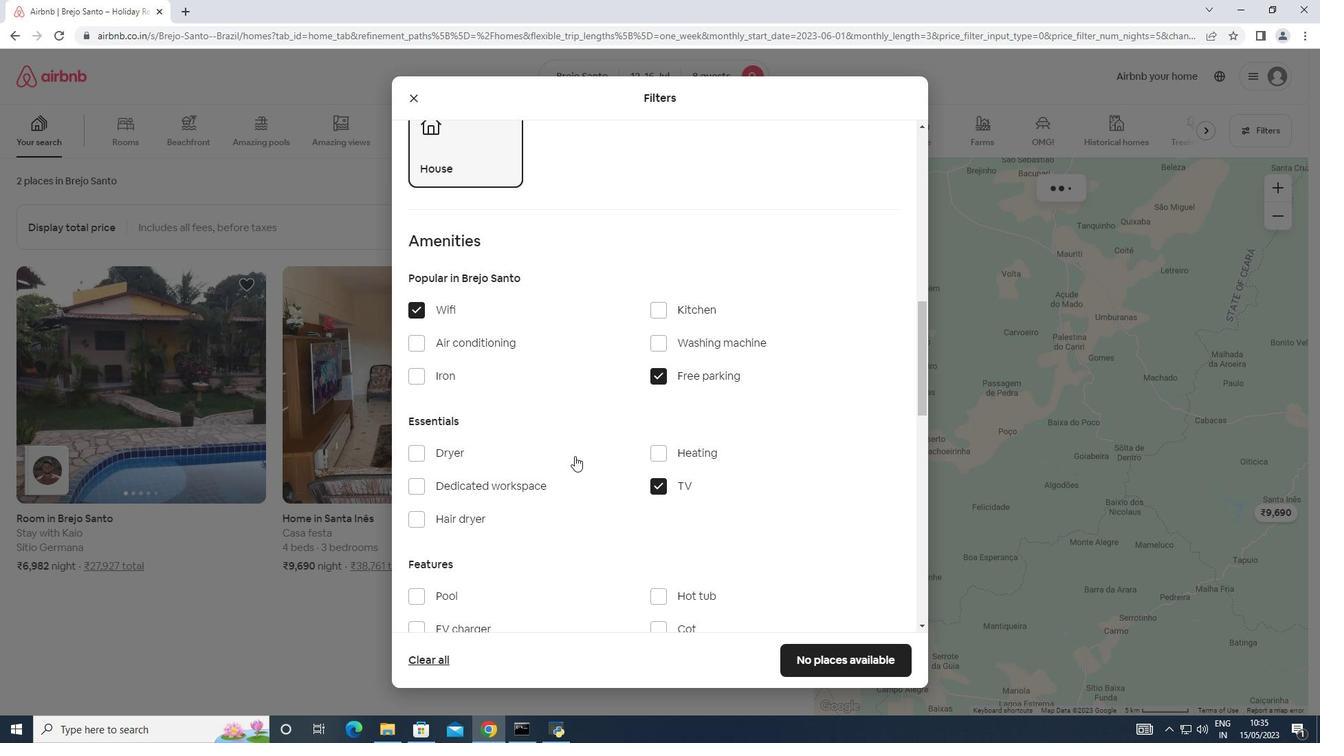 
Action: Mouse scrolled (538, 475) with delta (0, 0)
Screenshot: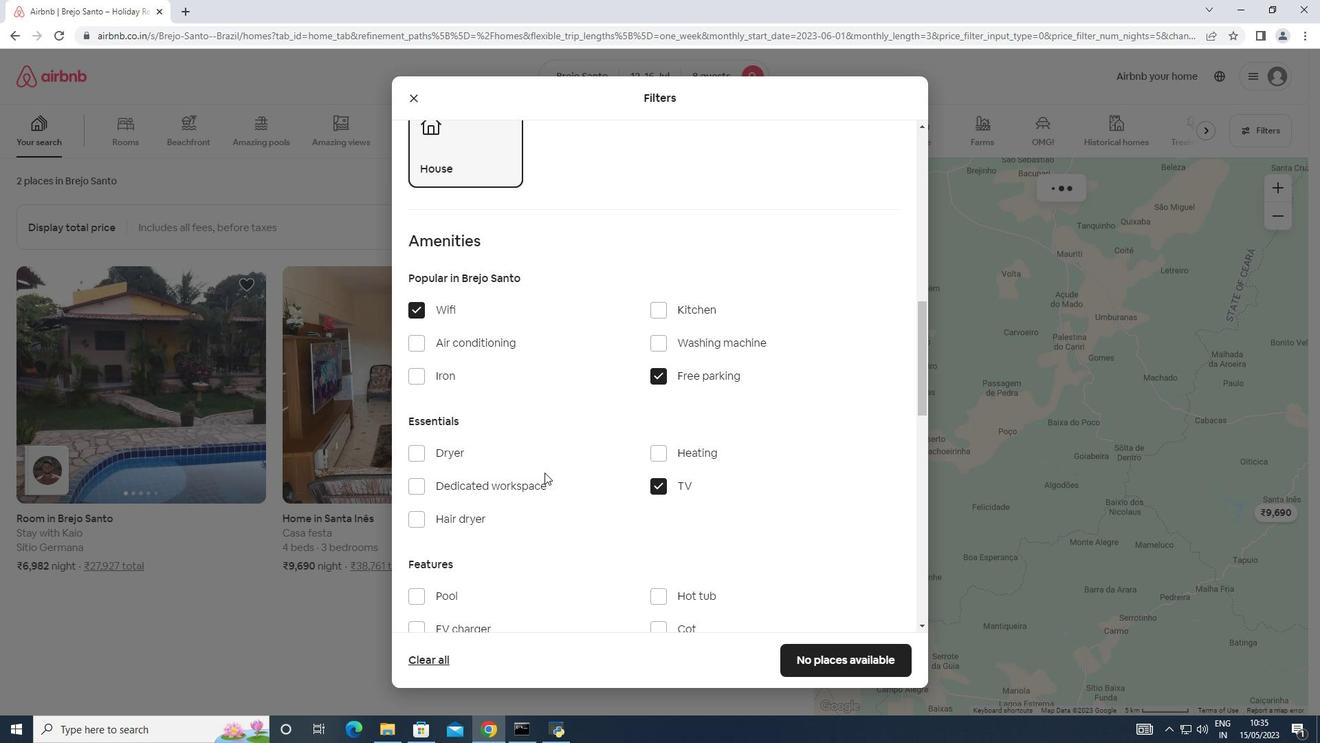 
Action: Mouse scrolled (538, 475) with delta (0, 0)
Screenshot: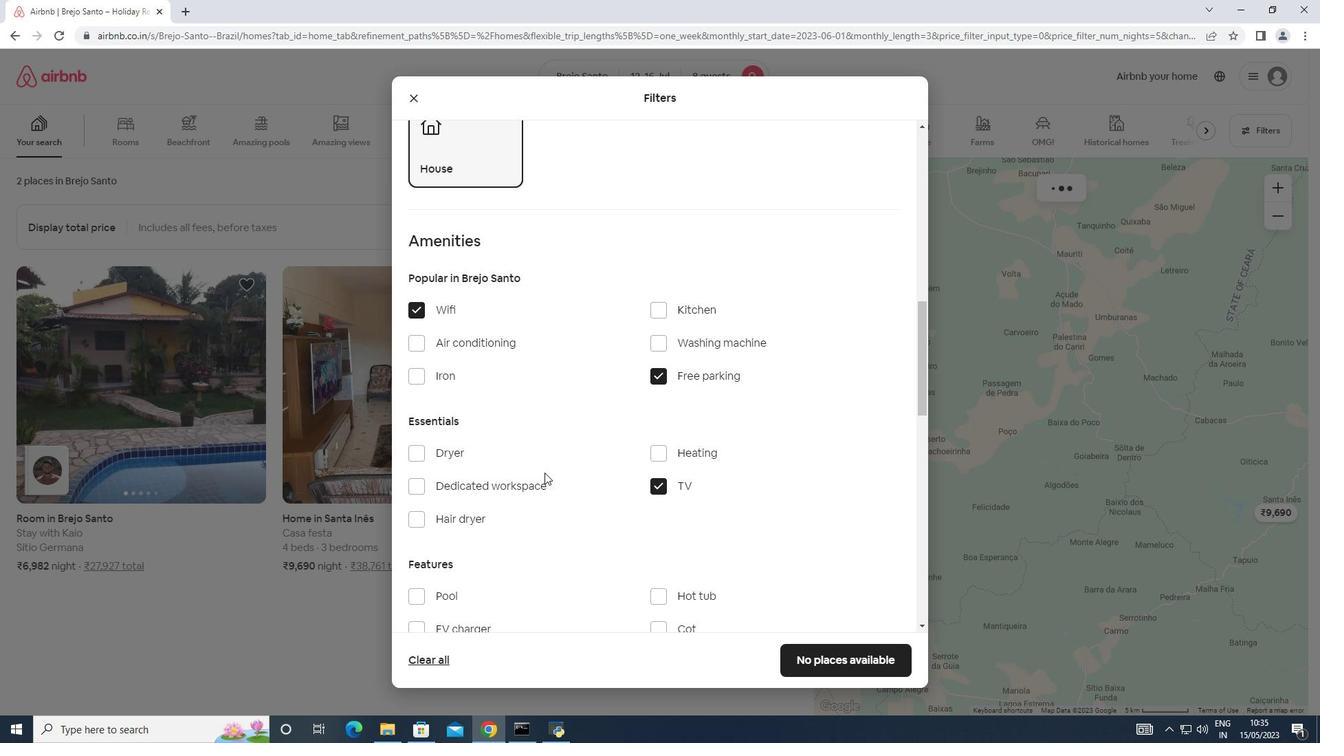 
Action: Mouse scrolled (538, 475) with delta (0, 0)
Screenshot: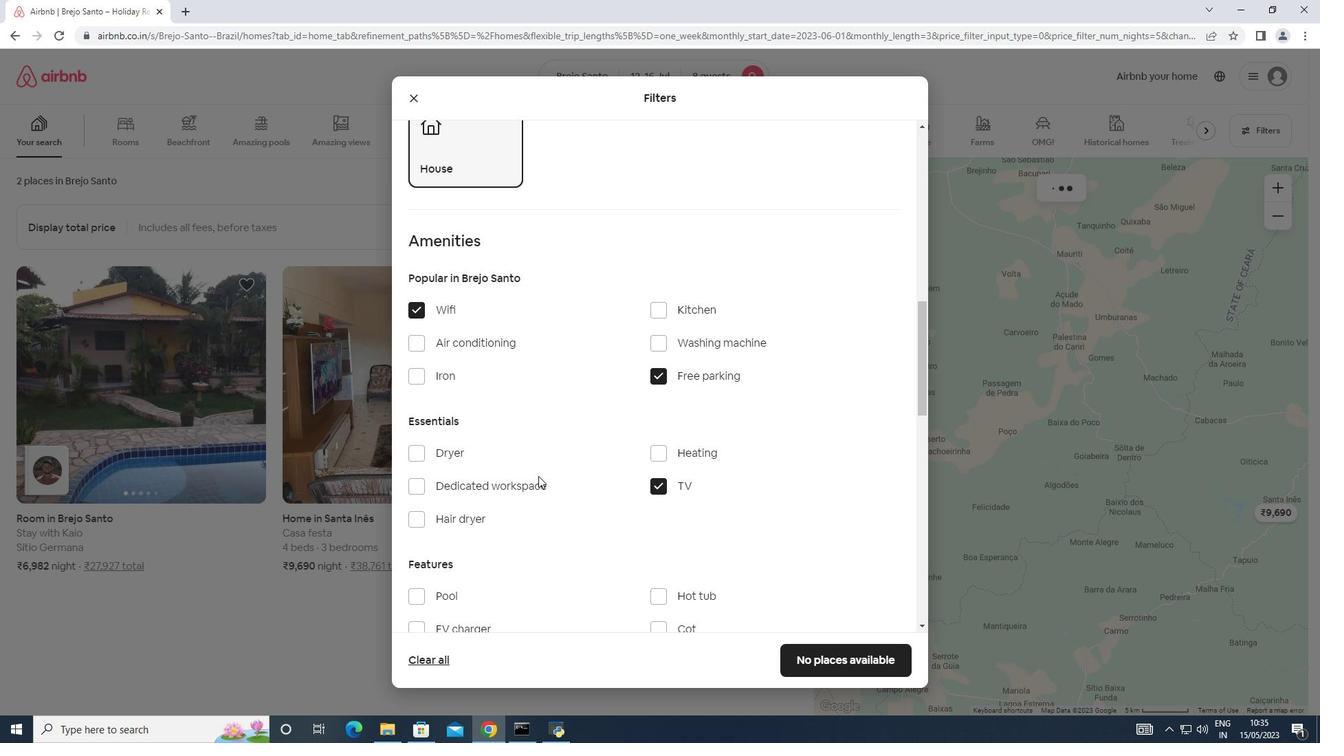 
Action: Mouse moved to (414, 454)
Screenshot: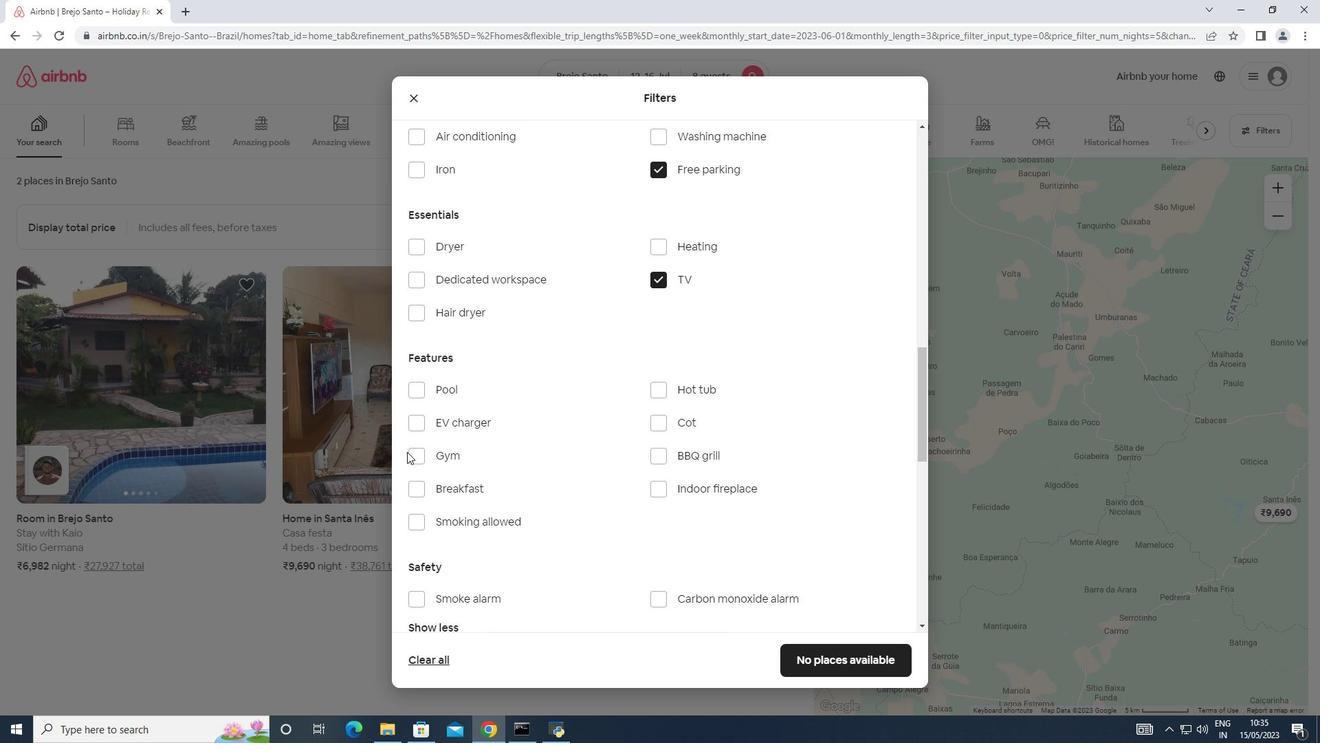 
Action: Mouse pressed left at (414, 454)
Screenshot: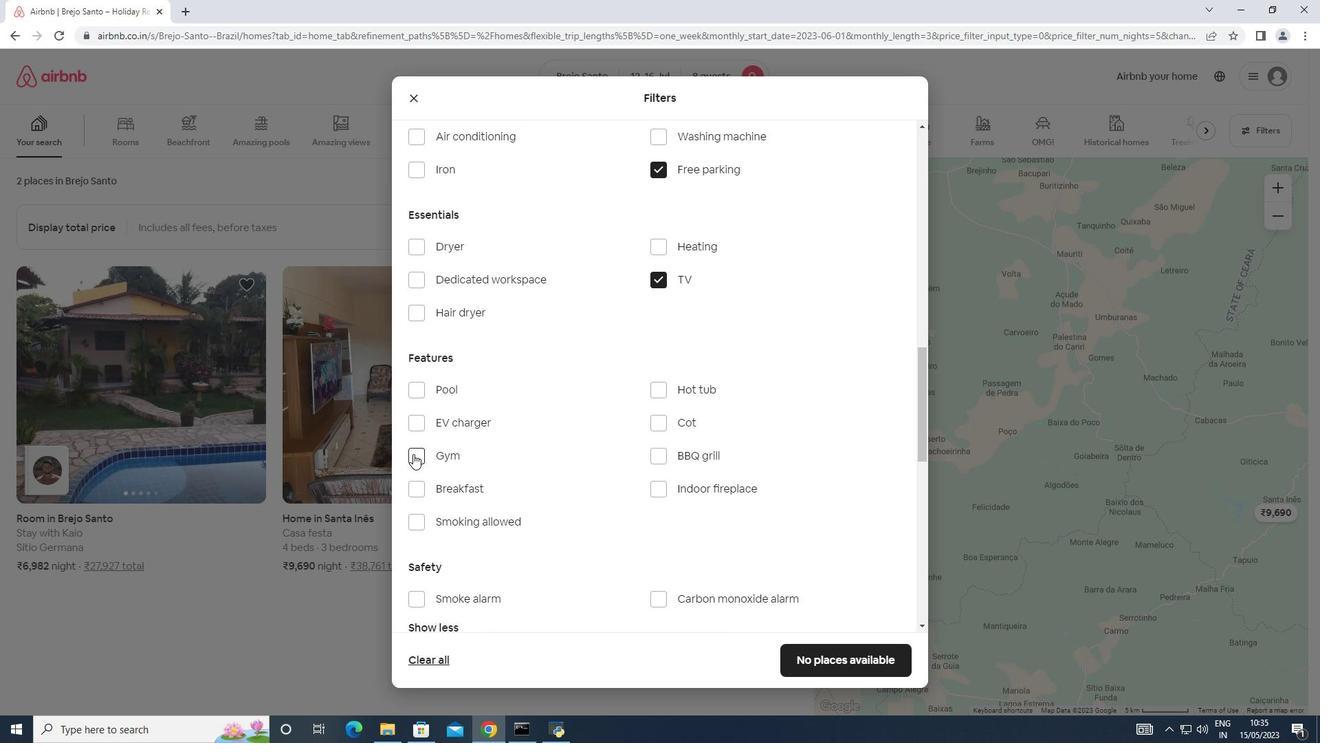 
Action: Mouse moved to (414, 483)
Screenshot: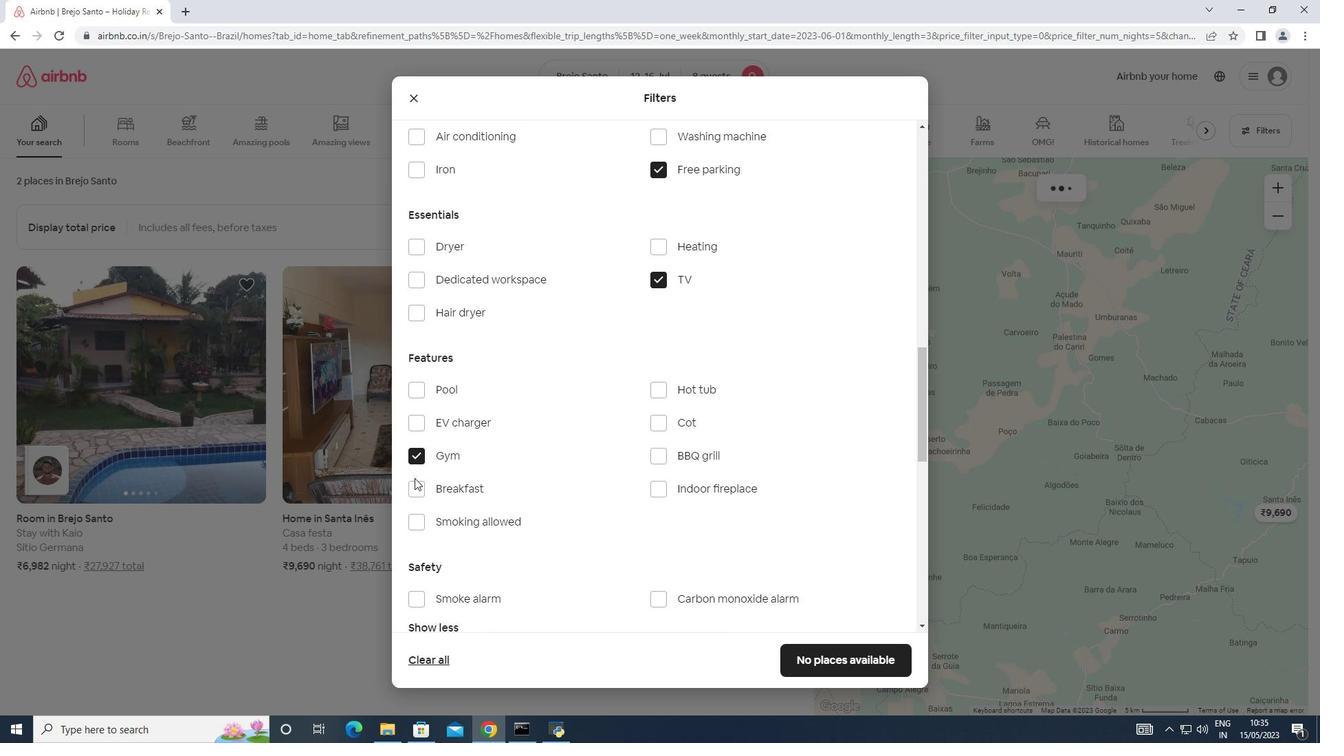 
Action: Mouse pressed left at (414, 483)
Screenshot: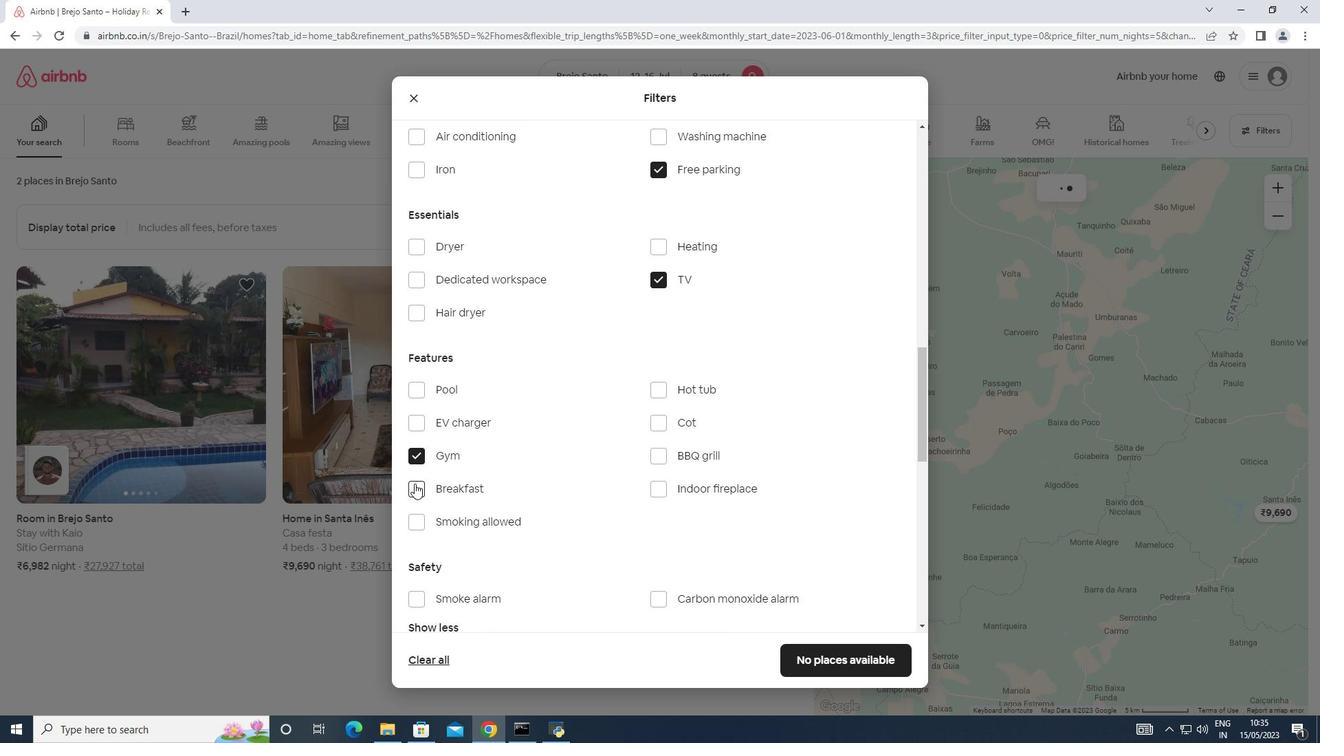 
Action: Mouse moved to (418, 496)
Screenshot: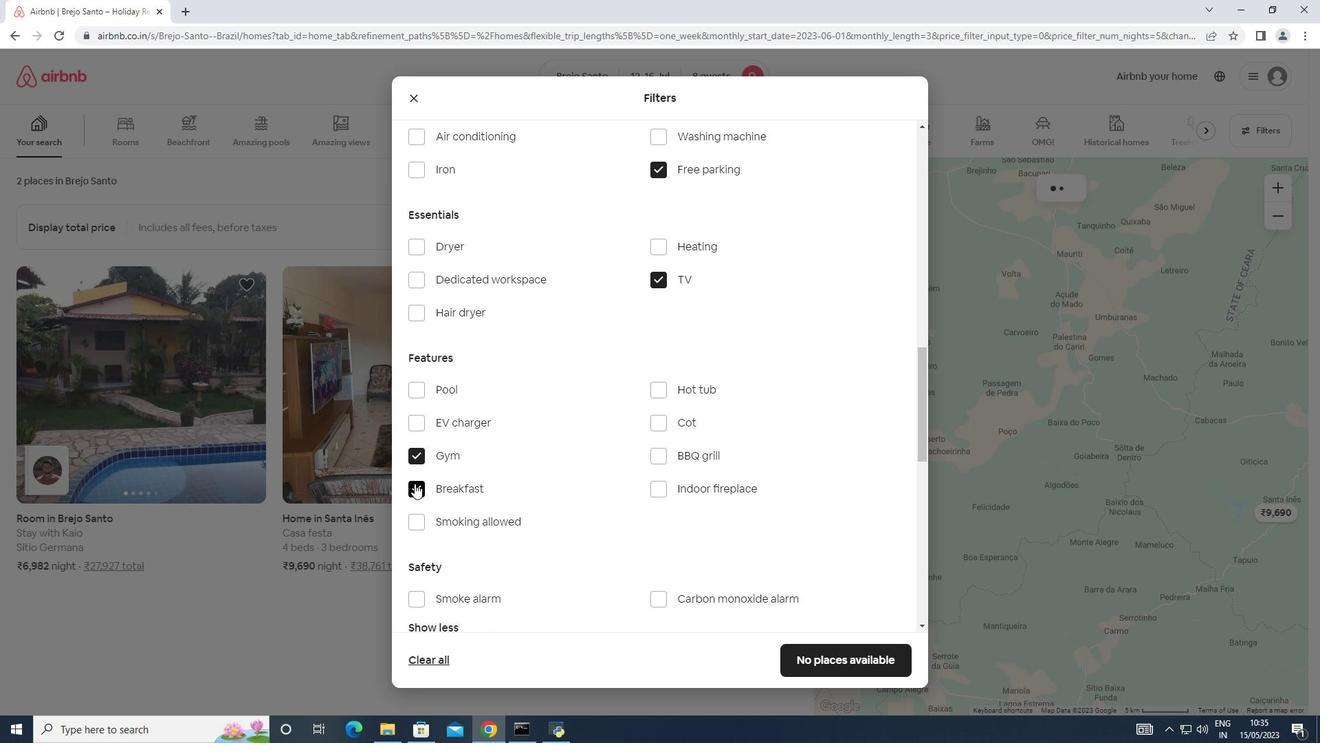 
Action: Mouse scrolled (418, 495) with delta (0, 0)
Screenshot: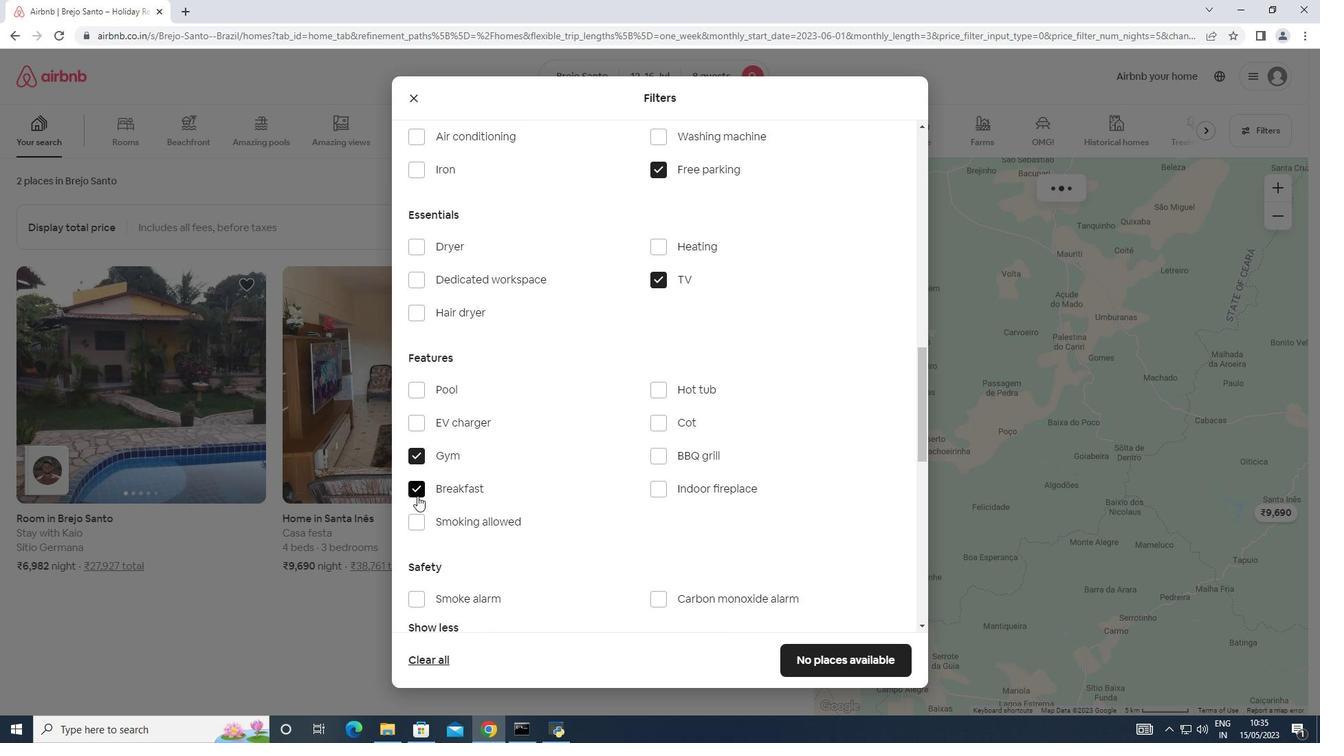 
Action: Mouse scrolled (418, 495) with delta (0, 0)
Screenshot: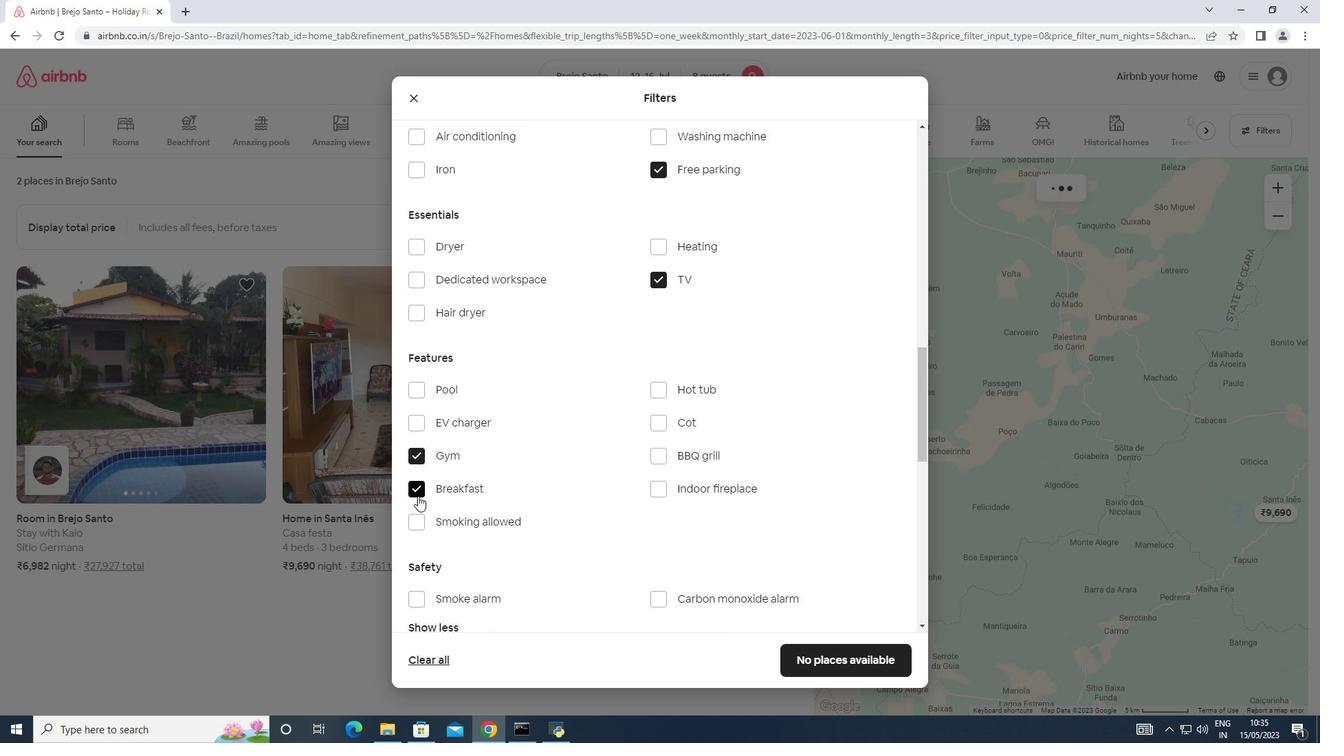 
Action: Mouse scrolled (418, 495) with delta (0, 0)
Screenshot: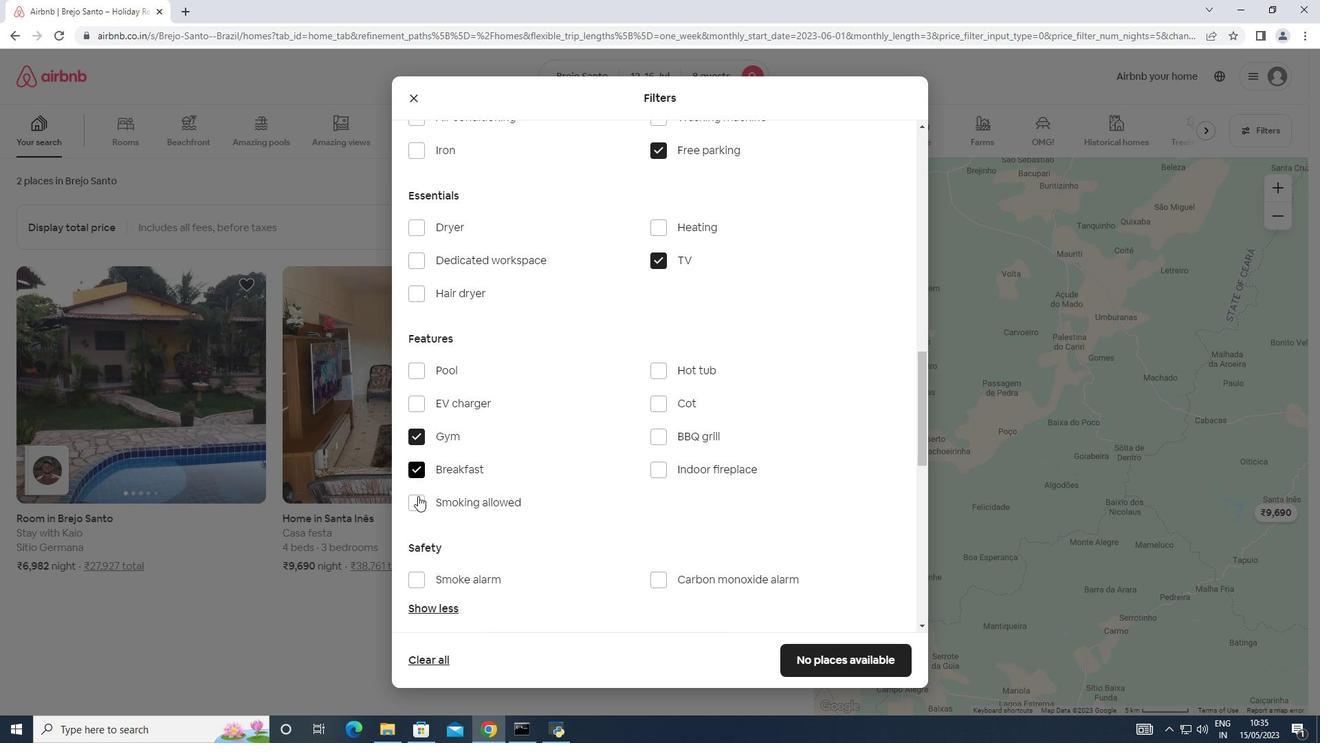 
Action: Mouse scrolled (418, 495) with delta (0, 0)
Screenshot: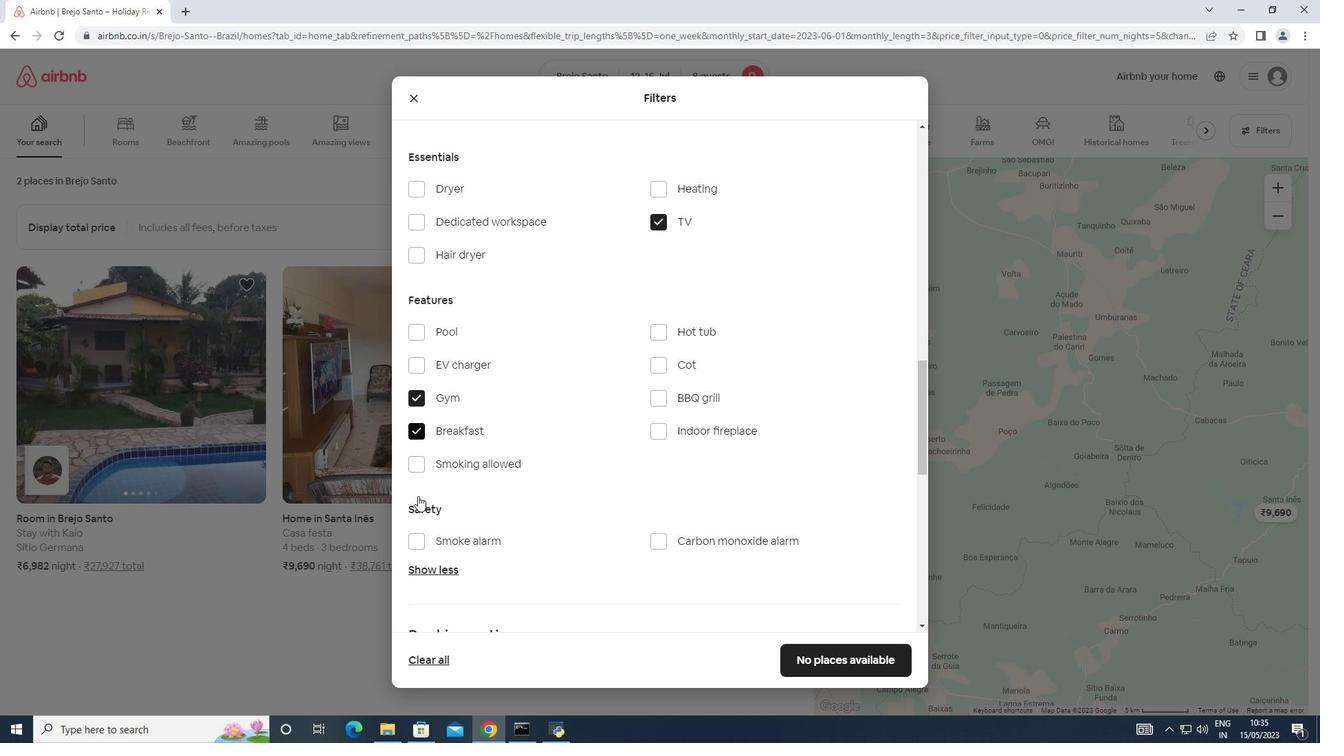 
Action: Mouse scrolled (418, 495) with delta (0, 0)
Screenshot: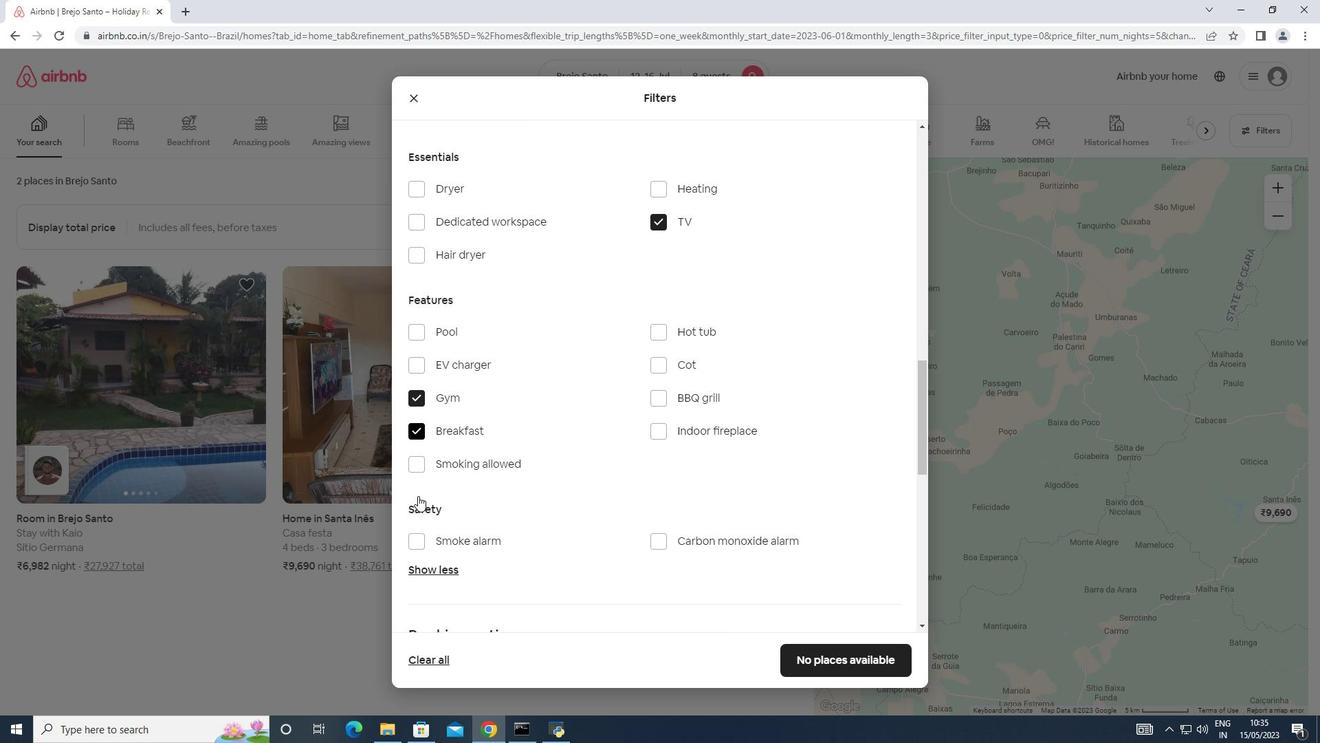 
Action: Mouse moved to (860, 440)
Screenshot: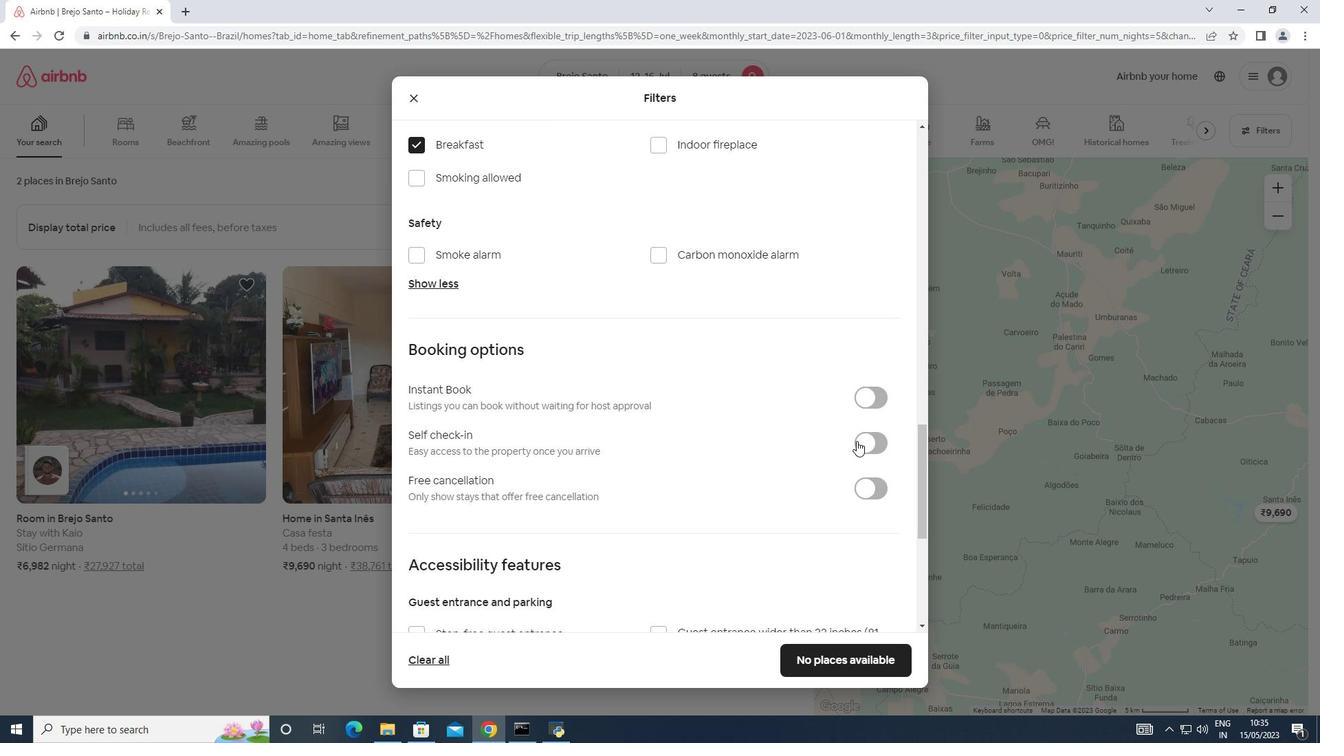 
Action: Mouse pressed left at (860, 440)
Screenshot: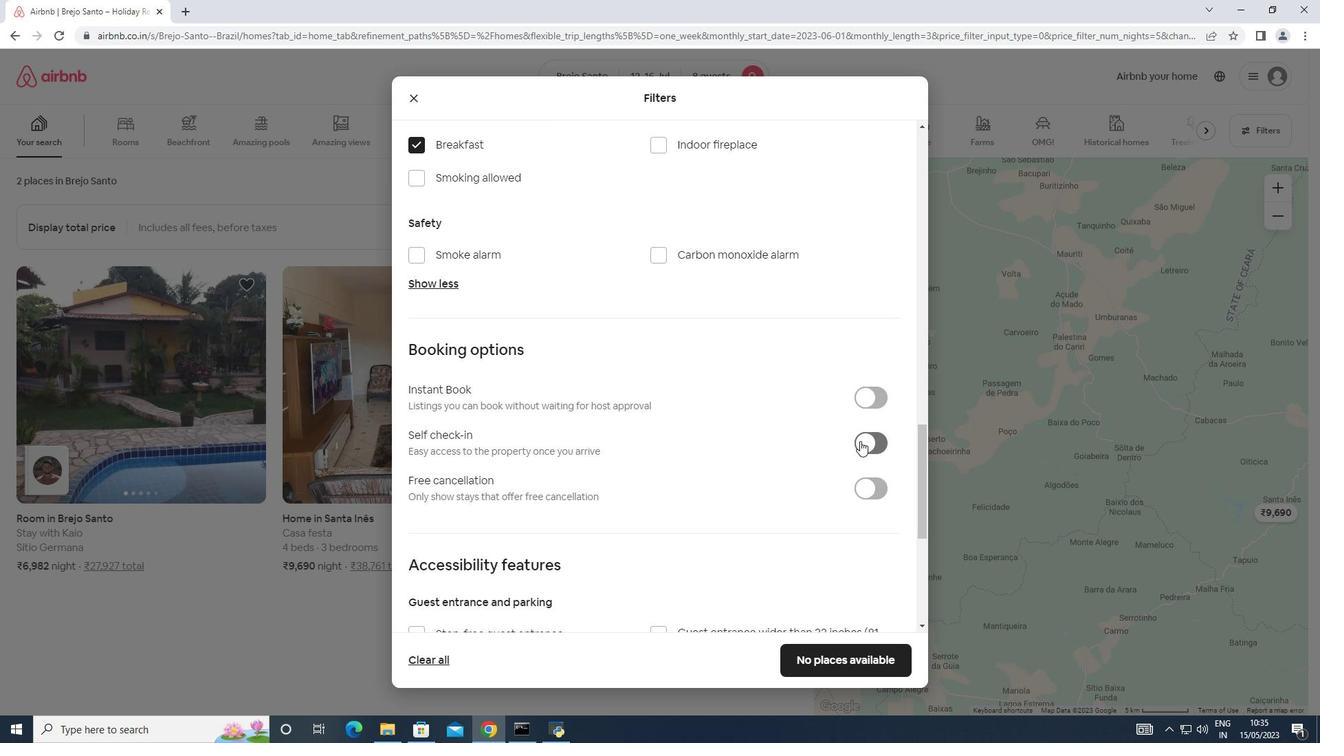 
Action: Mouse moved to (544, 518)
Screenshot: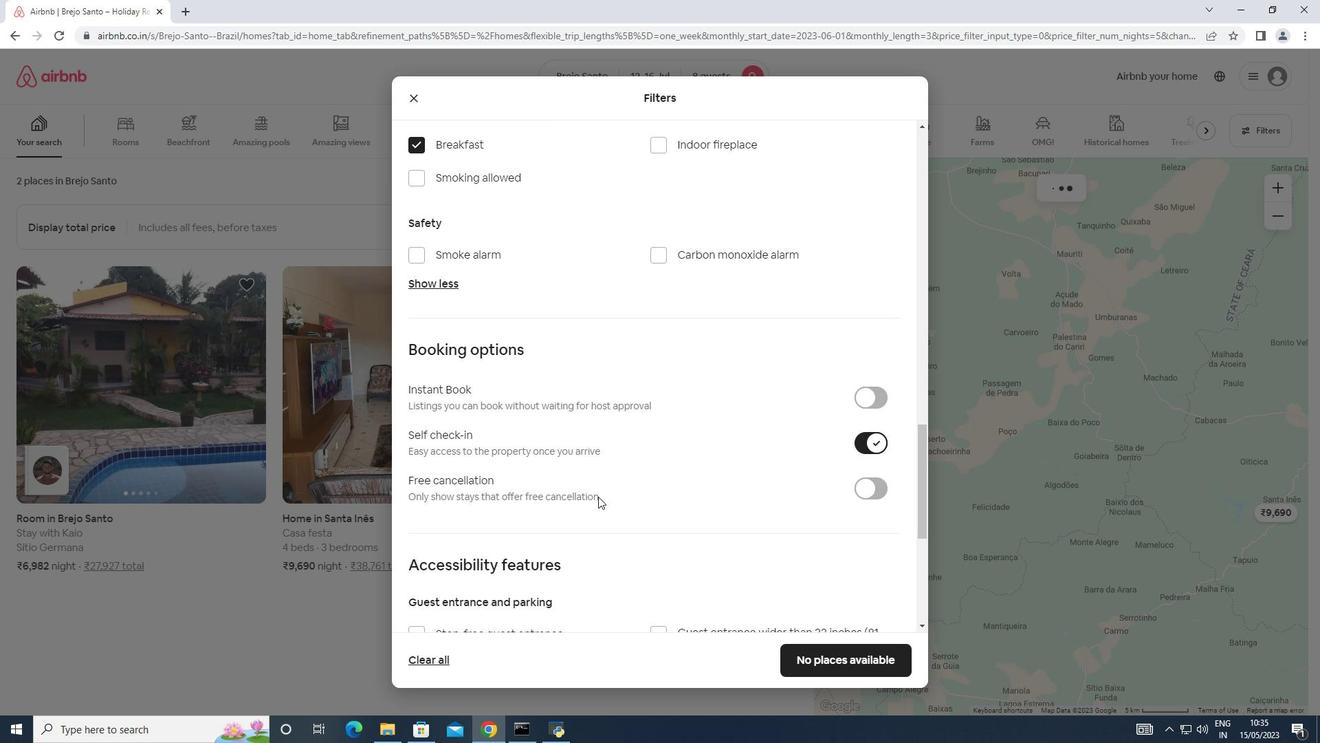
Action: Mouse scrolled (544, 518) with delta (0, 0)
Screenshot: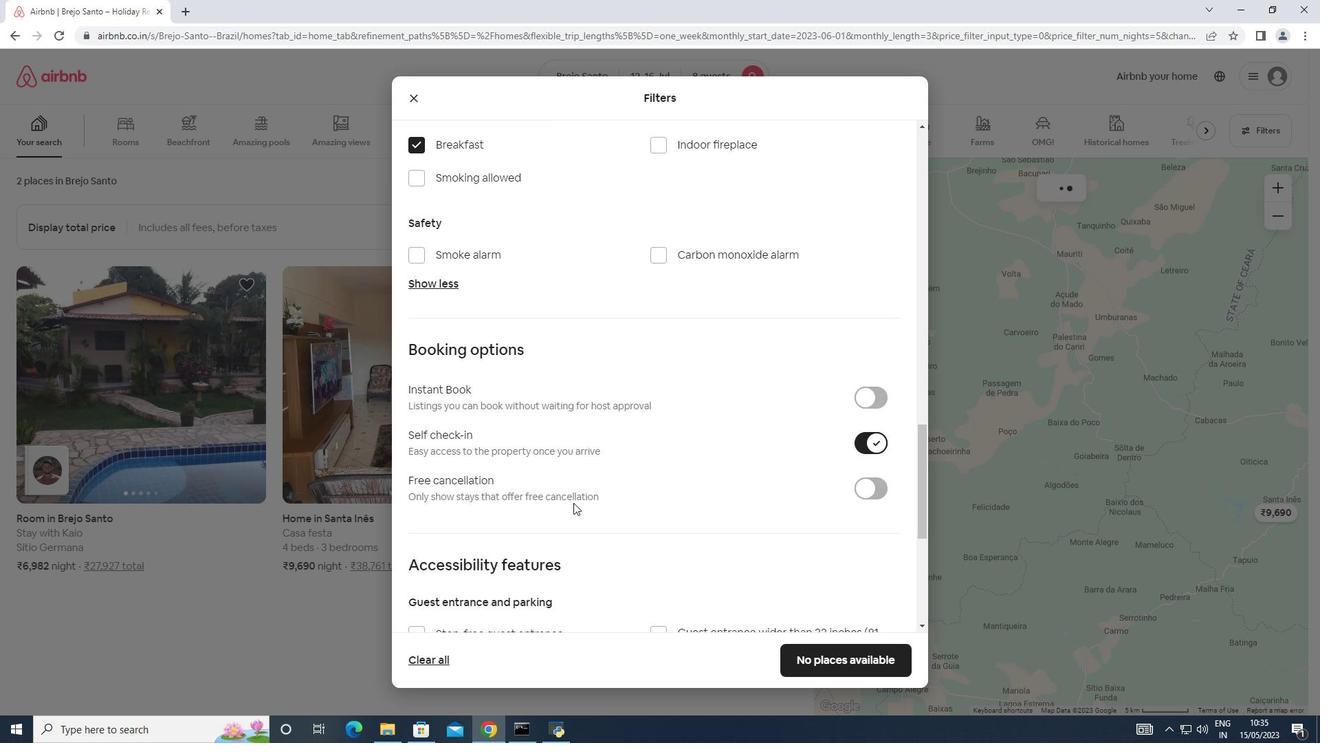
Action: Mouse scrolled (544, 518) with delta (0, 0)
Screenshot: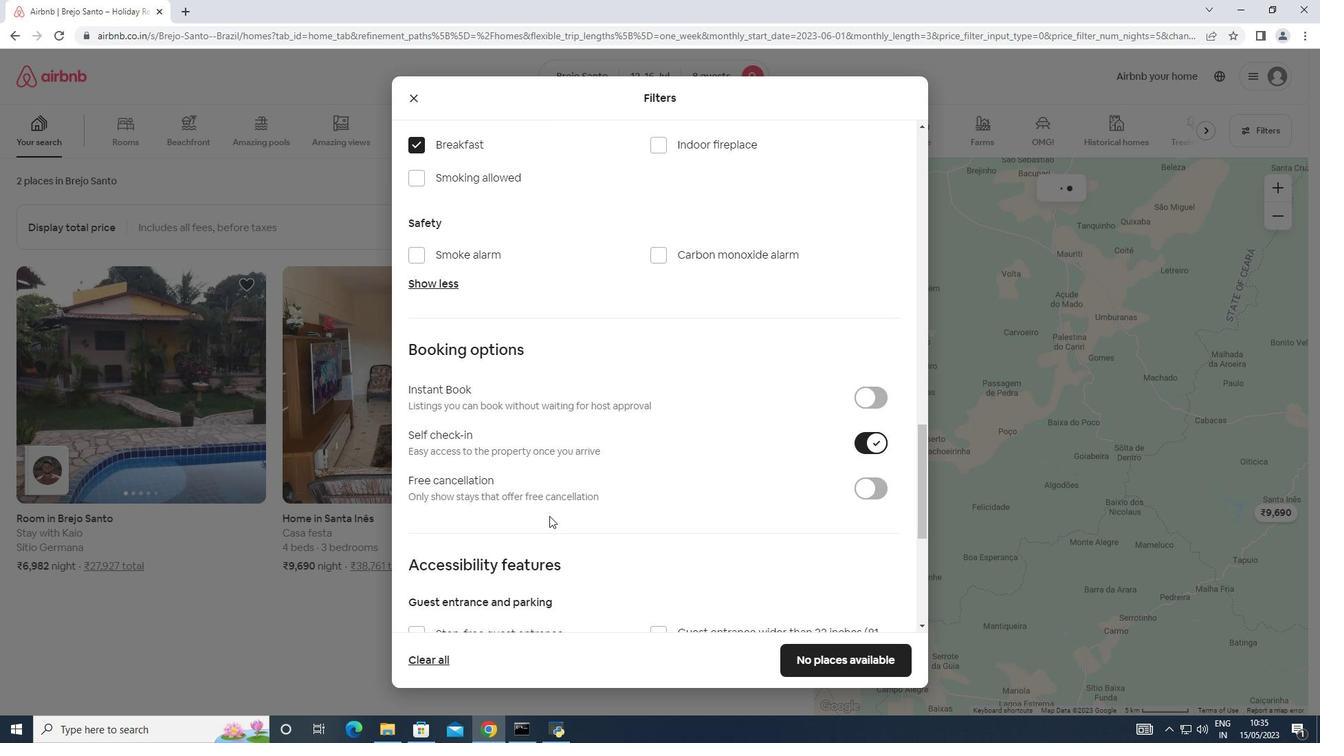 
Action: Mouse scrolled (544, 518) with delta (0, 0)
Screenshot: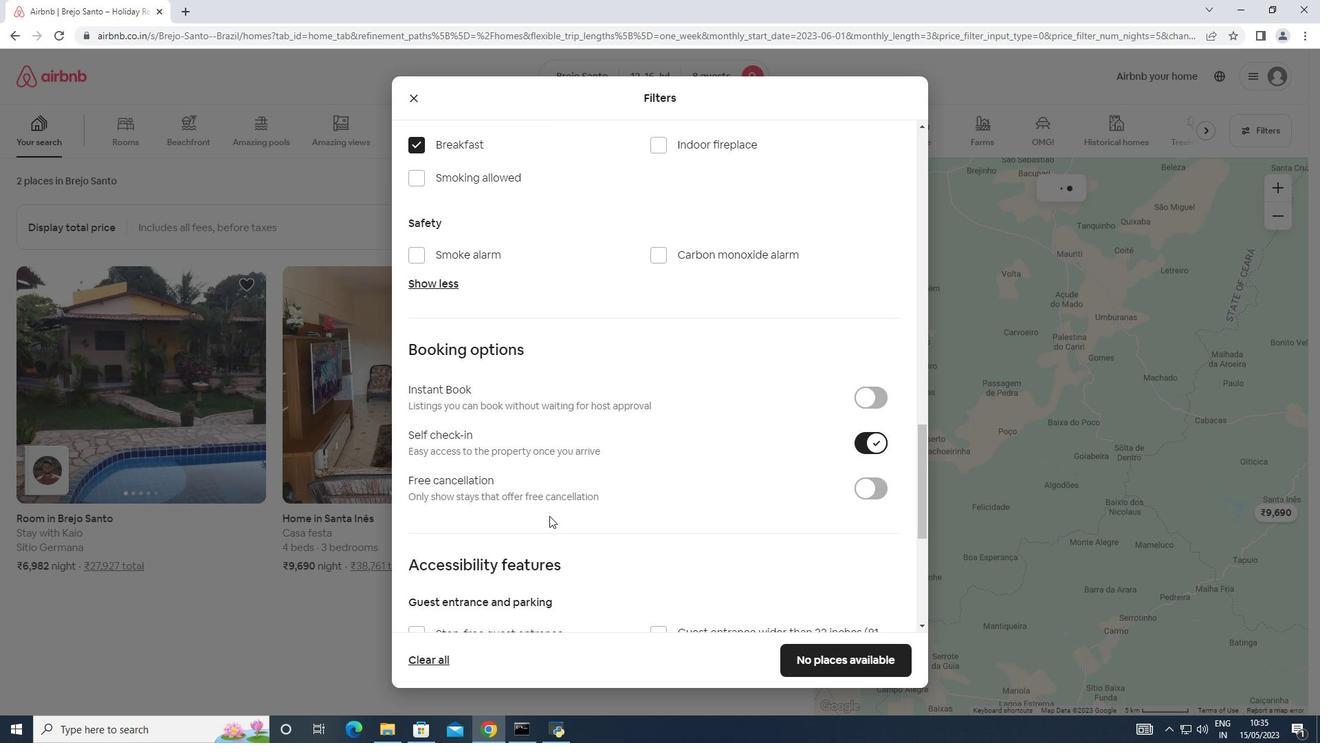 
Action: Mouse scrolled (544, 518) with delta (0, 0)
Screenshot: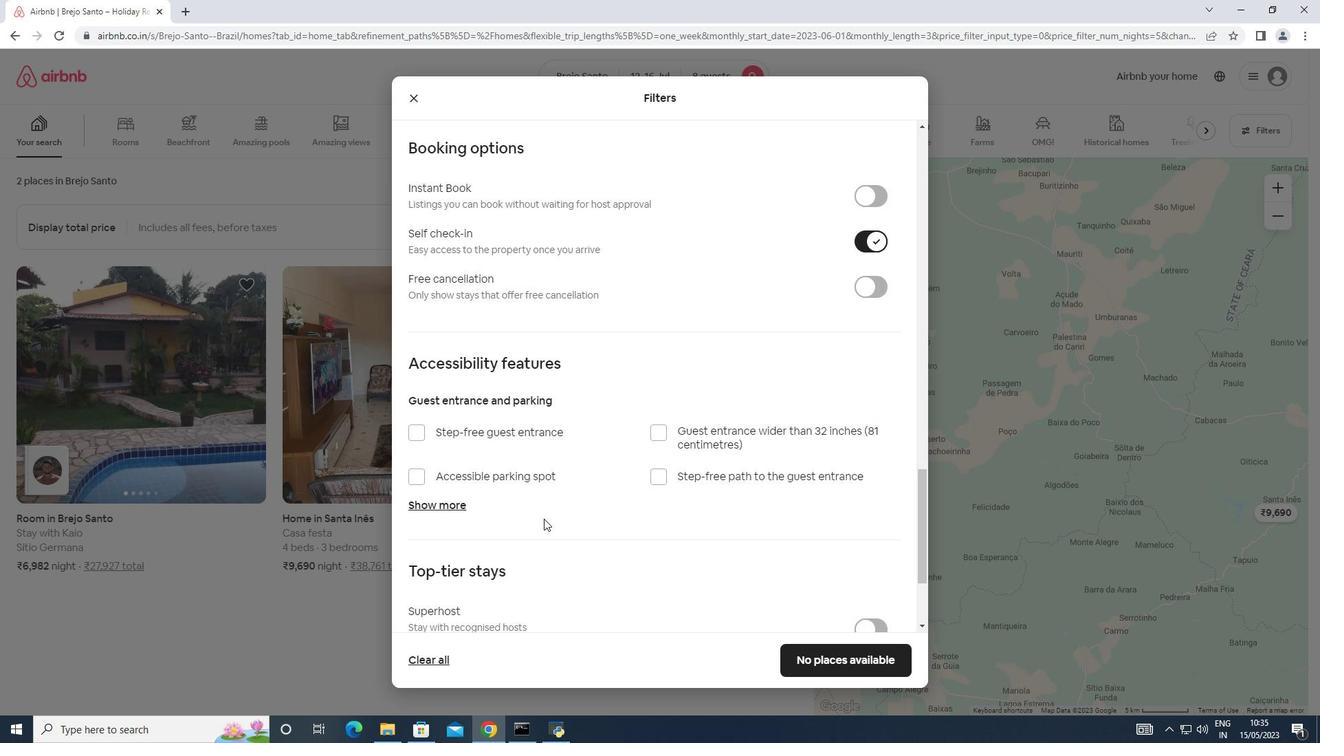 
Action: Mouse scrolled (544, 518) with delta (0, 0)
Screenshot: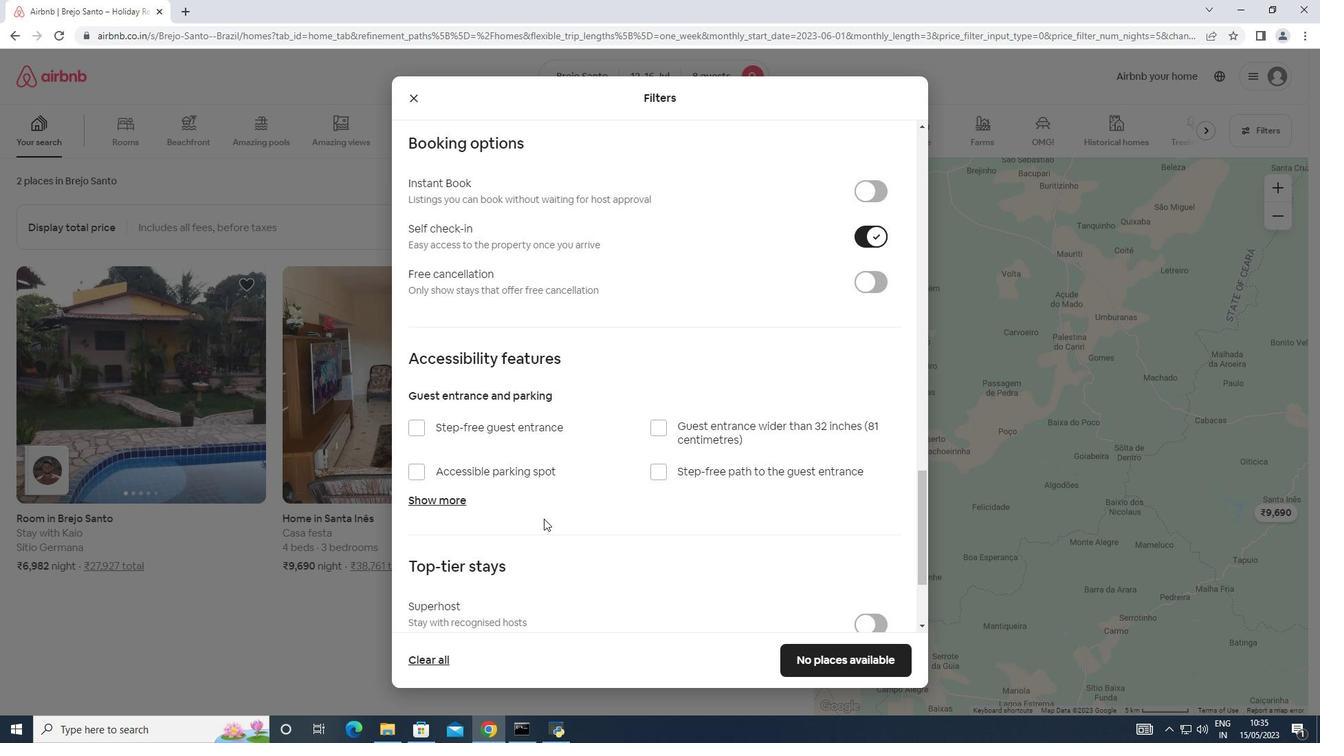 
Action: Mouse moved to (520, 543)
Screenshot: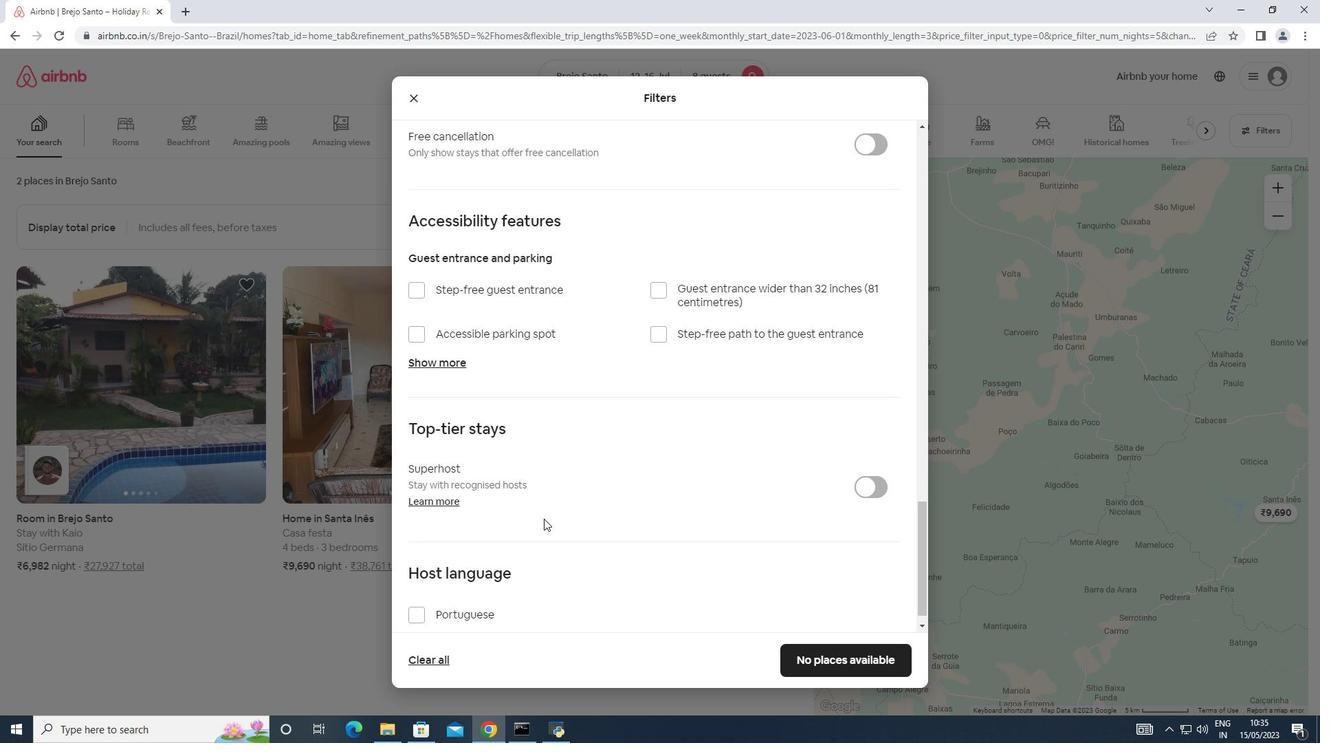 
Action: Mouse scrolled (520, 542) with delta (0, 0)
Screenshot: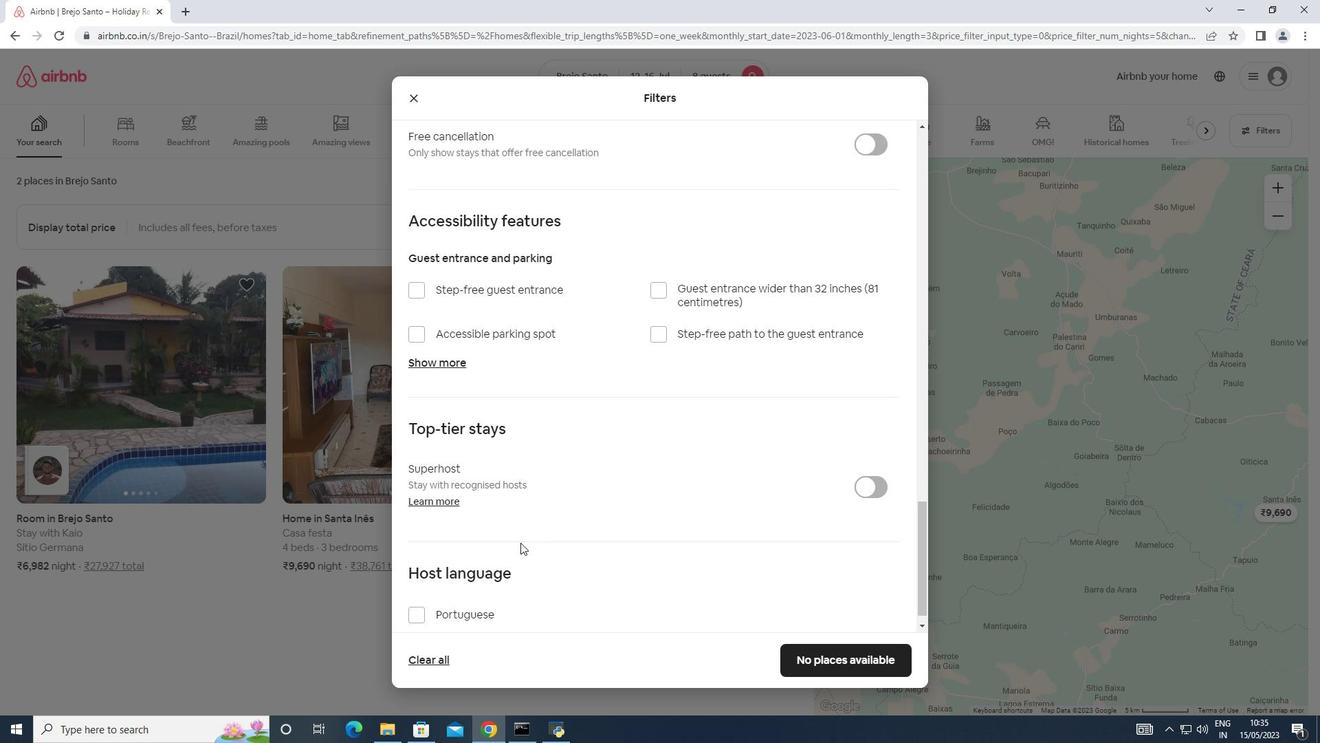 
Action: Mouse scrolled (520, 542) with delta (0, 0)
Screenshot: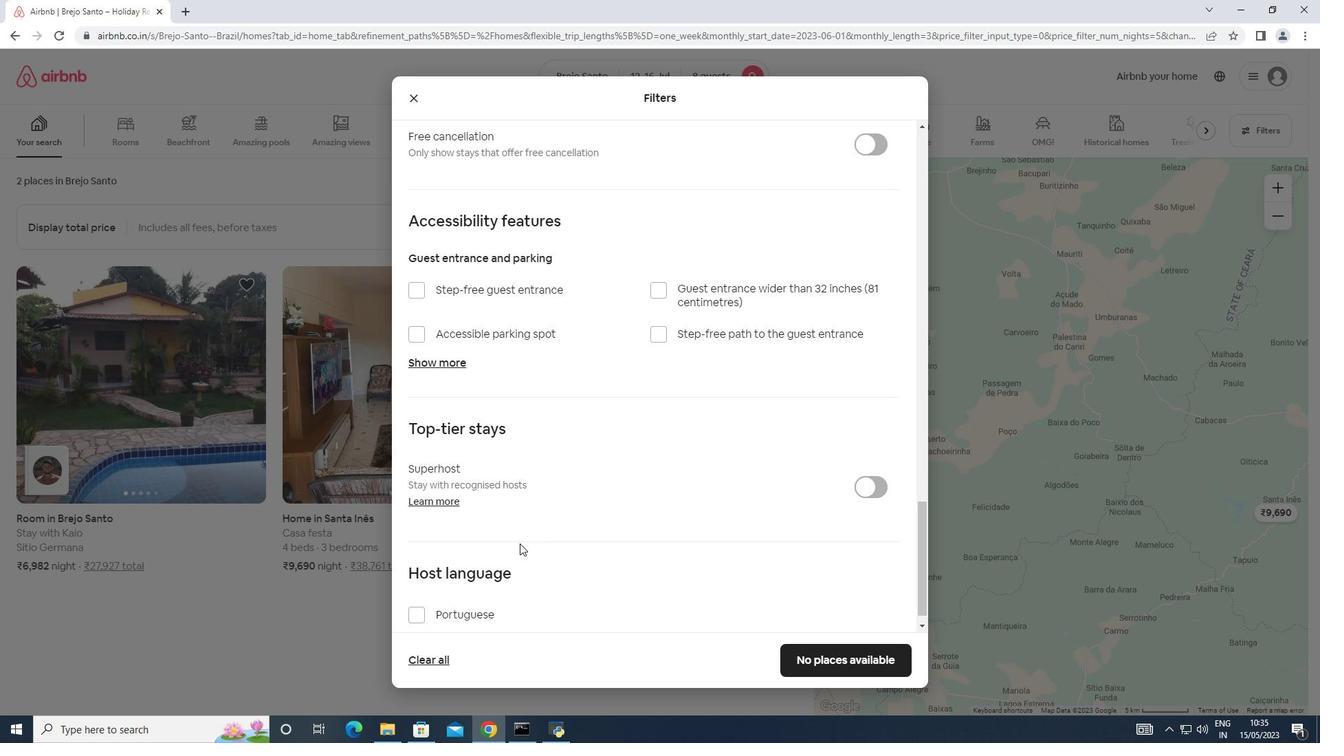 
Action: Mouse moved to (504, 575)
Screenshot: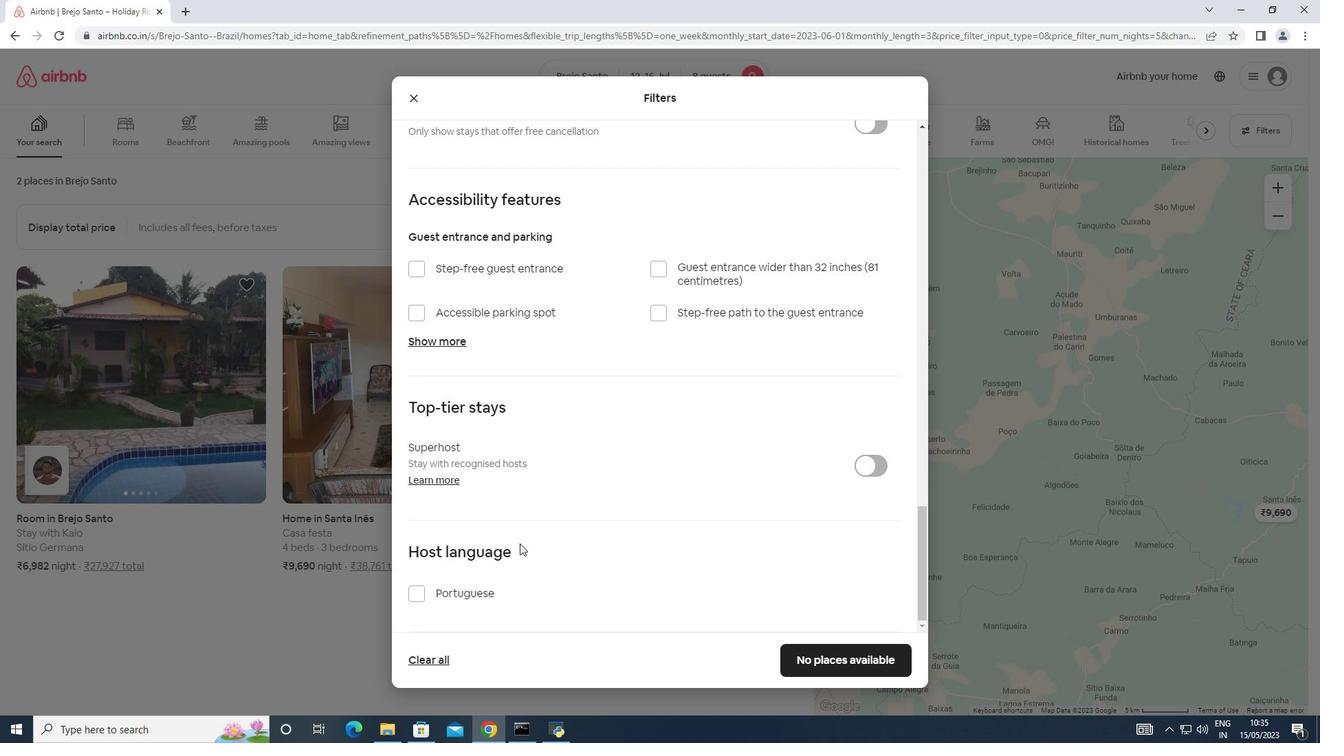 
Action: Mouse scrolled (504, 575) with delta (0, 0)
Screenshot: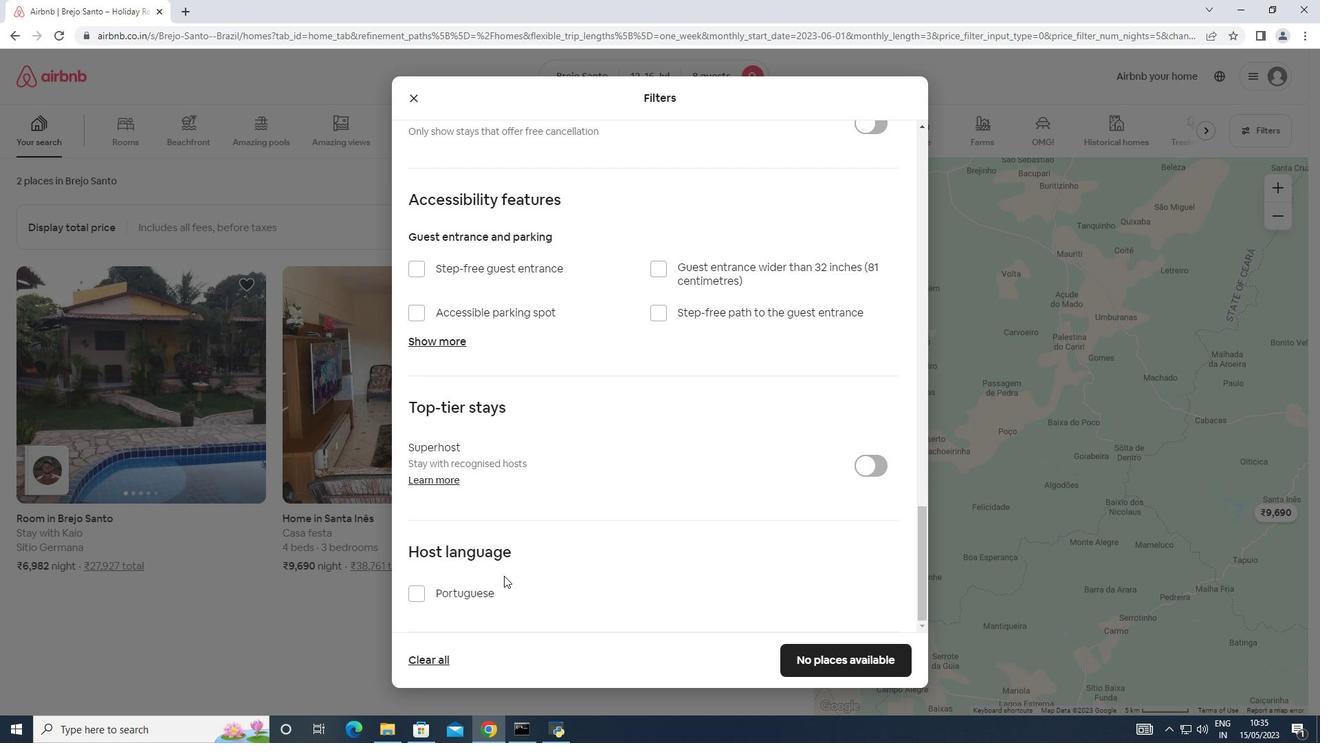 
Action: Mouse scrolled (504, 575) with delta (0, 0)
Screenshot: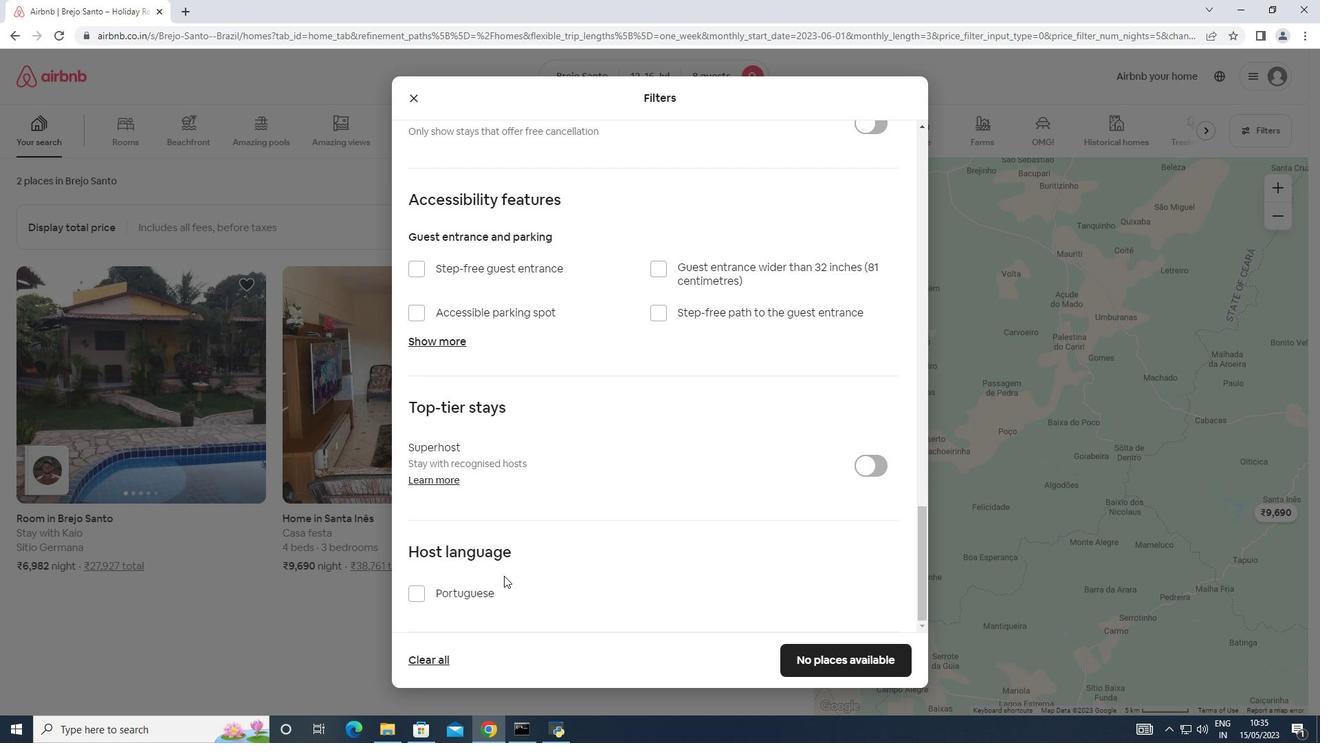 
Action: Mouse moved to (842, 654)
Screenshot: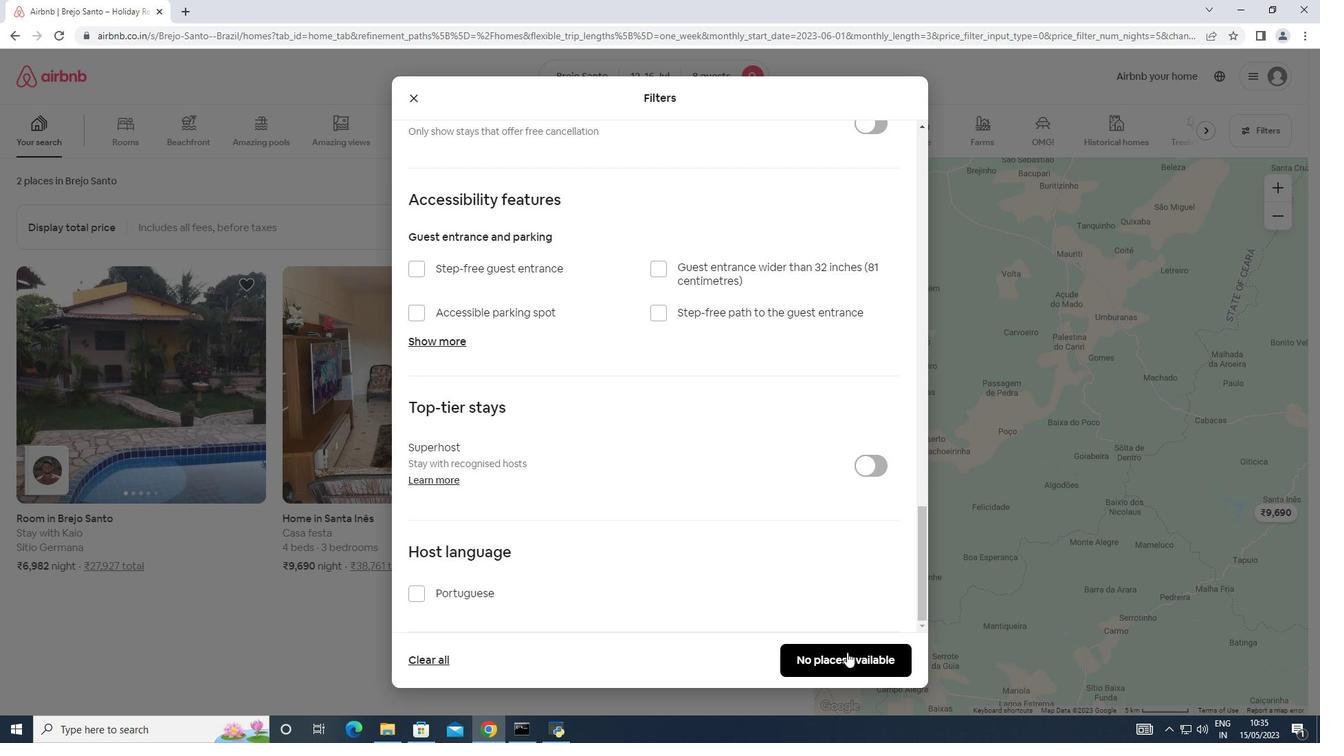 
Action: Mouse pressed left at (842, 654)
Screenshot: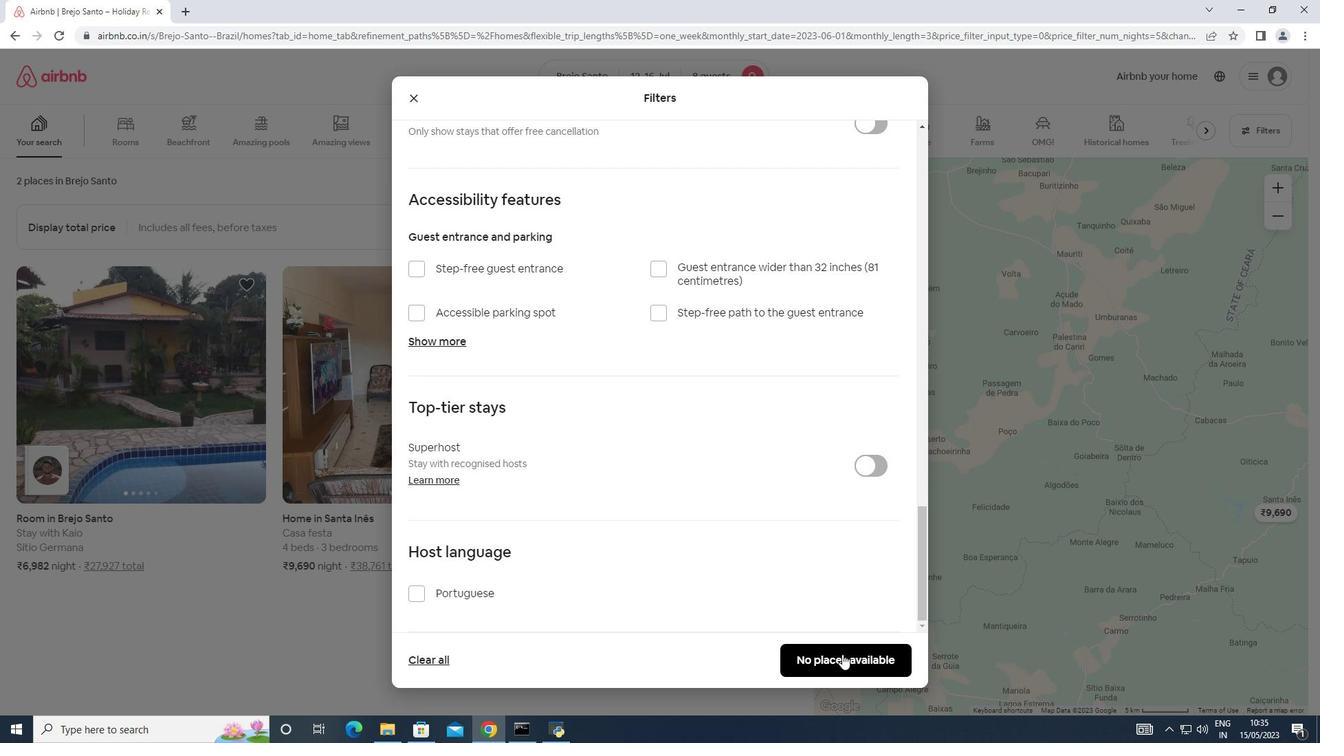 
